 Task: Compose an email with the signature Lorena Ramirez with the subject Request for feedback on an investor presentation and the message I am writing to request a review of the project stakeholder analysis. from softage.3@softage.net to softage.2@softage.net with an attached audio file Audio_press_release.mp3 Undo the message, redo the message and add the line (Thank you) Send the email. Finally, move the email from Sent Items to the label Performance metrics
Action: Mouse moved to (93, 160)
Screenshot: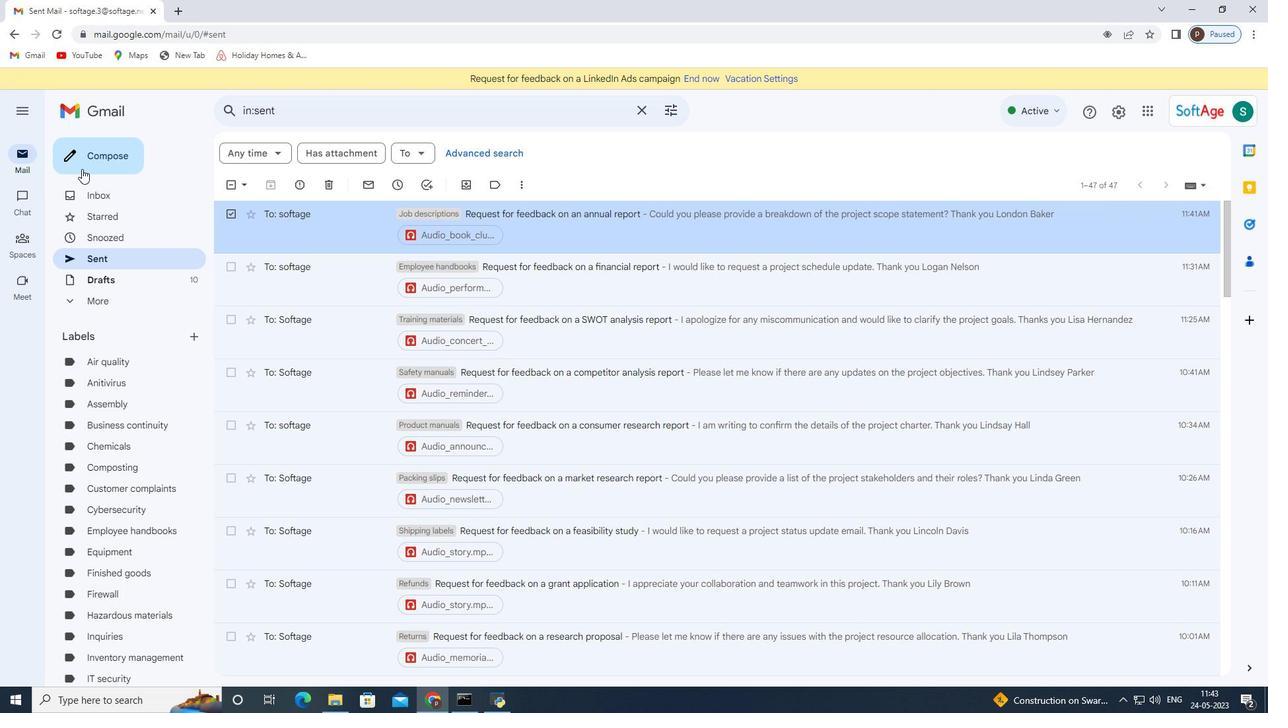
Action: Mouse pressed left at (93, 160)
Screenshot: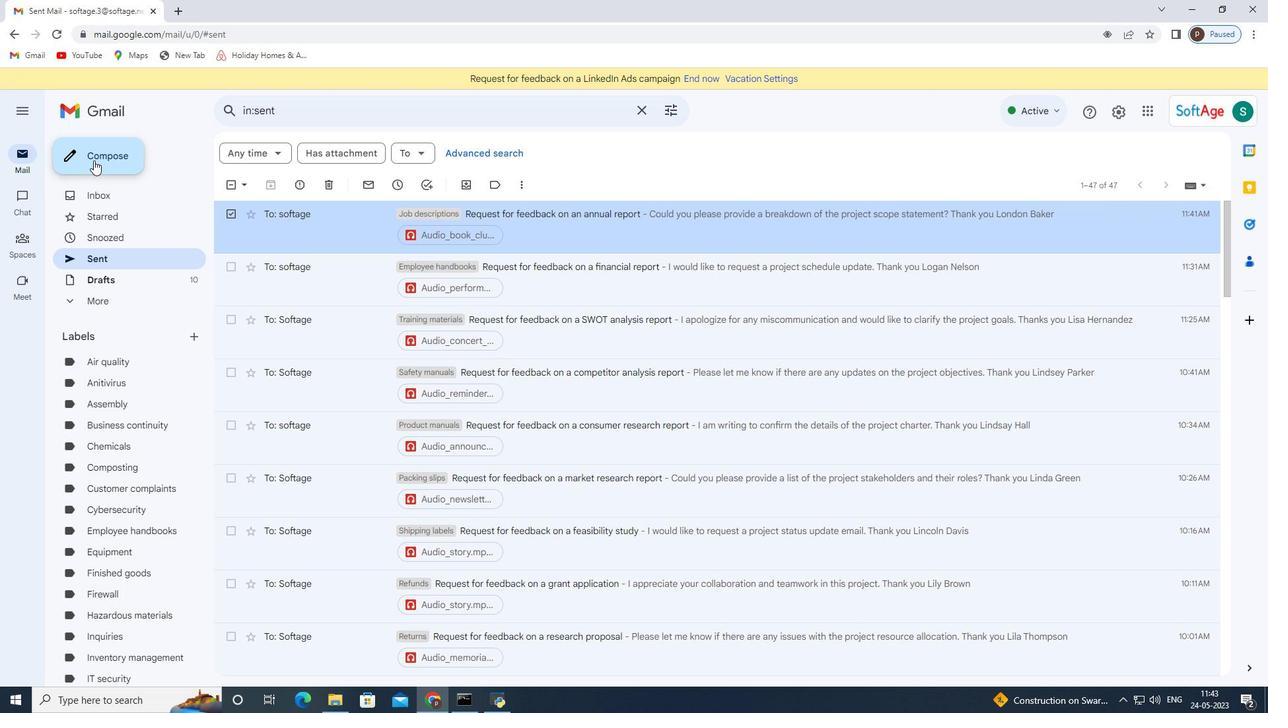 
Action: Mouse moved to (1065, 666)
Screenshot: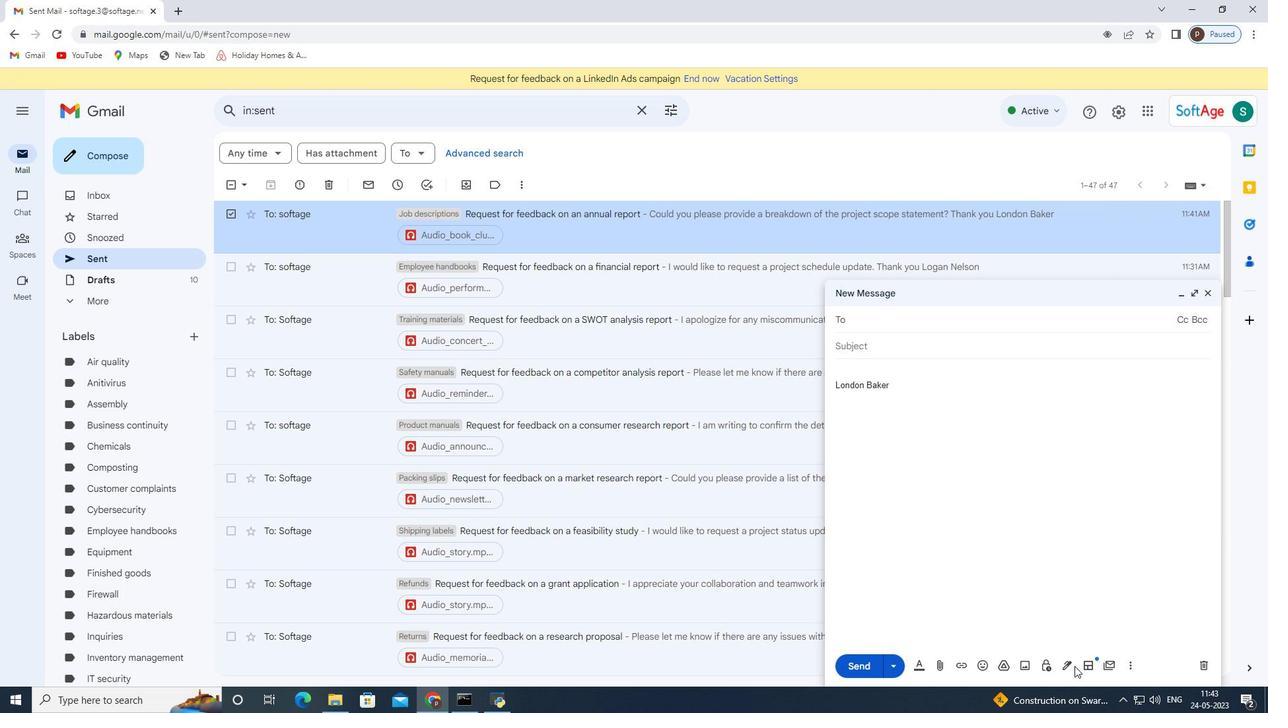 
Action: Mouse pressed left at (1065, 666)
Screenshot: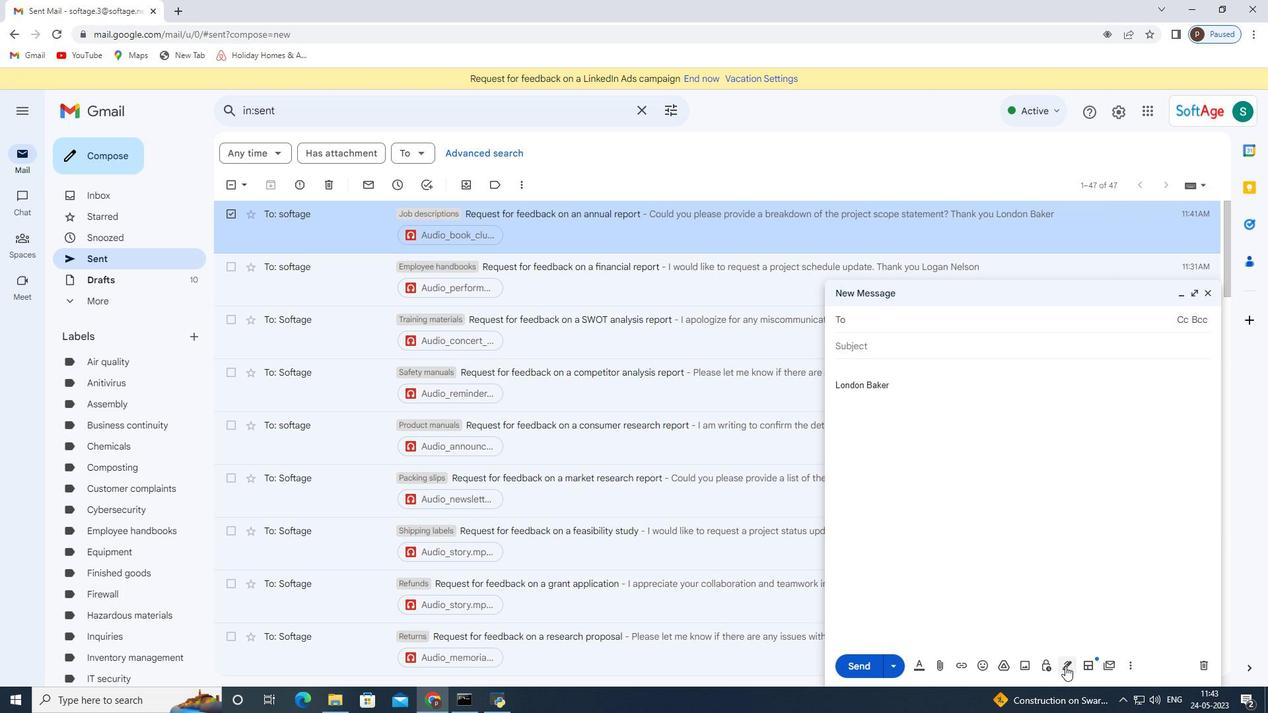 
Action: Mouse moved to (1112, 588)
Screenshot: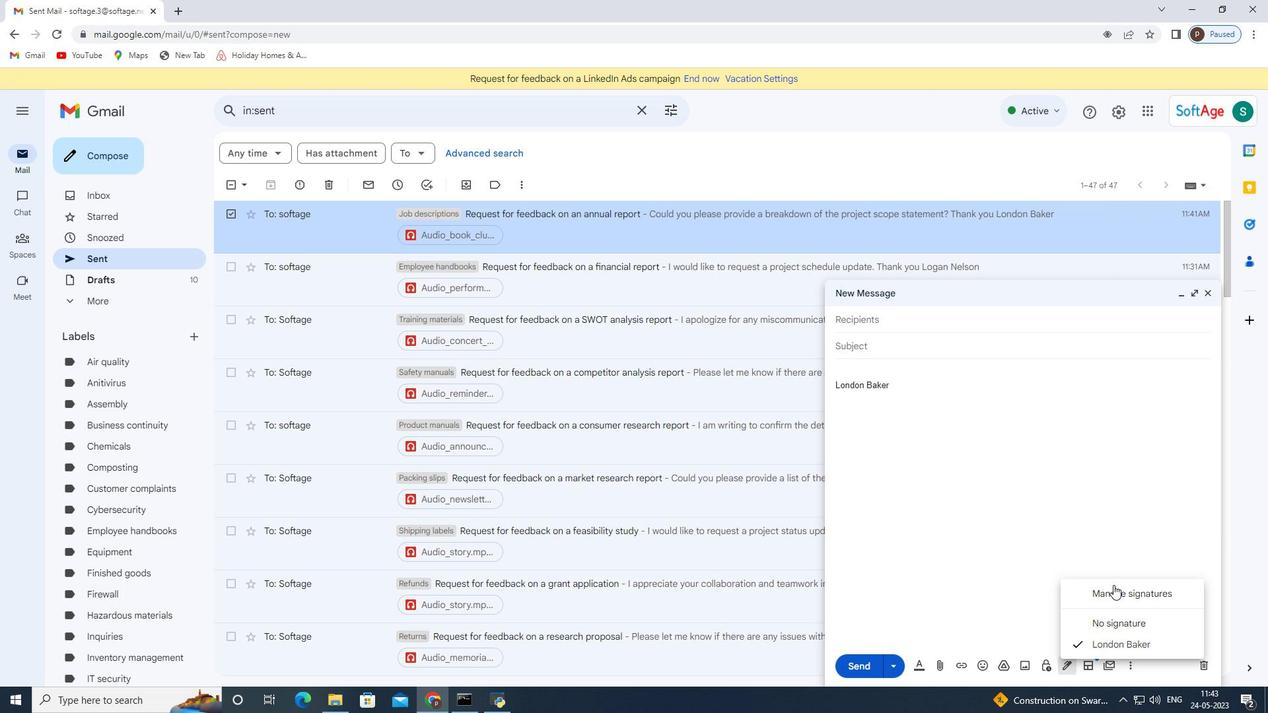 
Action: Mouse pressed left at (1112, 588)
Screenshot: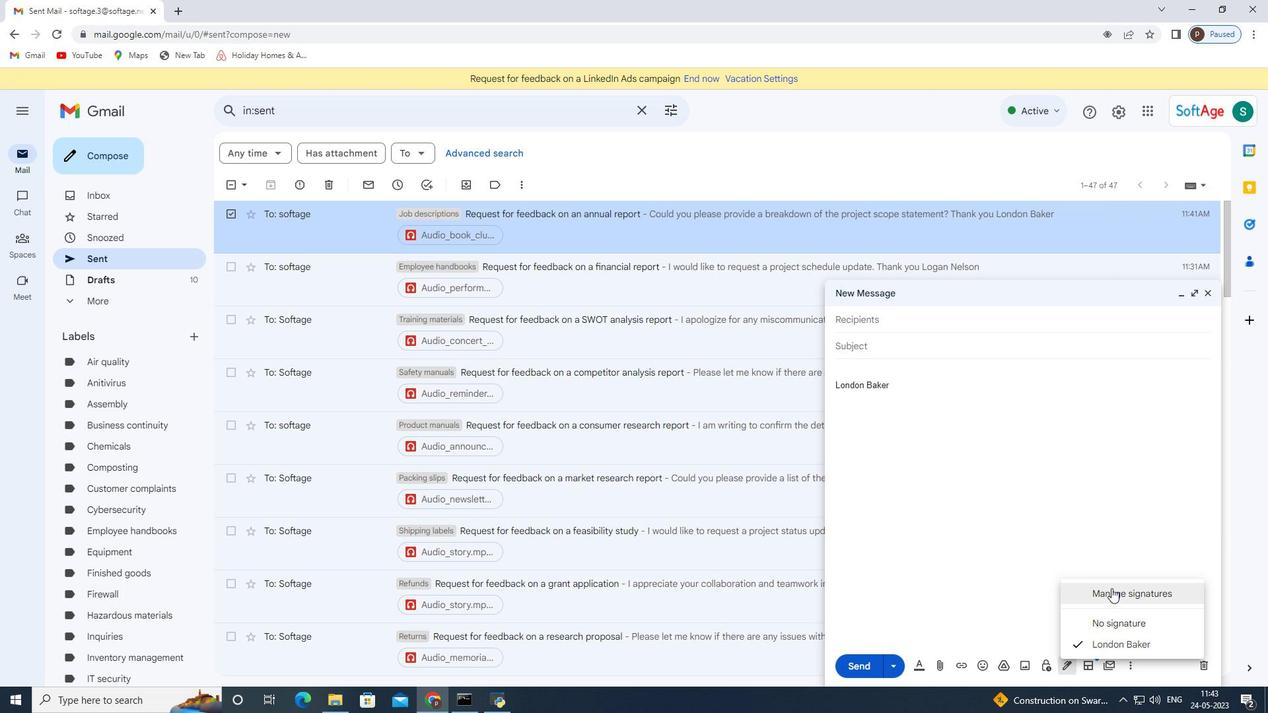 
Action: Mouse moved to (642, 402)
Screenshot: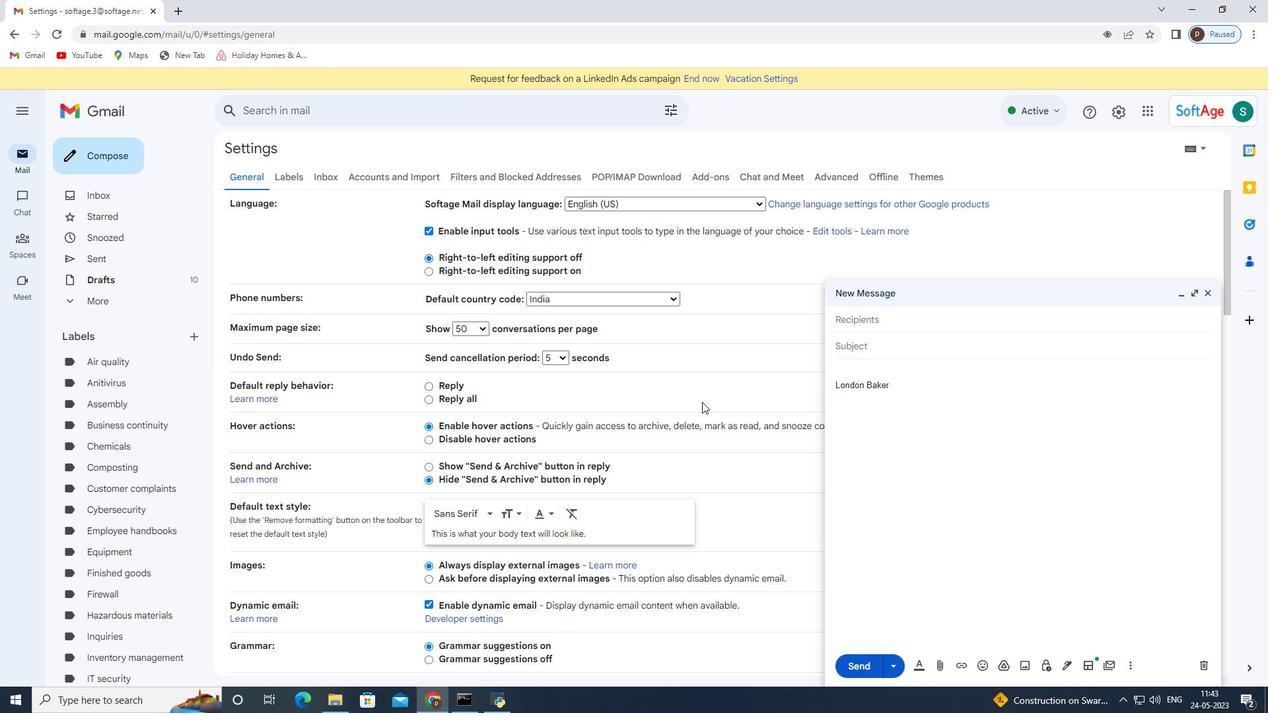 
Action: Mouse scrolled (642, 401) with delta (0, 0)
Screenshot: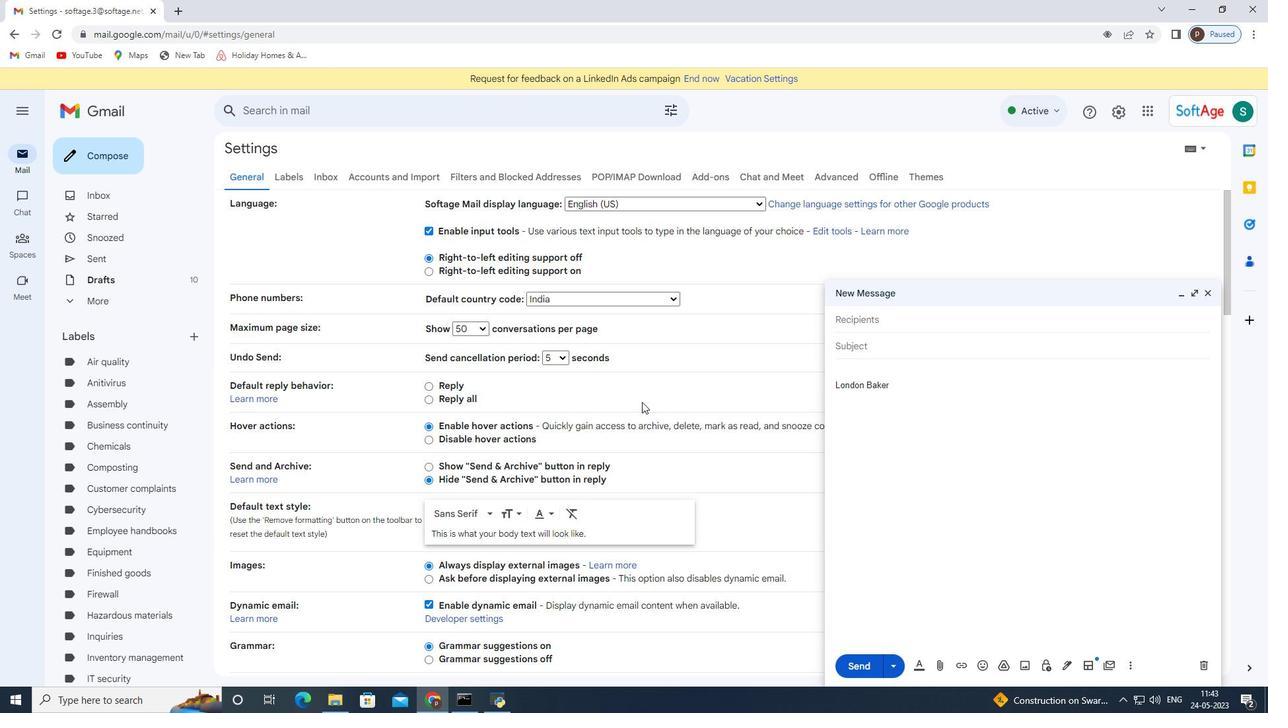 
Action: Mouse scrolled (642, 401) with delta (0, 0)
Screenshot: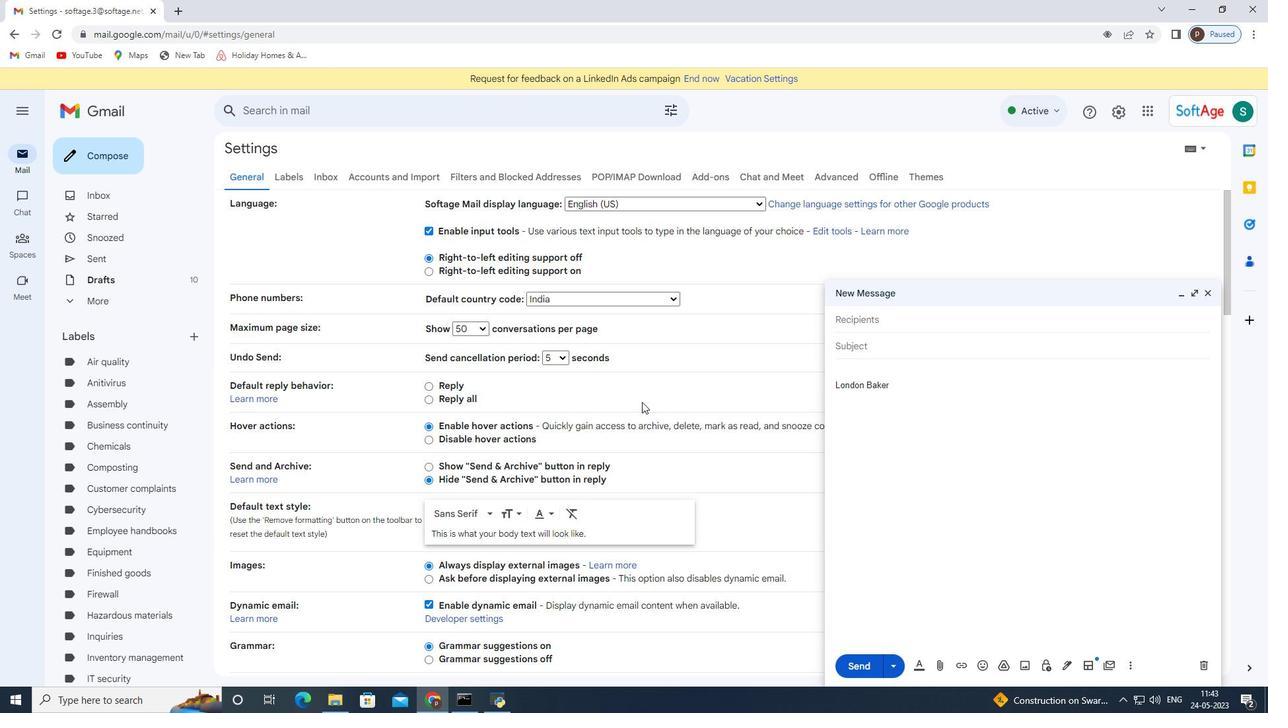 
Action: Mouse scrolled (642, 401) with delta (0, 0)
Screenshot: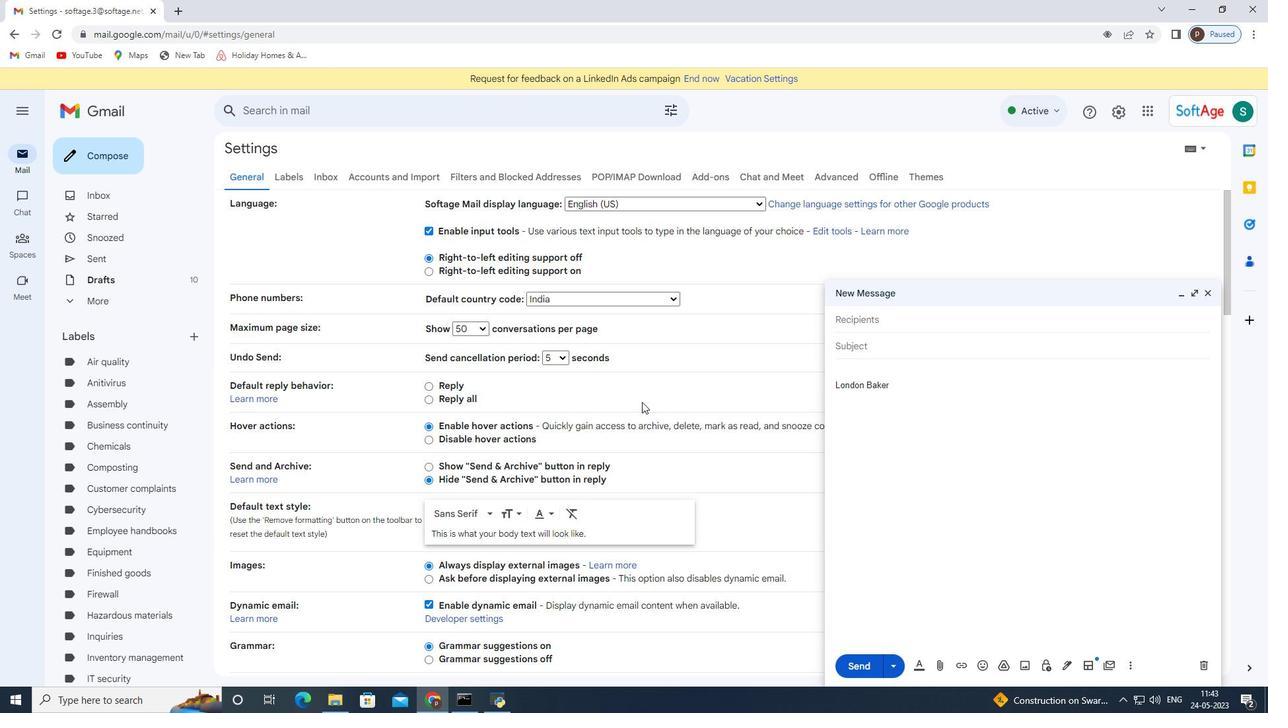 
Action: Mouse scrolled (642, 401) with delta (0, 0)
Screenshot: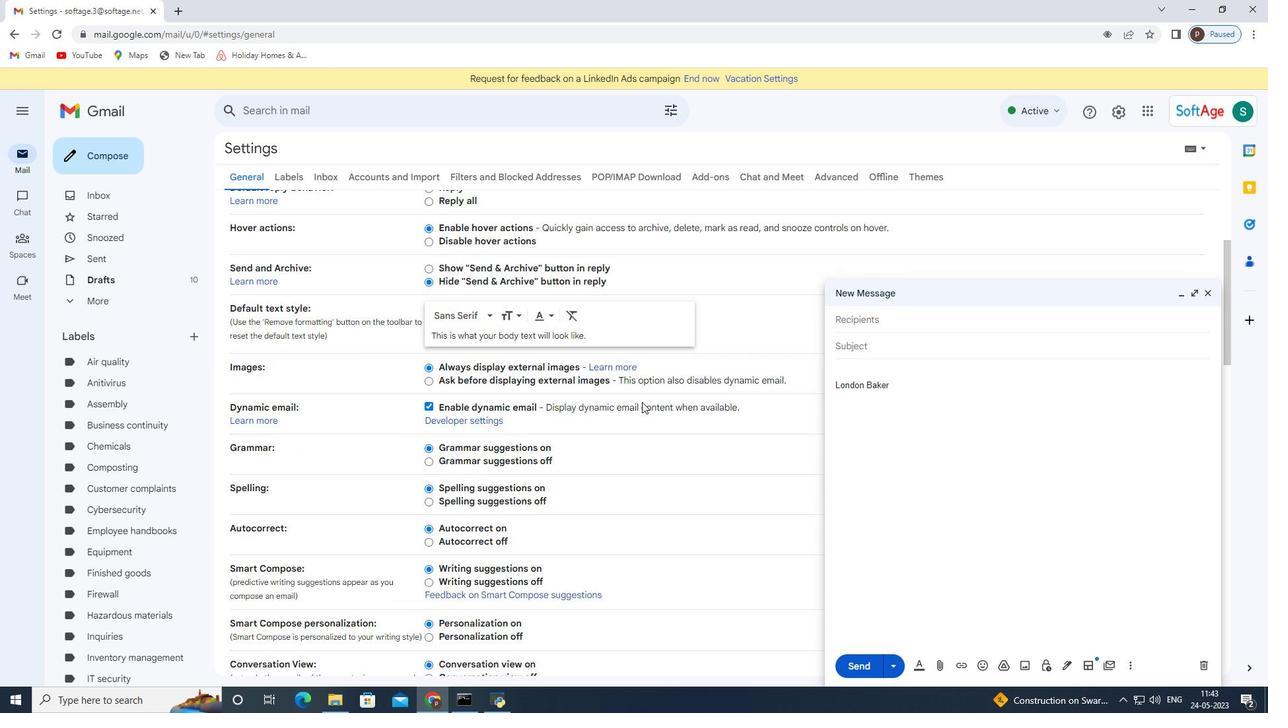 
Action: Mouse scrolled (642, 401) with delta (0, 0)
Screenshot: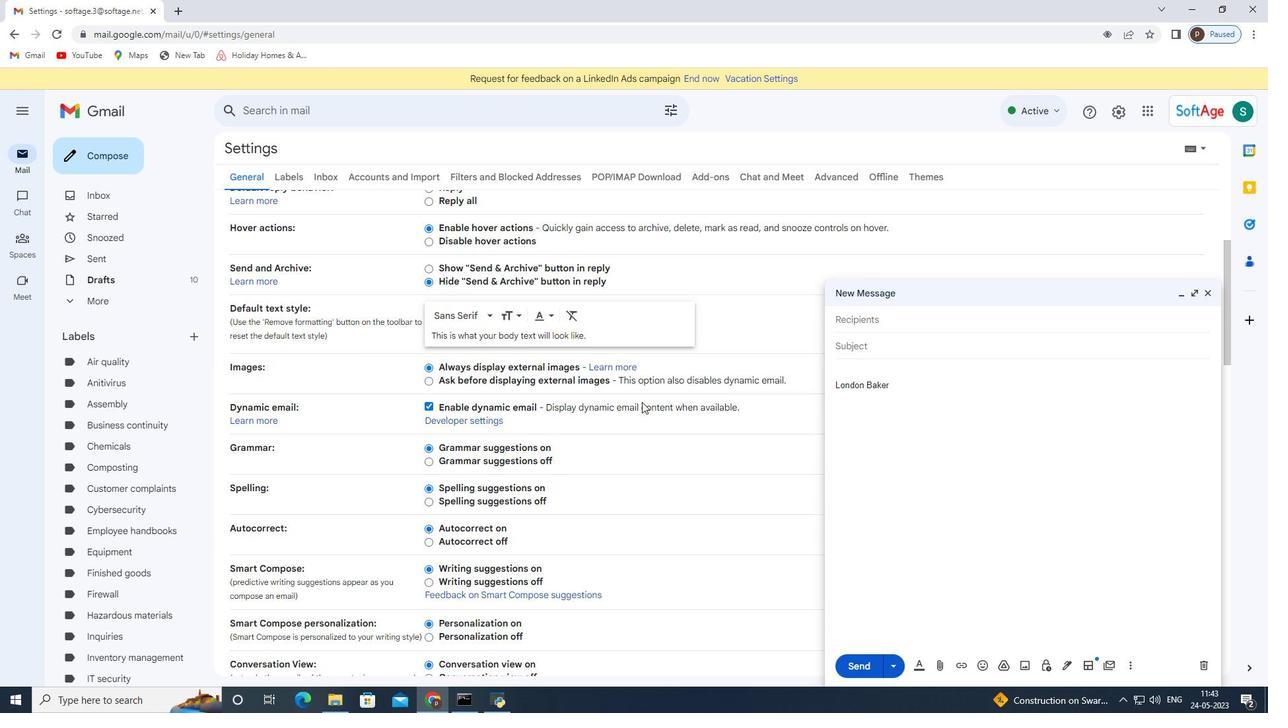 
Action: Mouse scrolled (642, 401) with delta (0, 0)
Screenshot: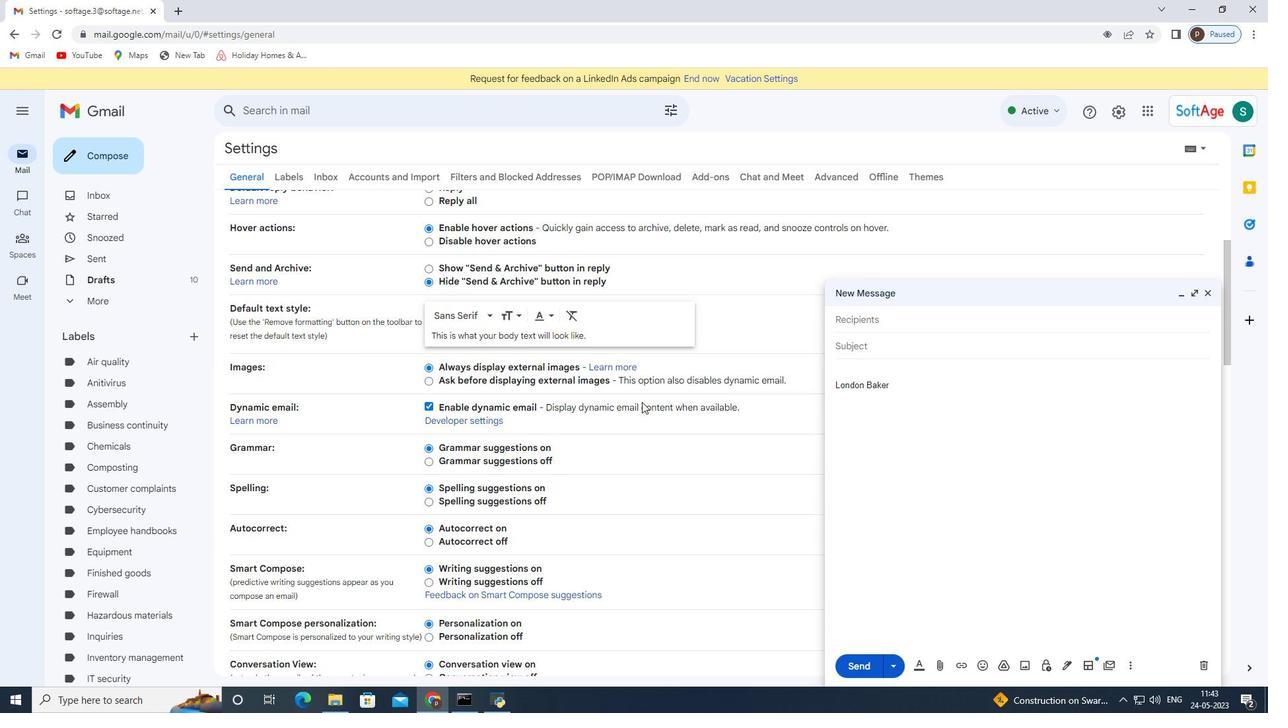 
Action: Mouse moved to (1209, 296)
Screenshot: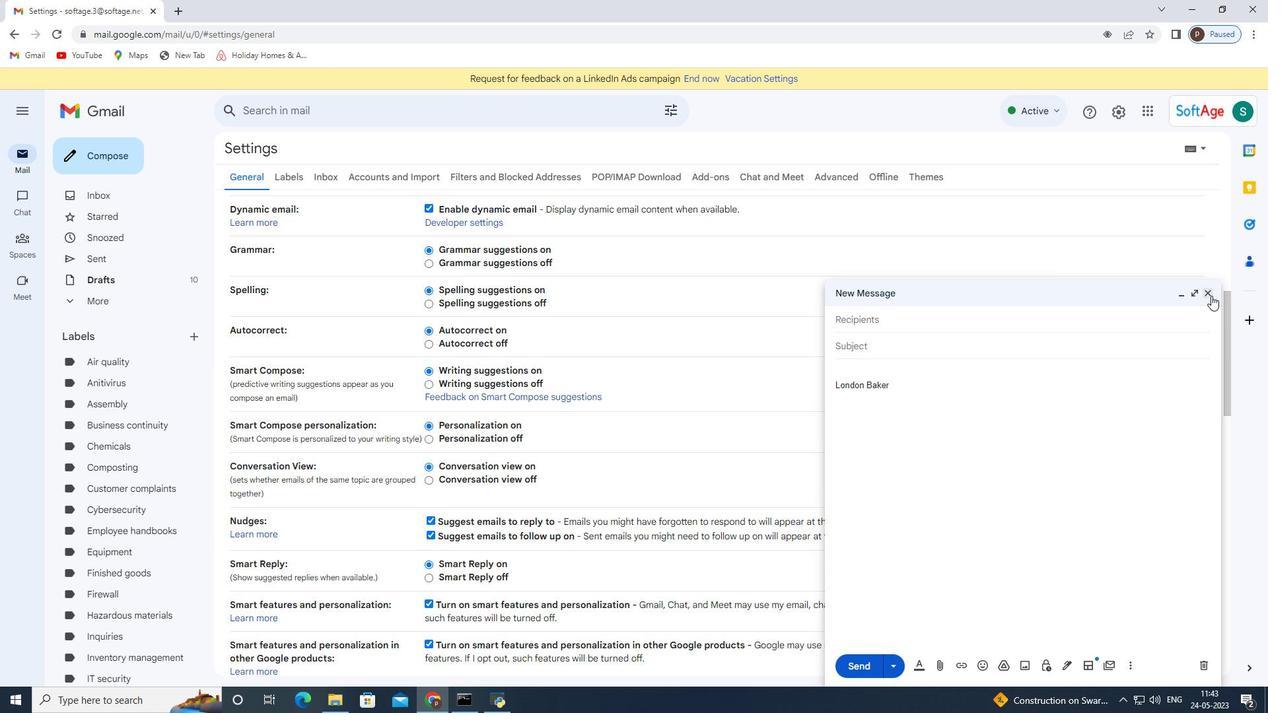 
Action: Mouse pressed left at (1209, 296)
Screenshot: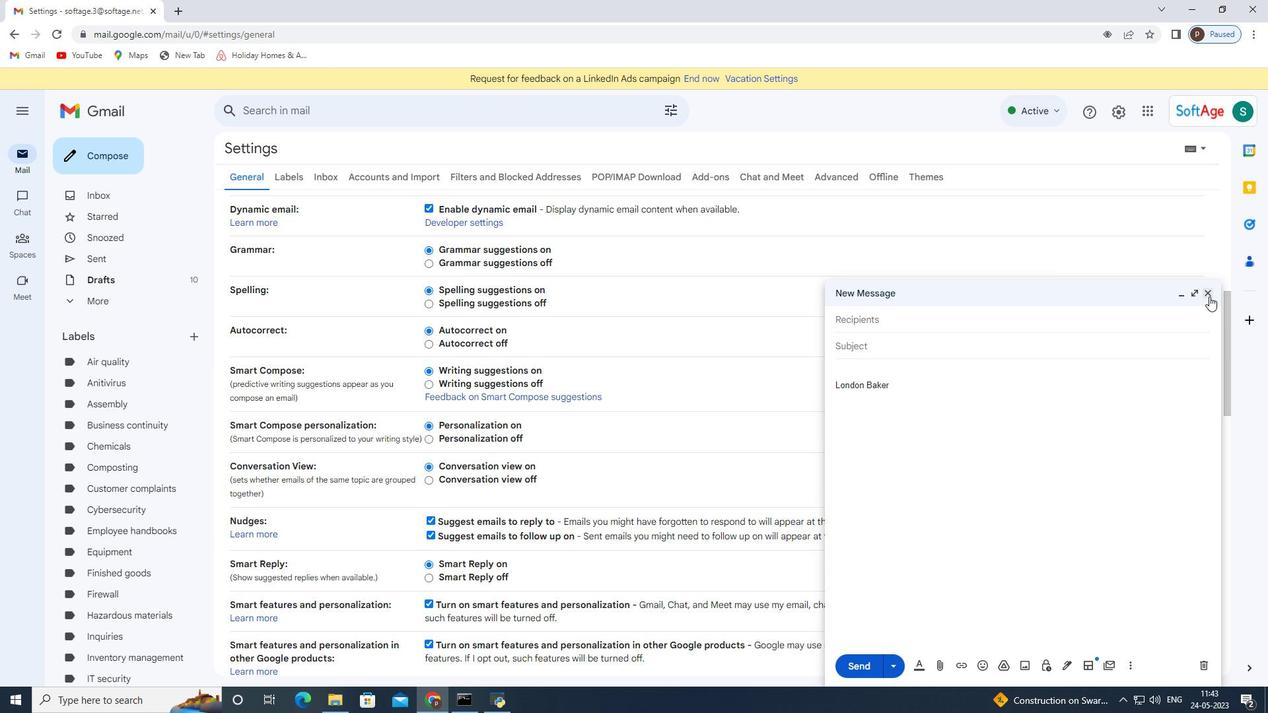 
Action: Mouse moved to (619, 479)
Screenshot: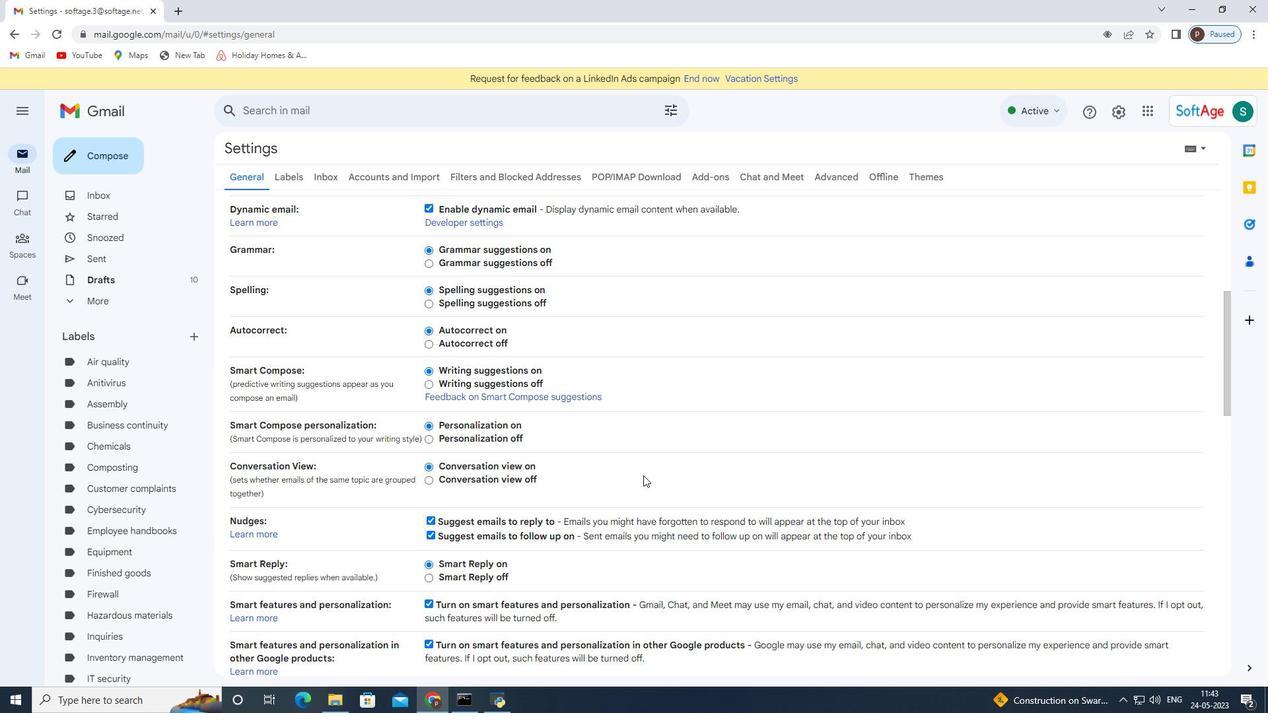 
Action: Mouse scrolled (619, 479) with delta (0, 0)
Screenshot: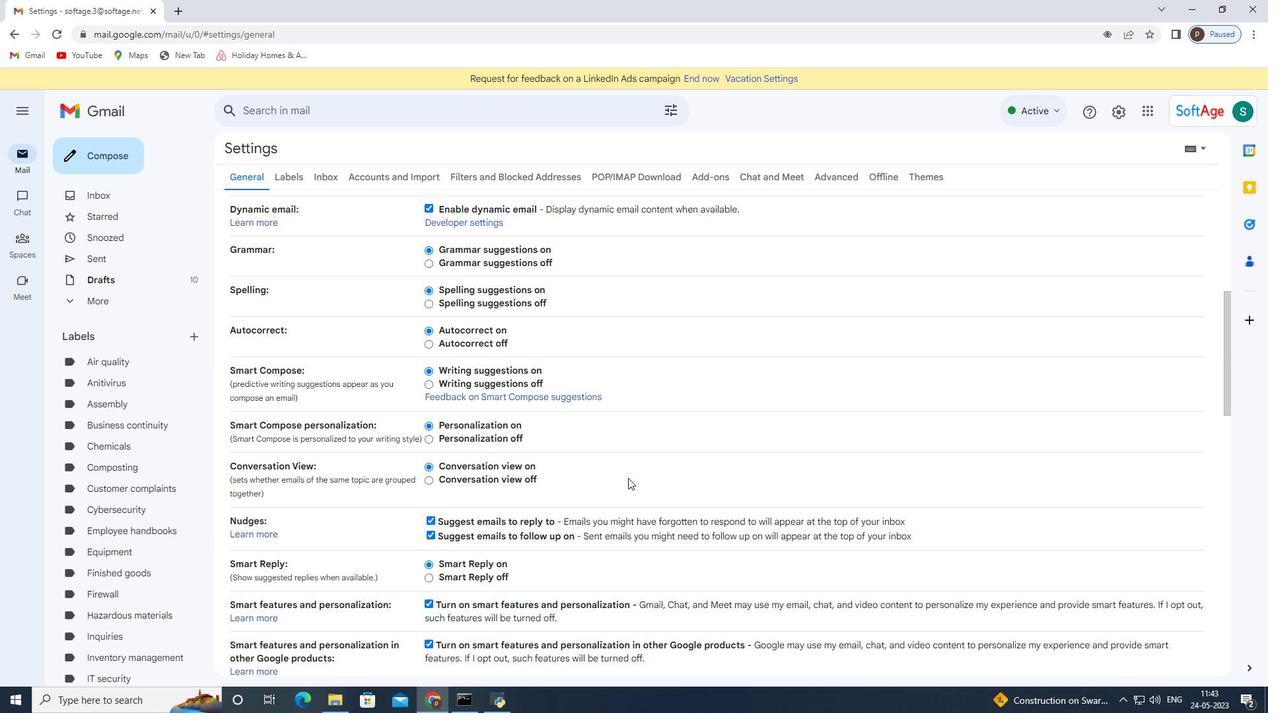 
Action: Mouse scrolled (619, 479) with delta (0, 0)
Screenshot: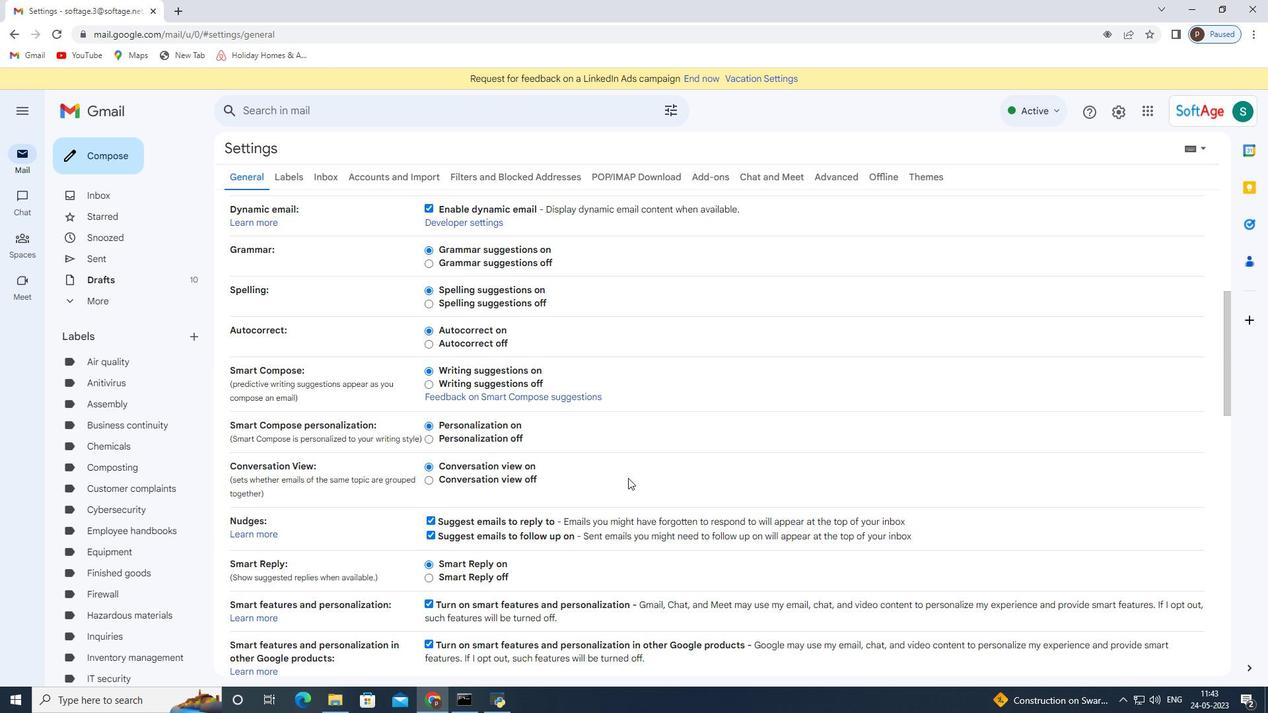 
Action: Mouse scrolled (619, 479) with delta (0, 0)
Screenshot: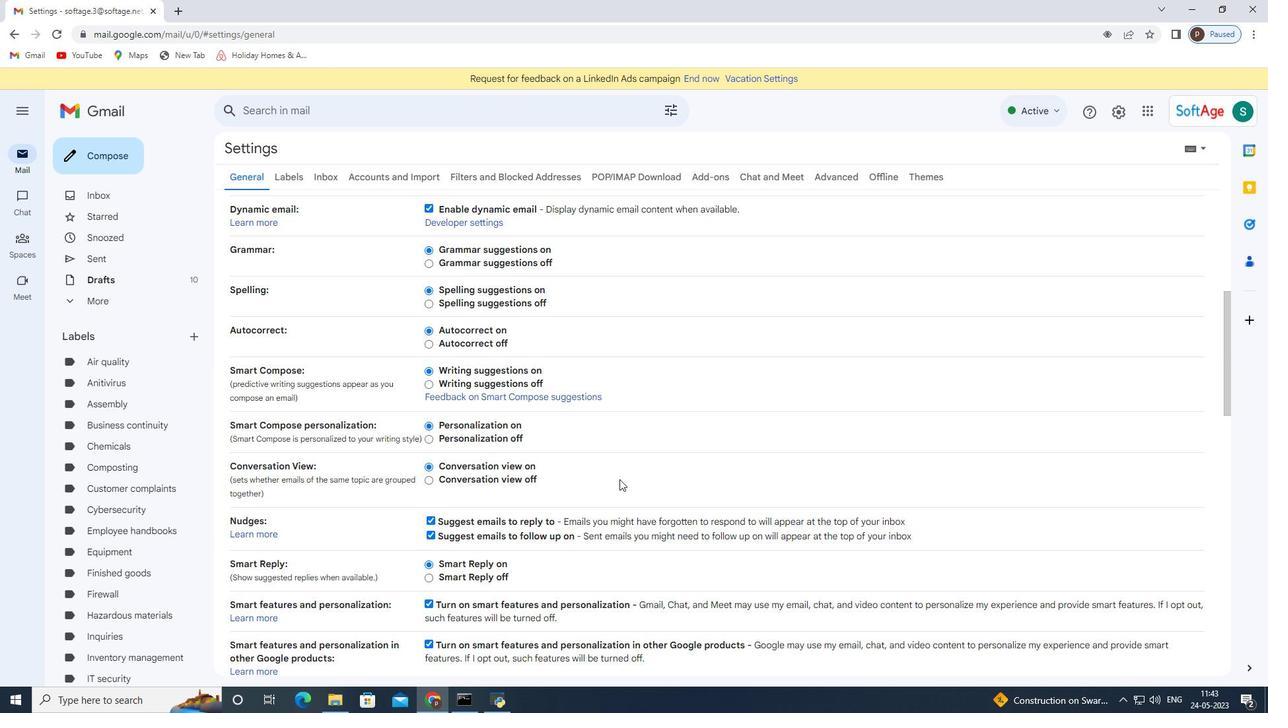 
Action: Mouse scrolled (619, 479) with delta (0, 0)
Screenshot: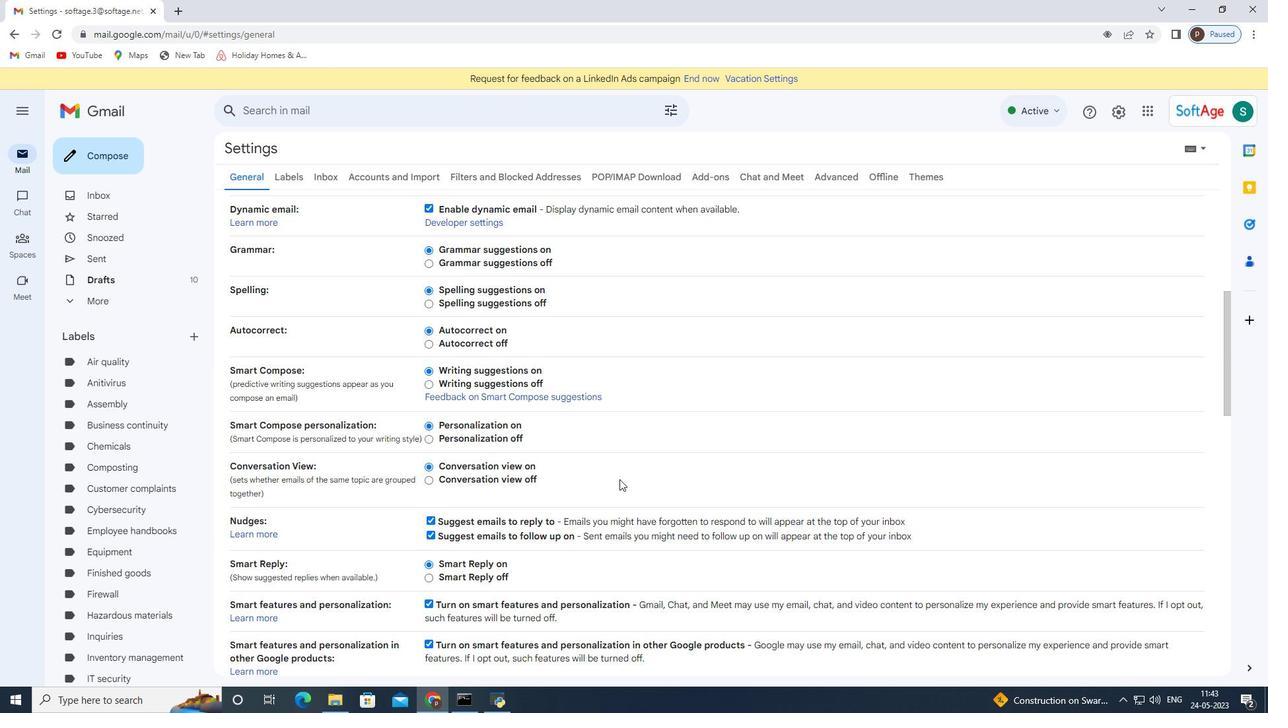 
Action: Mouse moved to (618, 479)
Screenshot: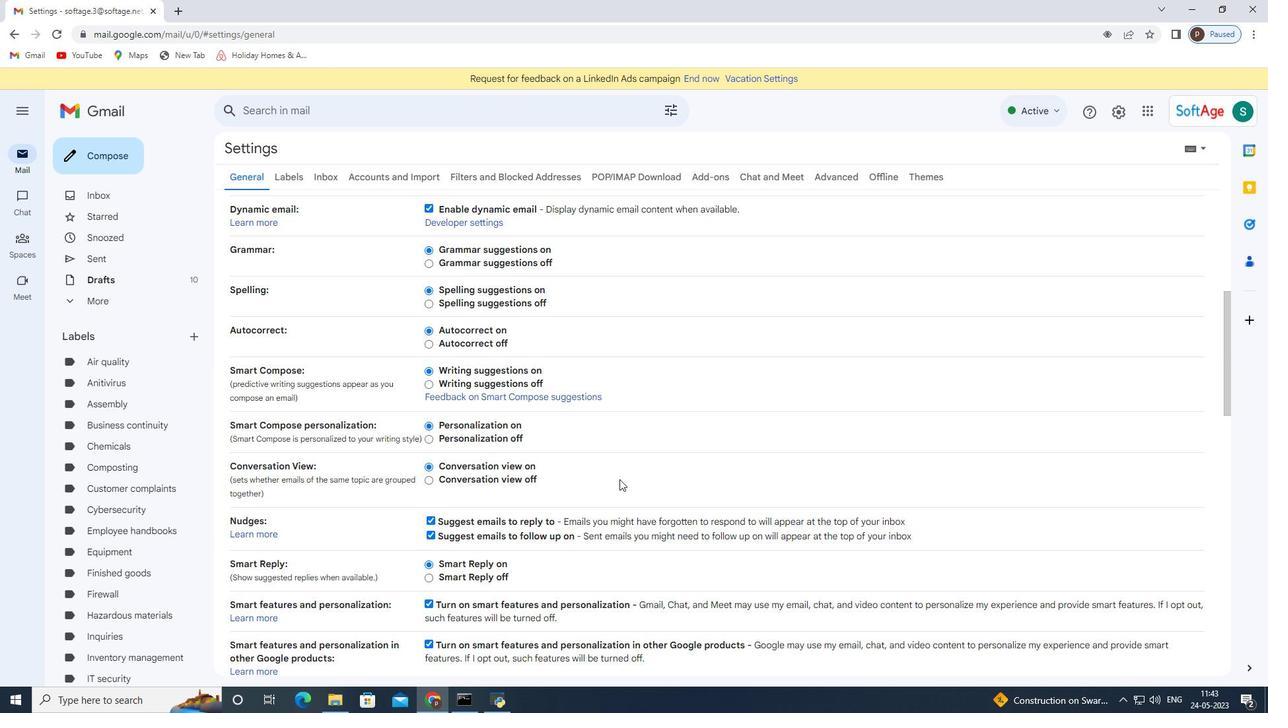 
Action: Mouse scrolled (618, 479) with delta (0, 0)
Screenshot: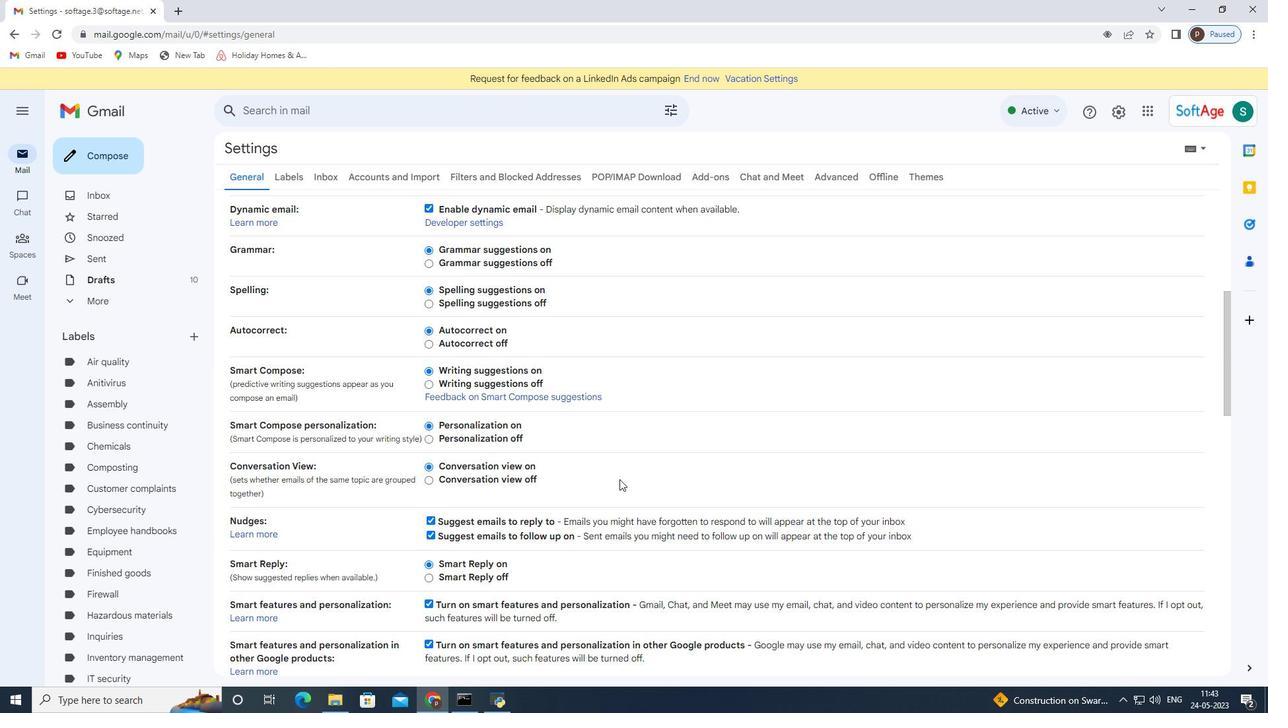 
Action: Mouse moved to (568, 481)
Screenshot: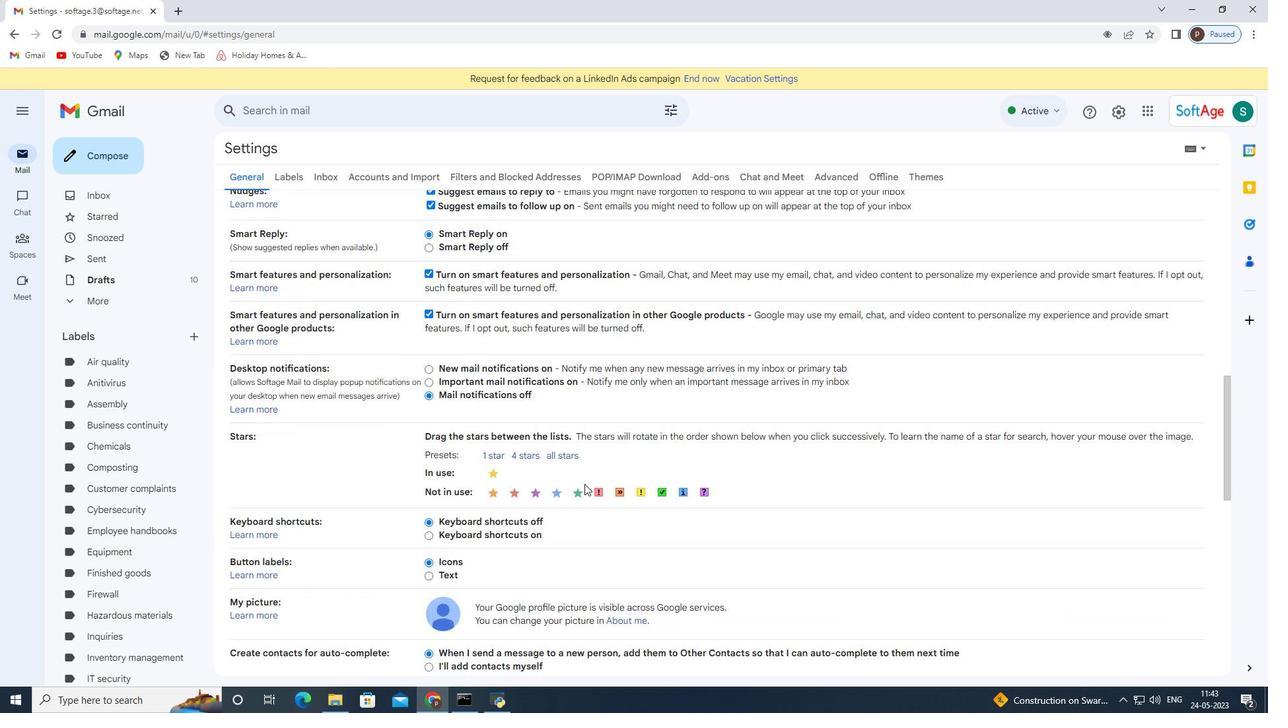 
Action: Mouse scrolled (568, 481) with delta (0, 0)
Screenshot: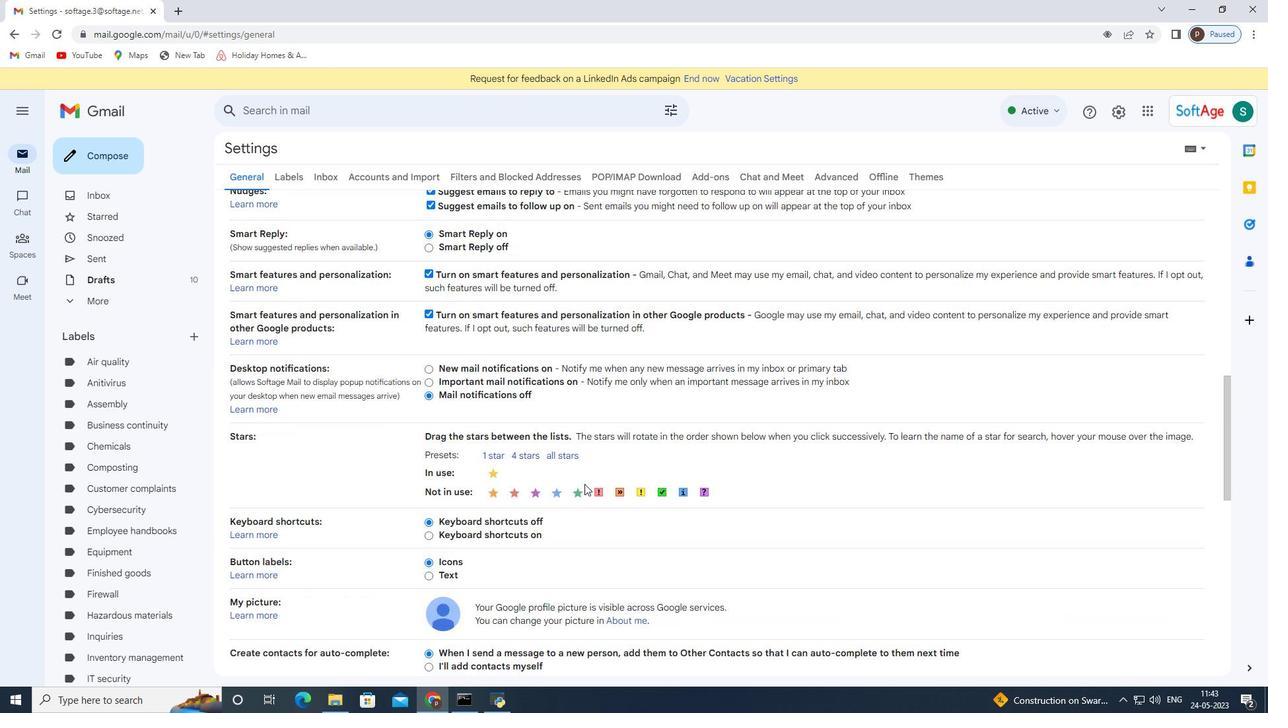 
Action: Mouse scrolled (568, 481) with delta (0, 0)
Screenshot: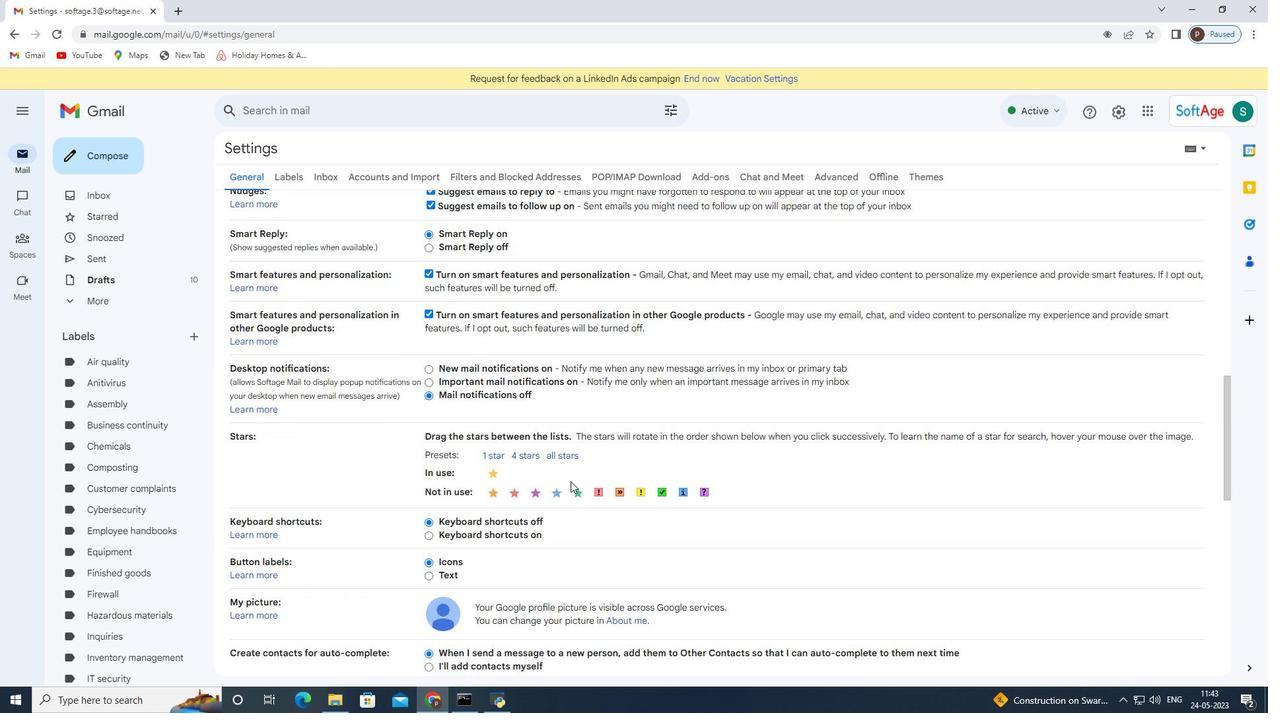 
Action: Mouse moved to (570, 574)
Screenshot: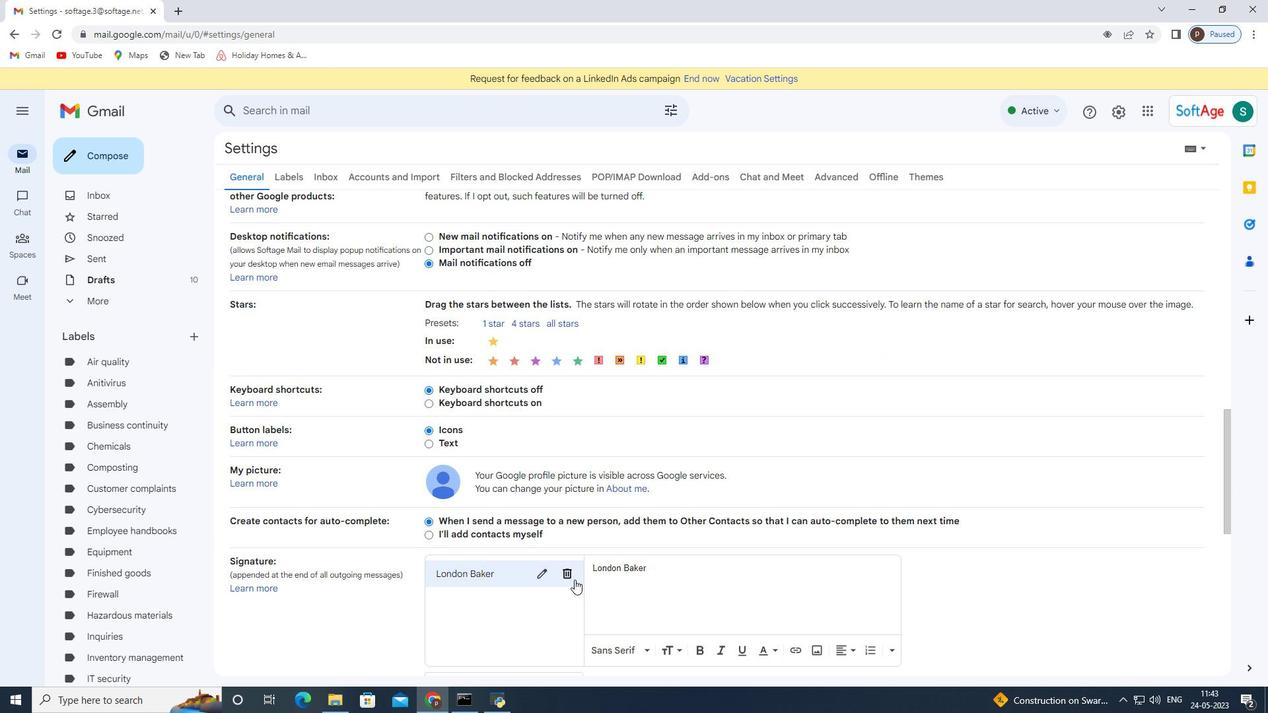 
Action: Mouse pressed left at (570, 574)
Screenshot: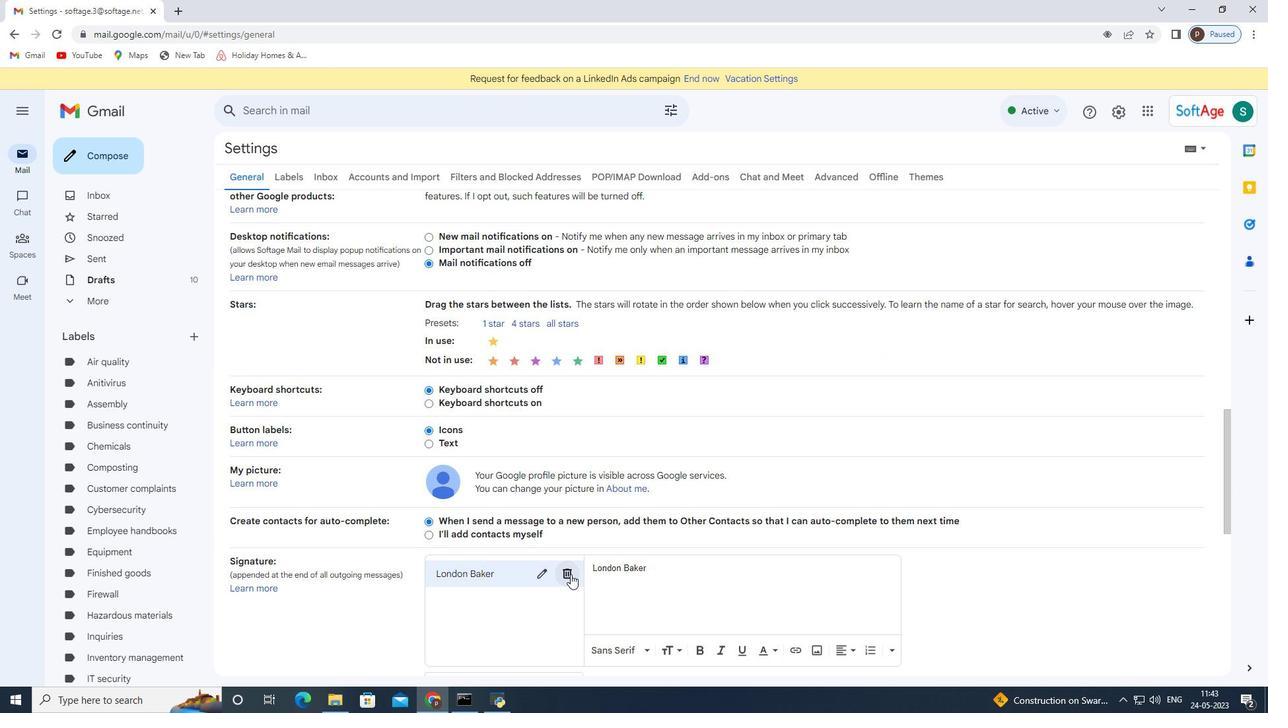 
Action: Mouse moved to (742, 409)
Screenshot: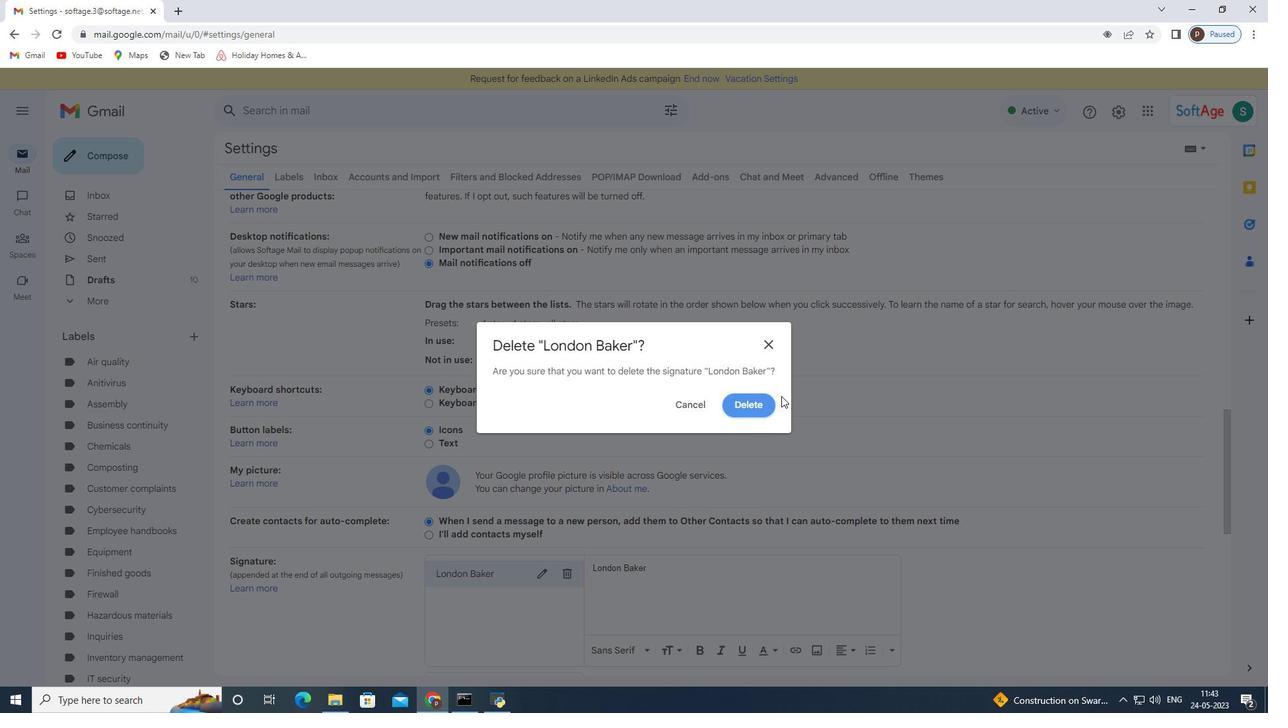 
Action: Mouse pressed left at (742, 409)
Screenshot: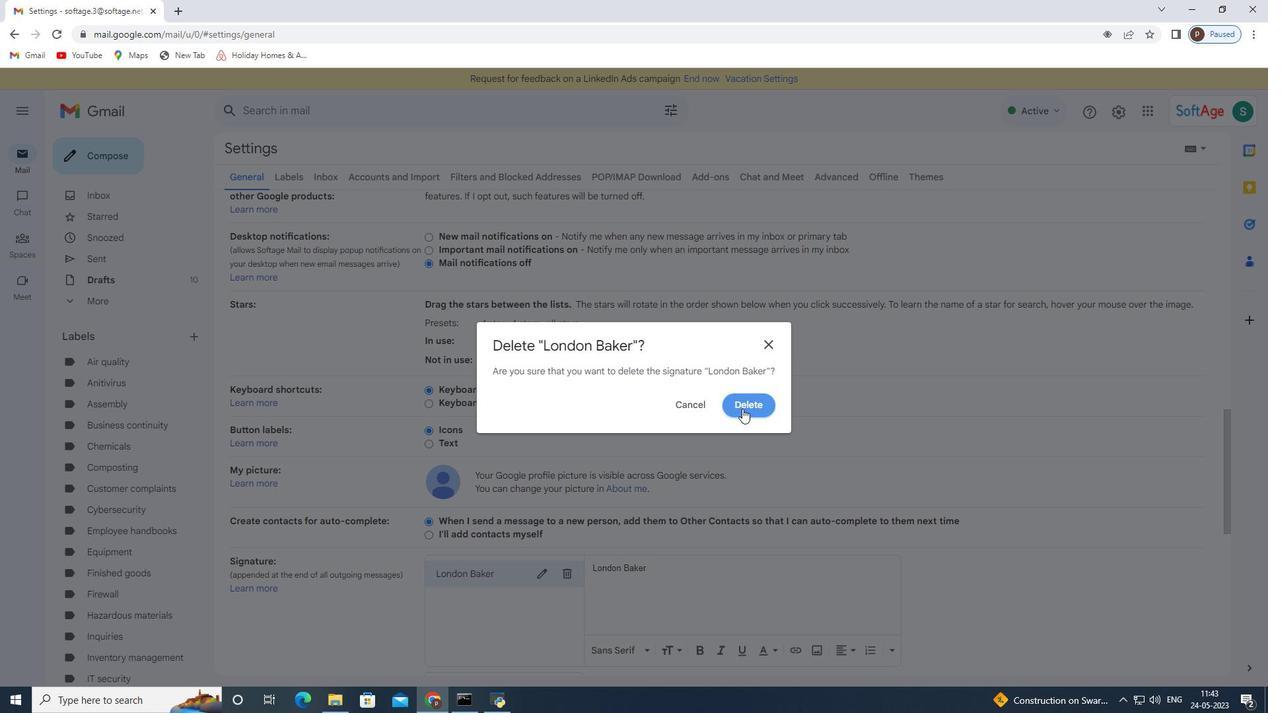 
Action: Mouse moved to (494, 479)
Screenshot: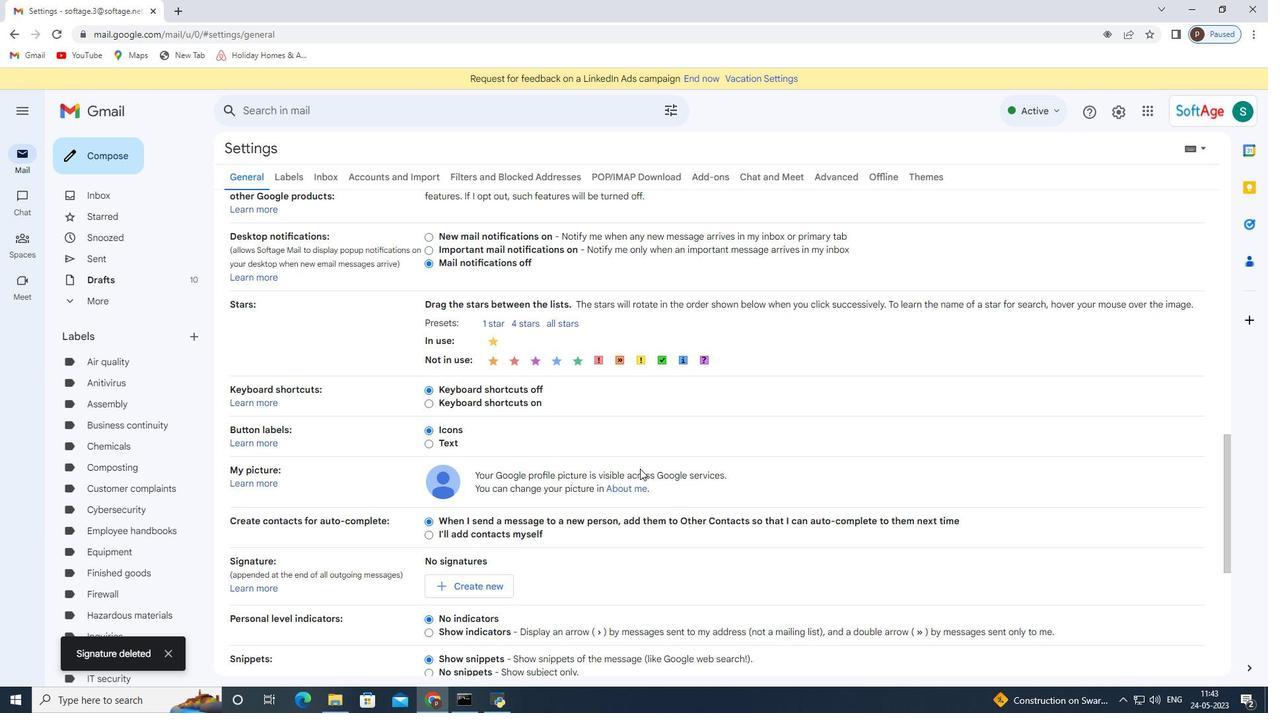 
Action: Mouse scrolled (494, 479) with delta (0, 0)
Screenshot: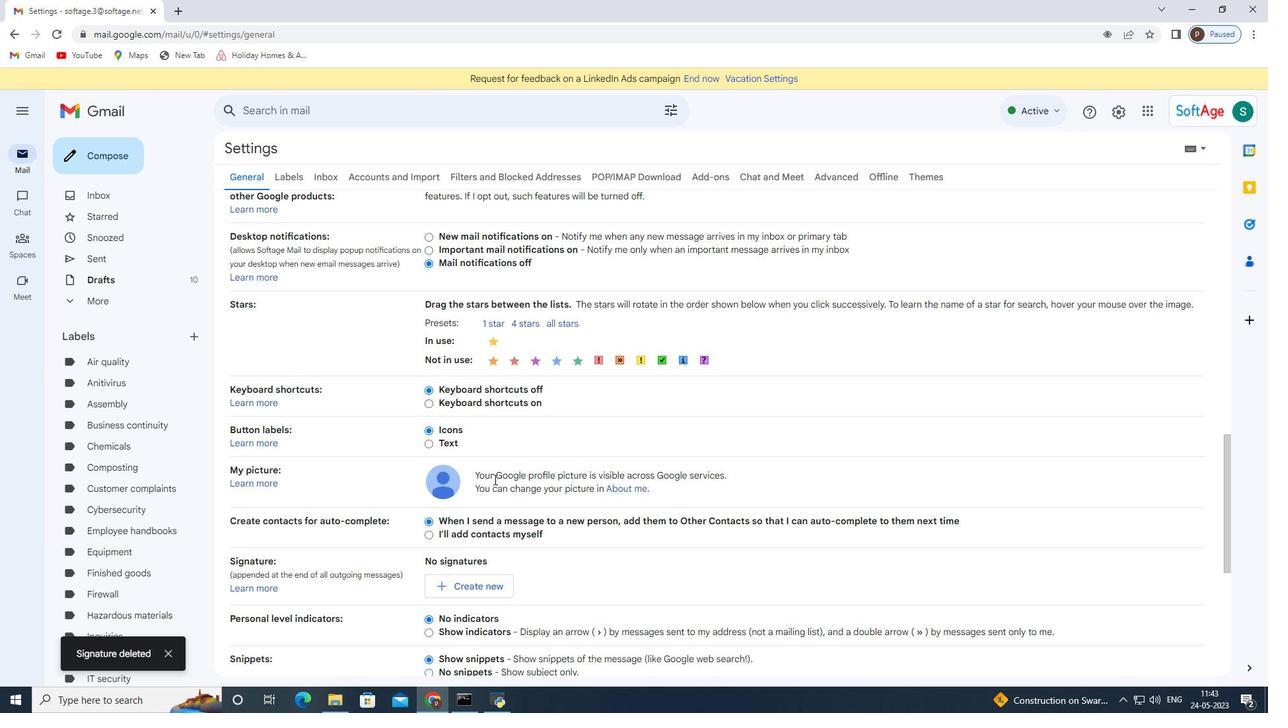 
Action: Mouse scrolled (494, 479) with delta (0, 0)
Screenshot: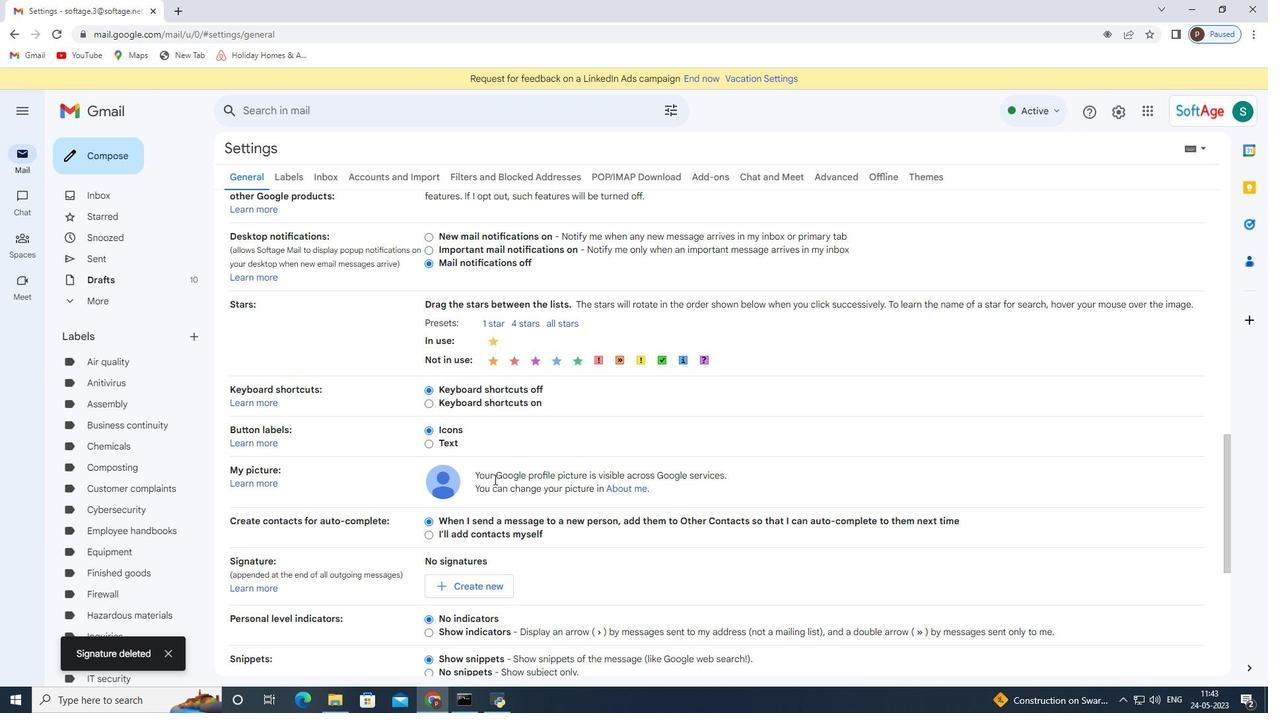 
Action: Mouse moved to (496, 458)
Screenshot: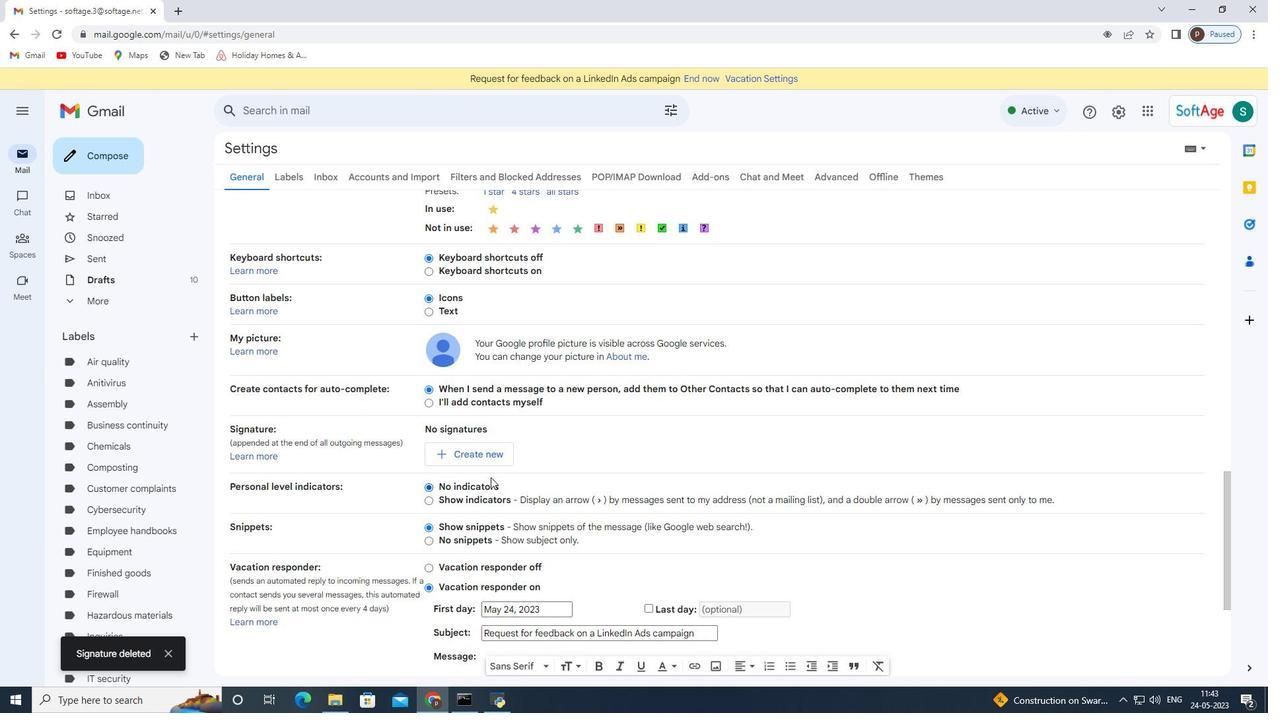 
Action: Mouse pressed left at (496, 458)
Screenshot: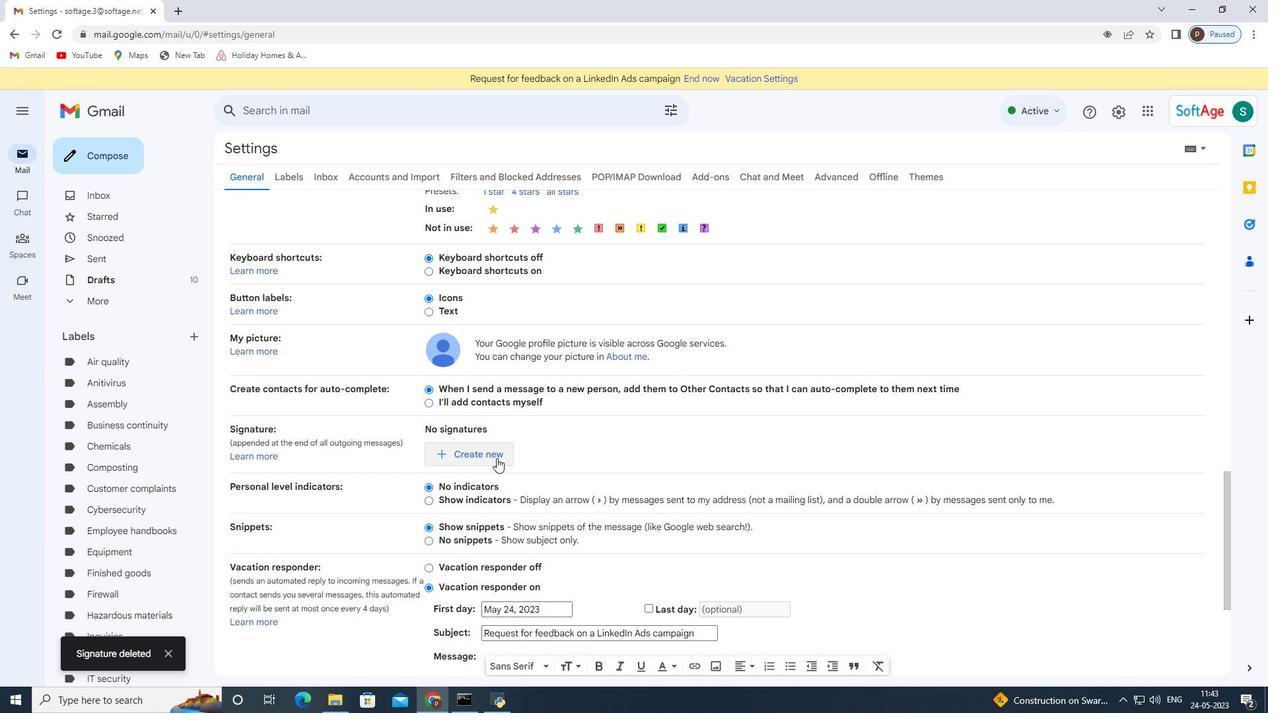 
Action: Mouse moved to (547, 370)
Screenshot: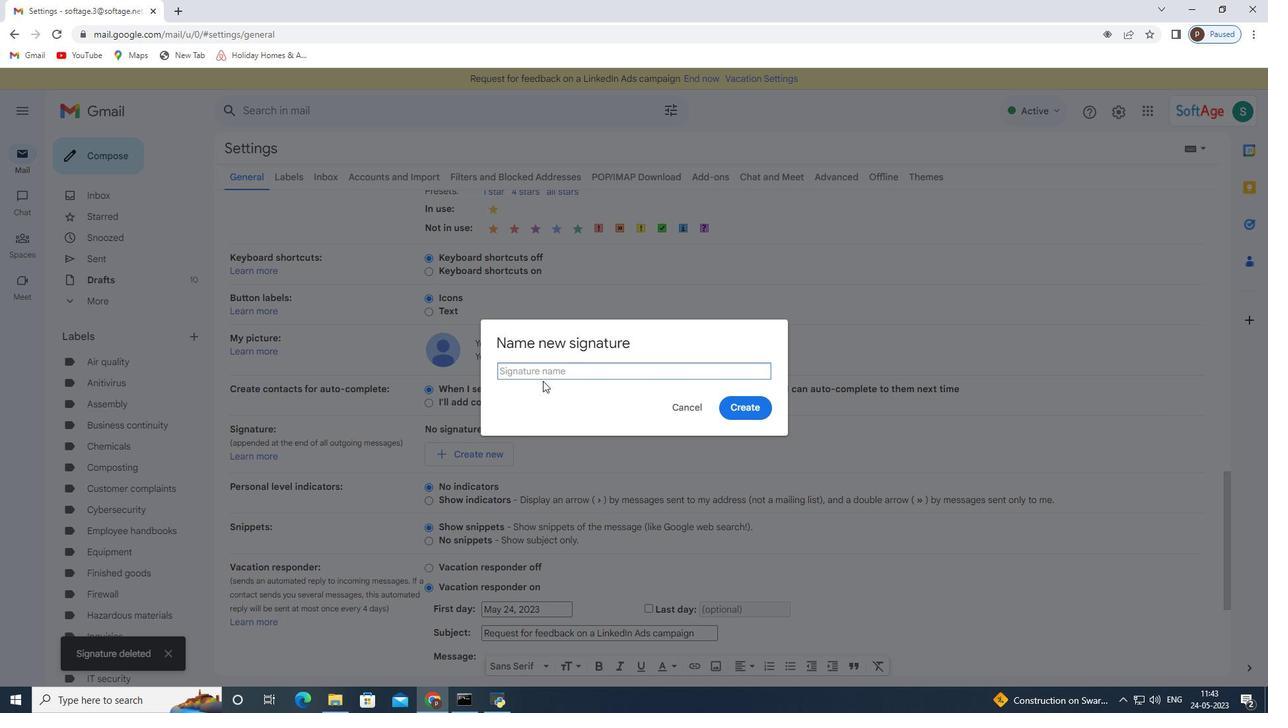 
Action: Mouse pressed left at (547, 370)
Screenshot: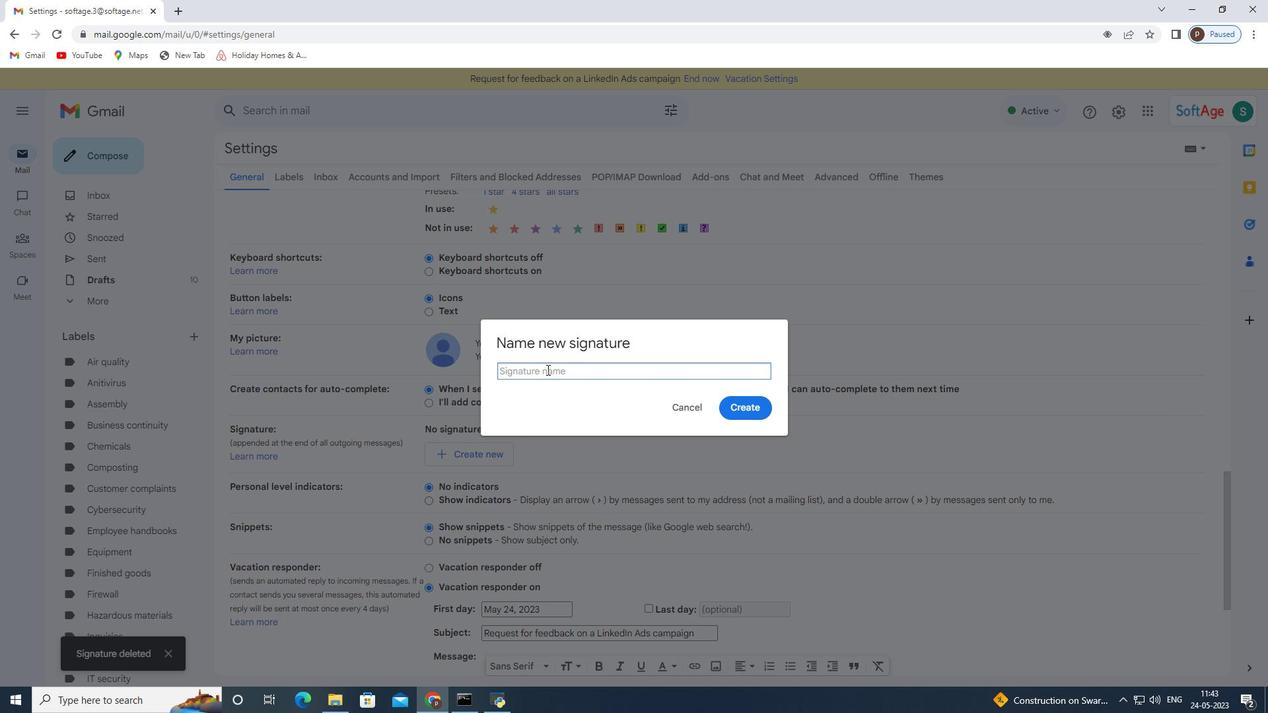 
Action: Key pressed <Key.shift>Lorena<Key.space><Key.shift>Ramirez
Screenshot: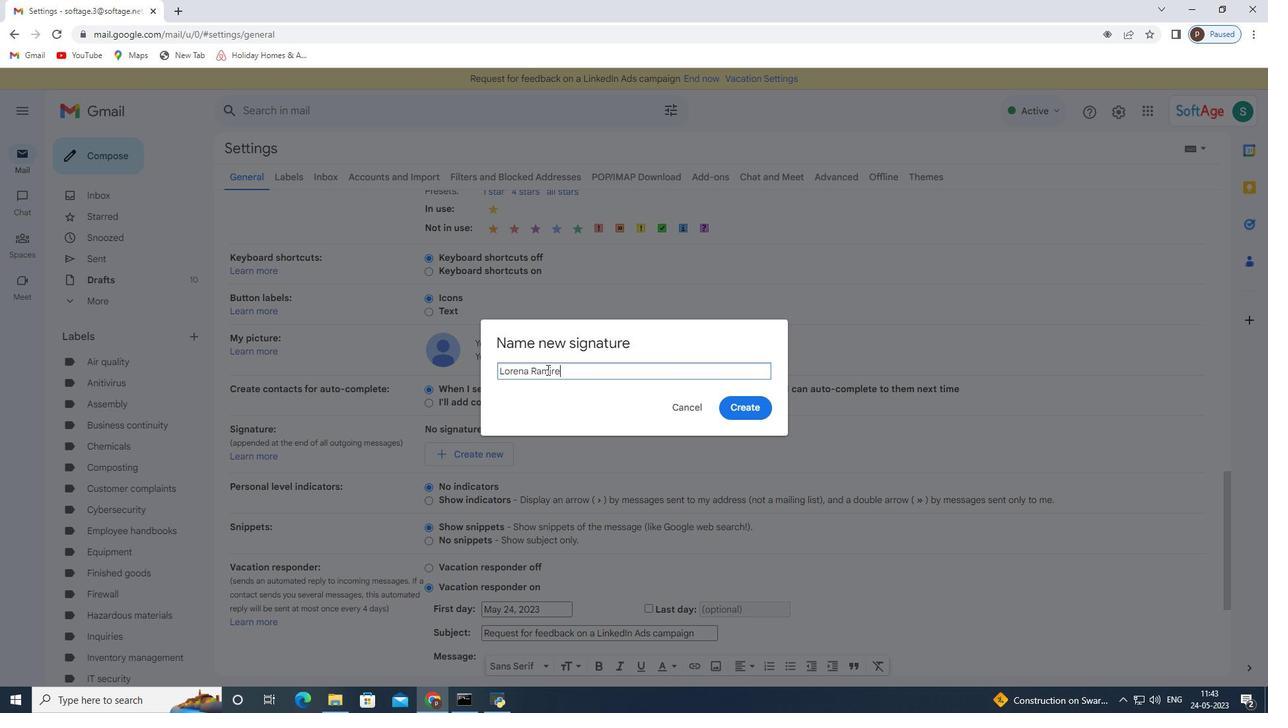
Action: Mouse moved to (742, 411)
Screenshot: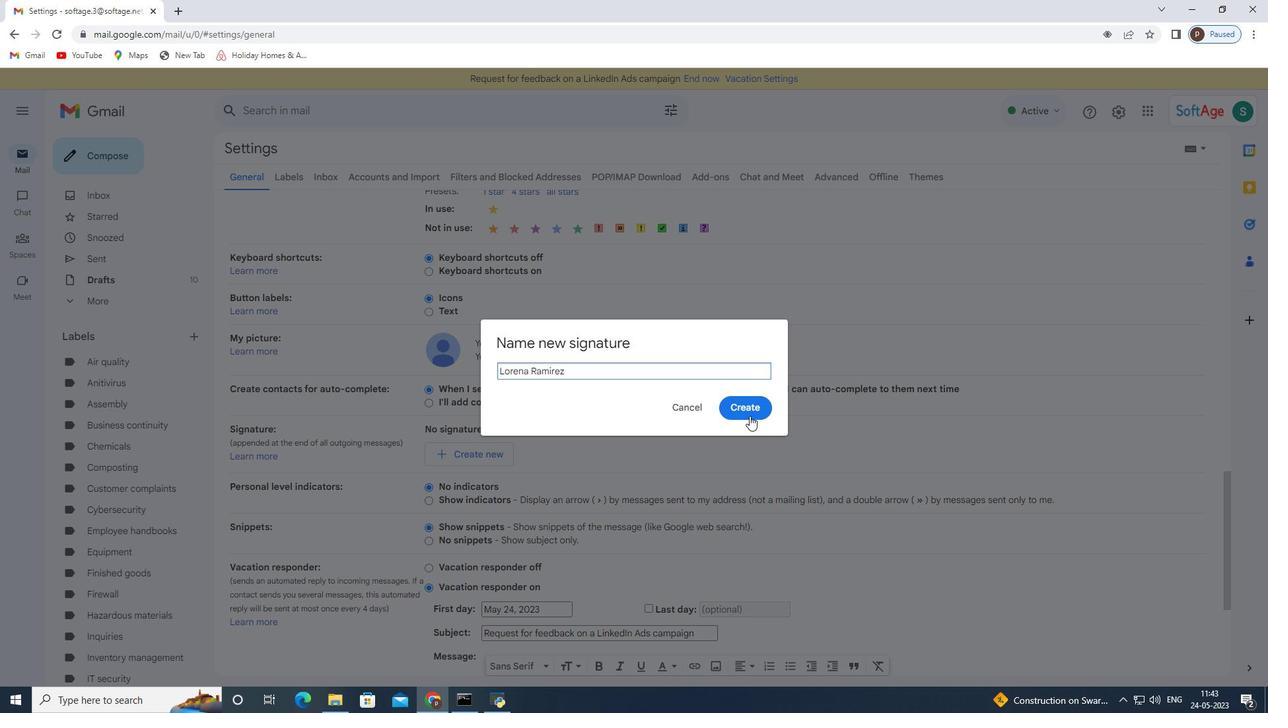
Action: Mouse pressed left at (742, 411)
Screenshot: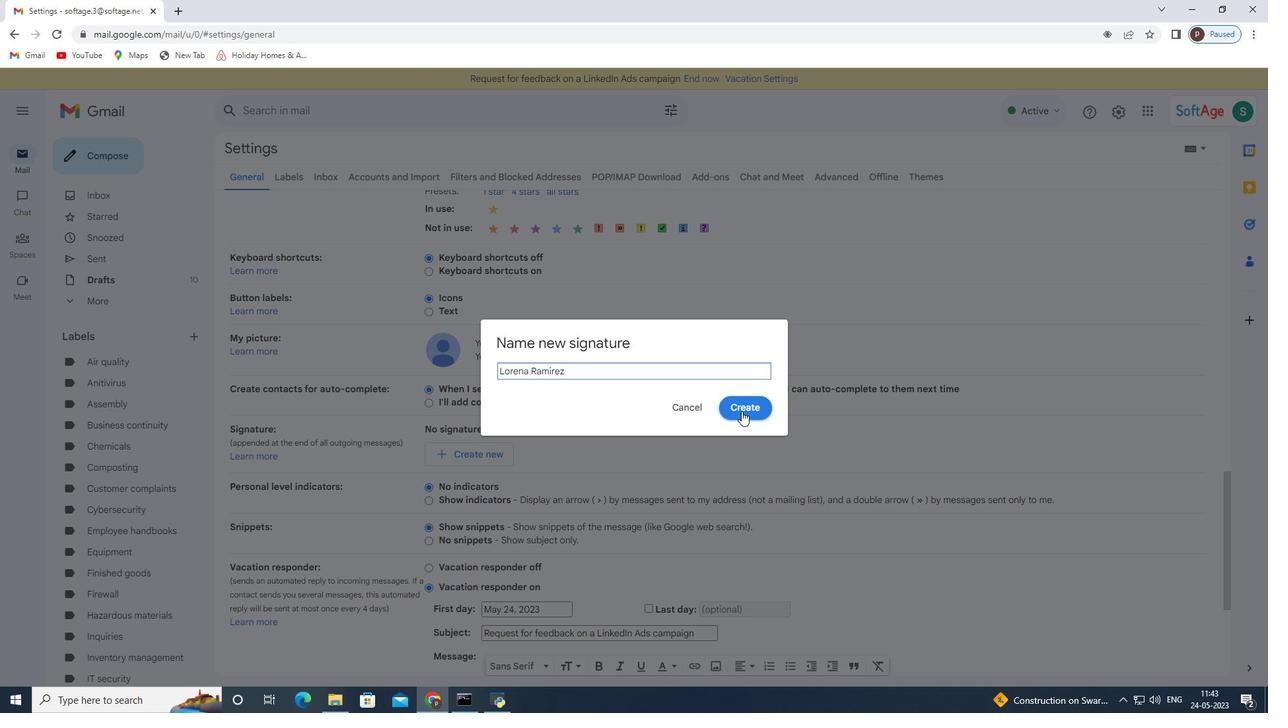 
Action: Mouse moved to (634, 447)
Screenshot: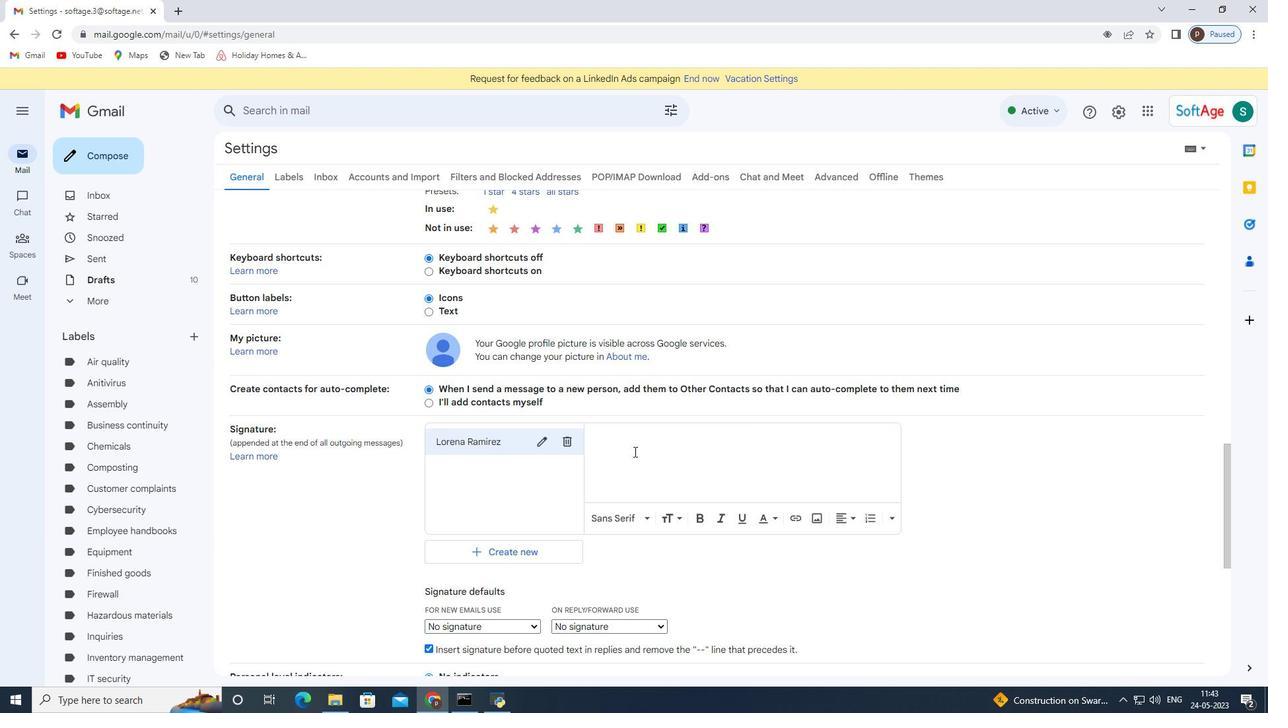
Action: Mouse pressed left at (634, 447)
Screenshot: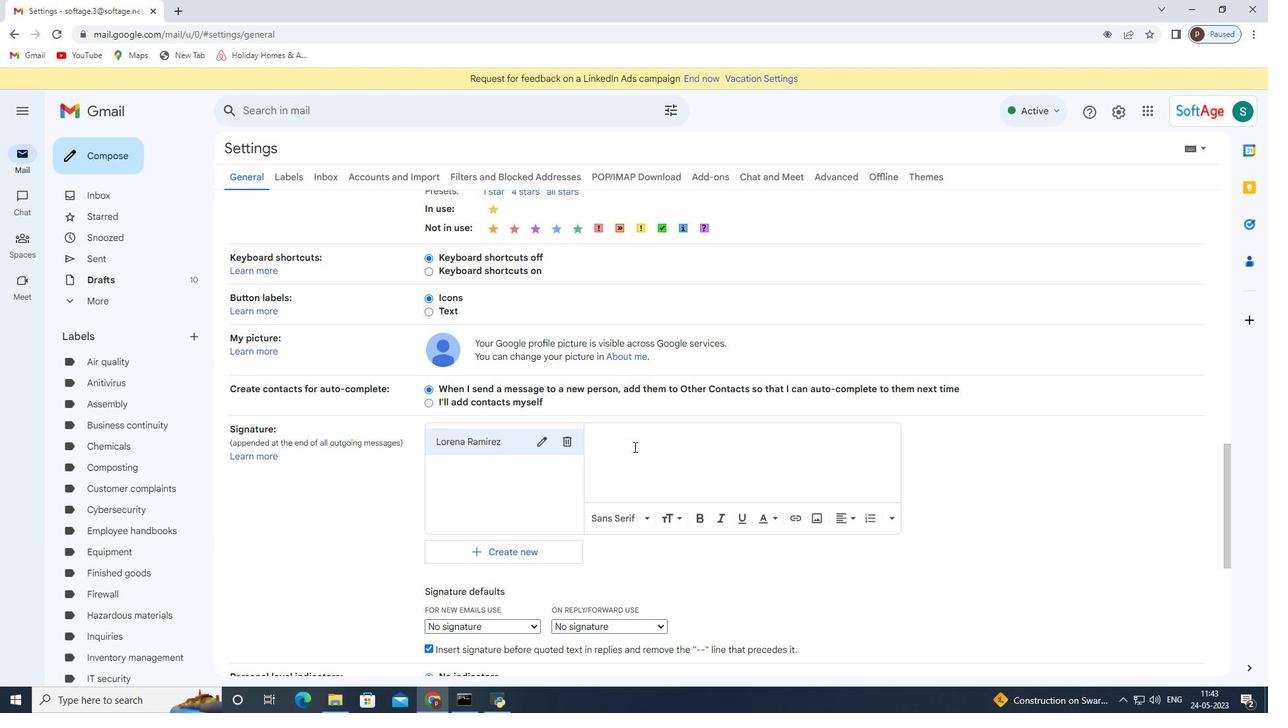 
Action: Key pressed <Key.shift><Key.shift><Key.shift><Key.shift><Key.shift><Key.shift><Key.shift>Lorena<Key.space><Key.shift>Ramirez
Screenshot: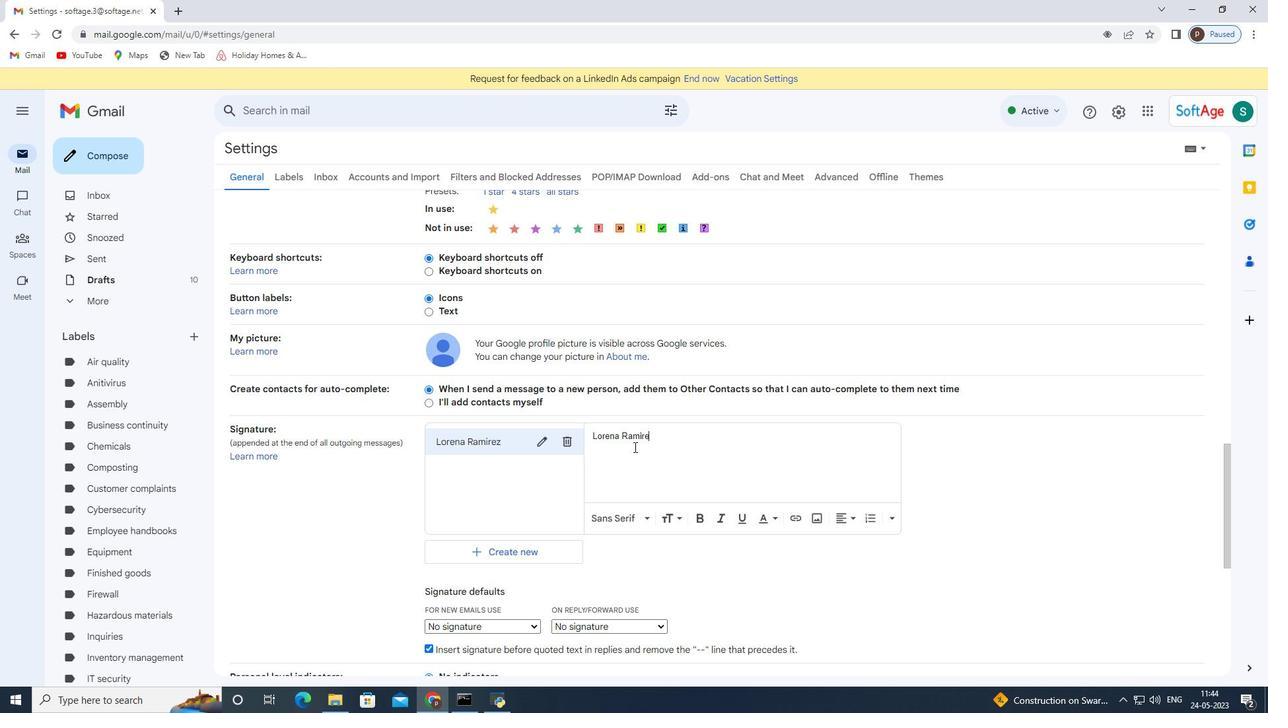 
Action: Mouse scrolled (634, 446) with delta (0, 0)
Screenshot: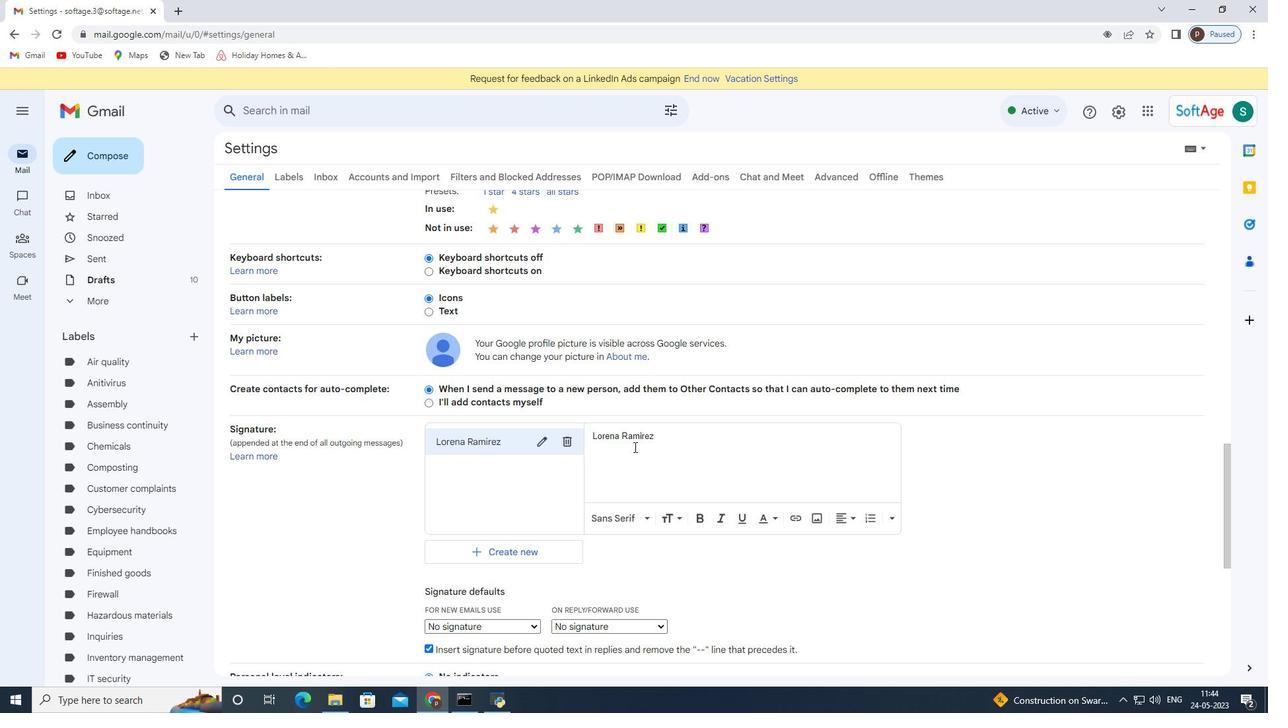 
Action: Mouse scrolled (634, 446) with delta (0, 0)
Screenshot: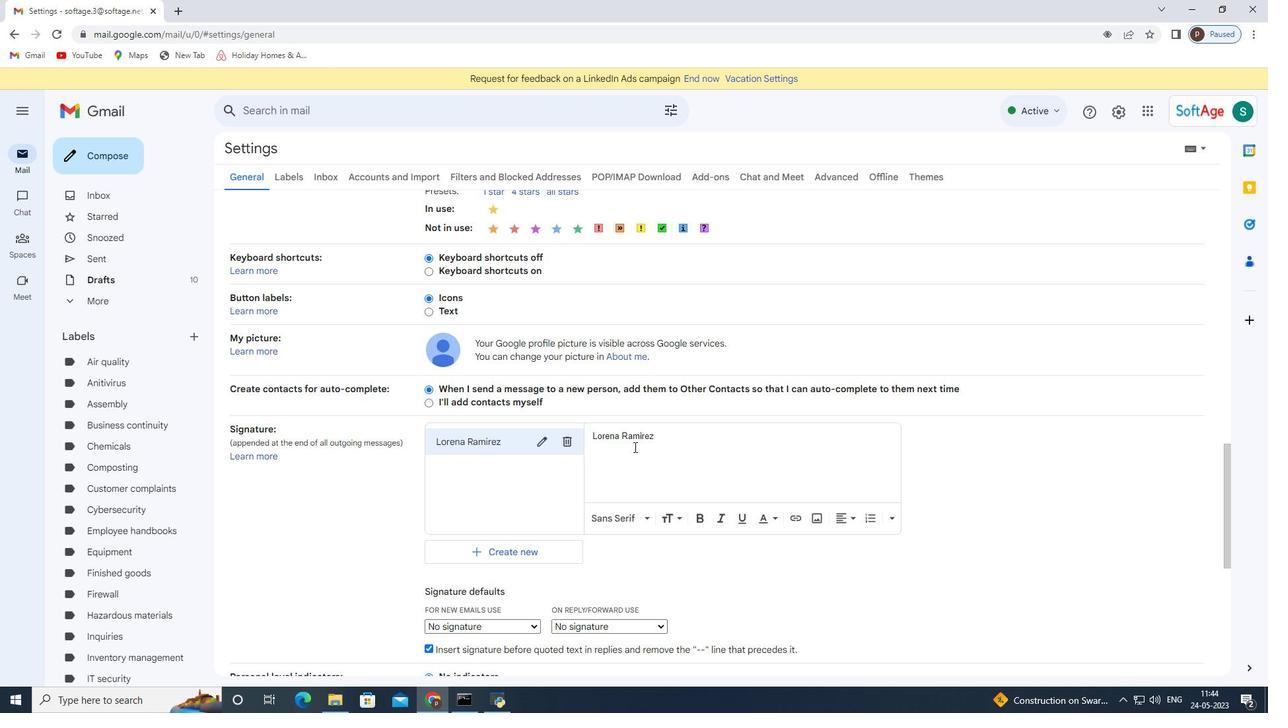 
Action: Mouse moved to (506, 495)
Screenshot: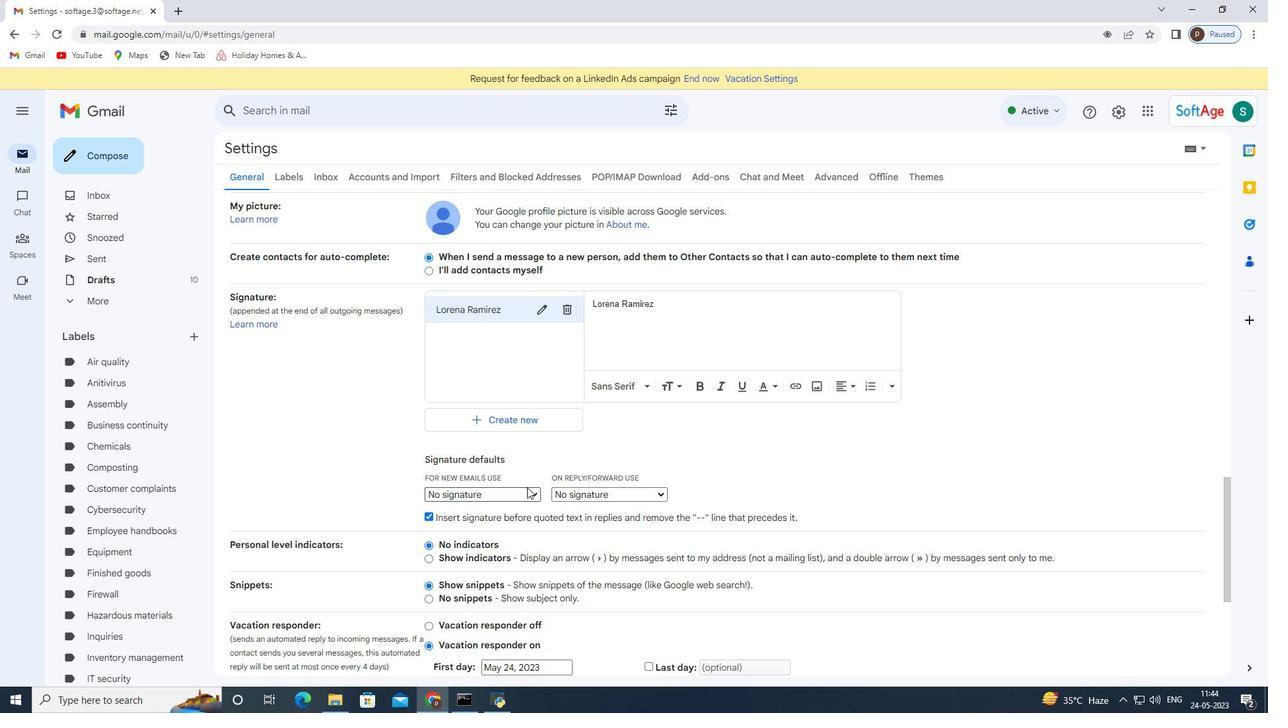 
Action: Mouse pressed left at (506, 495)
Screenshot: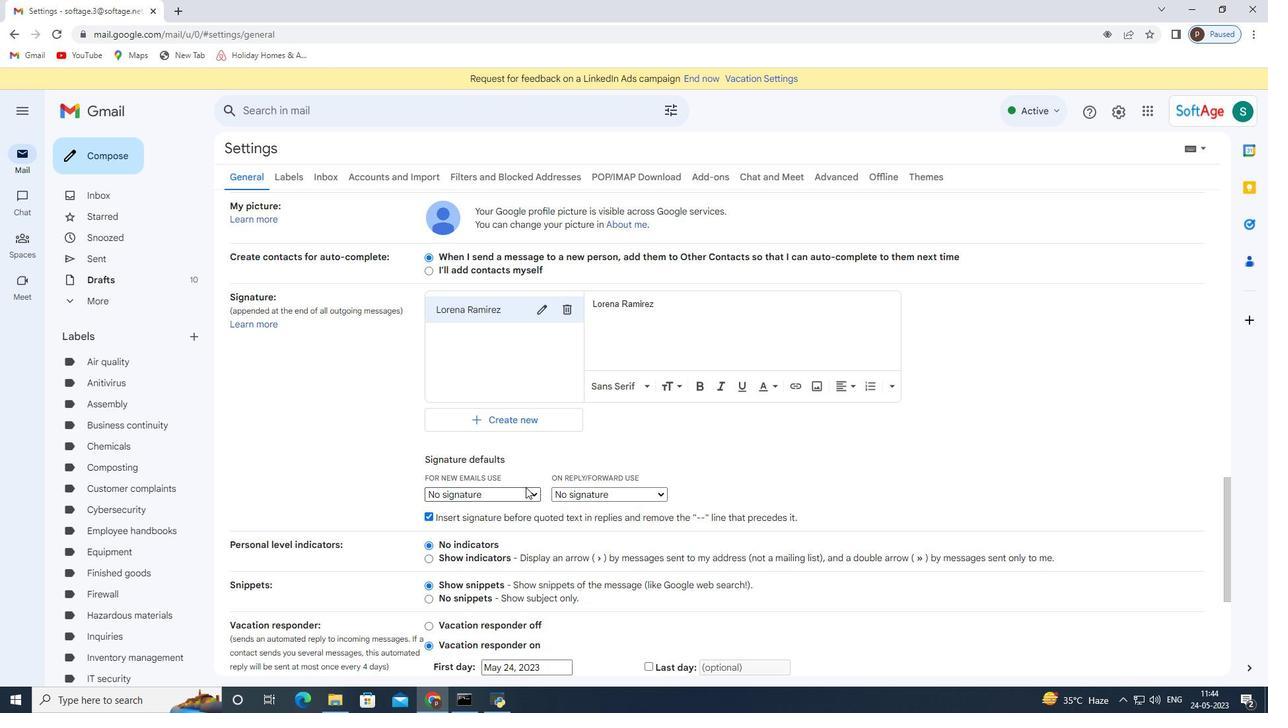 
Action: Mouse moved to (492, 523)
Screenshot: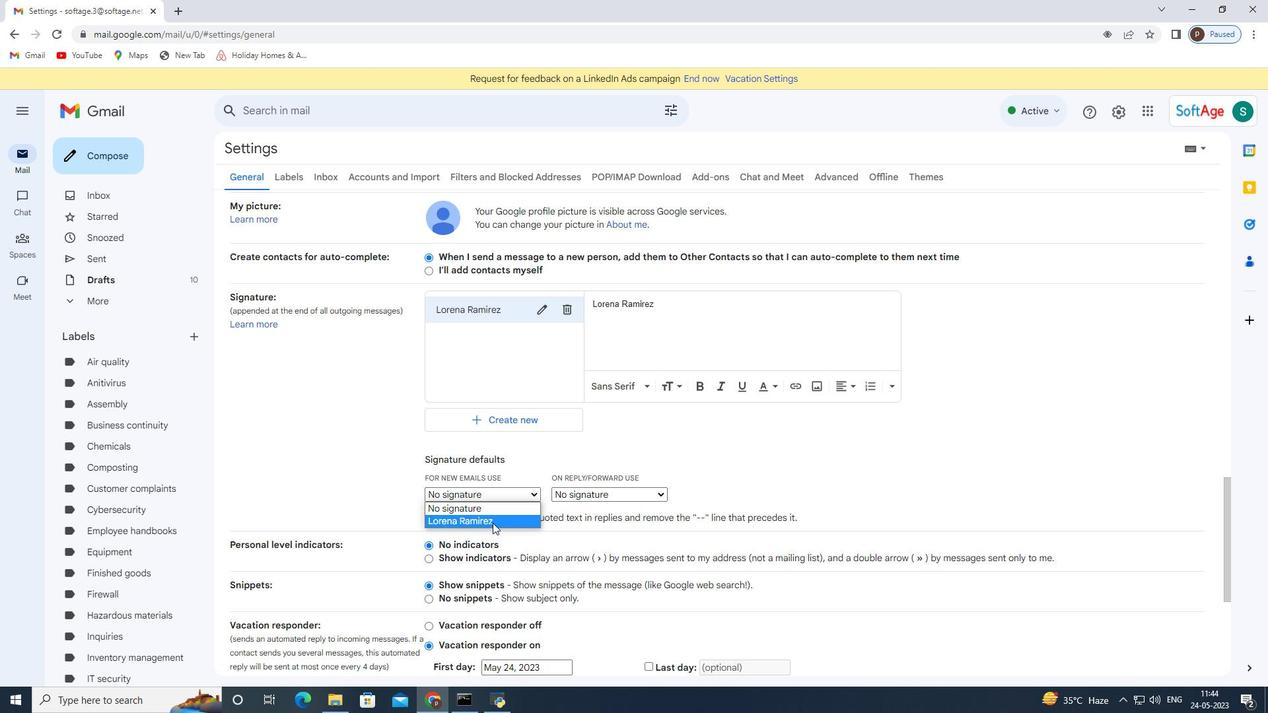 
Action: Mouse pressed left at (492, 523)
Screenshot: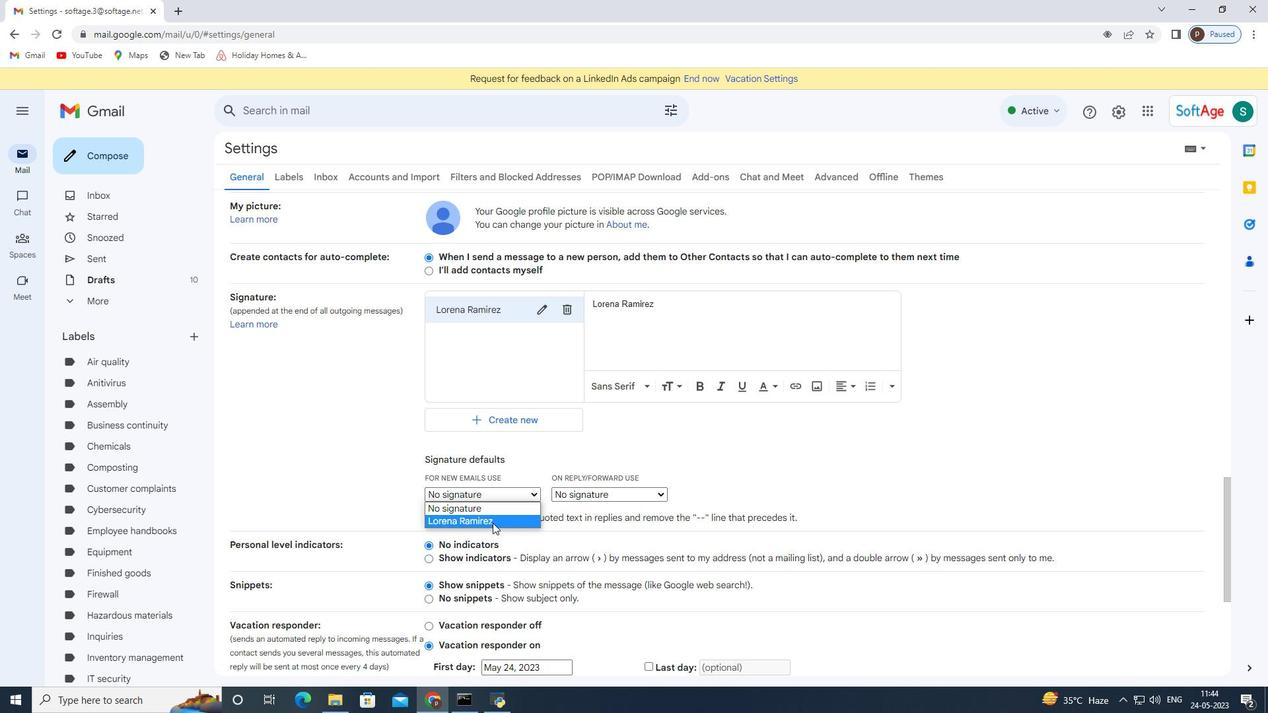 
Action: Mouse scrolled (492, 522) with delta (0, 0)
Screenshot: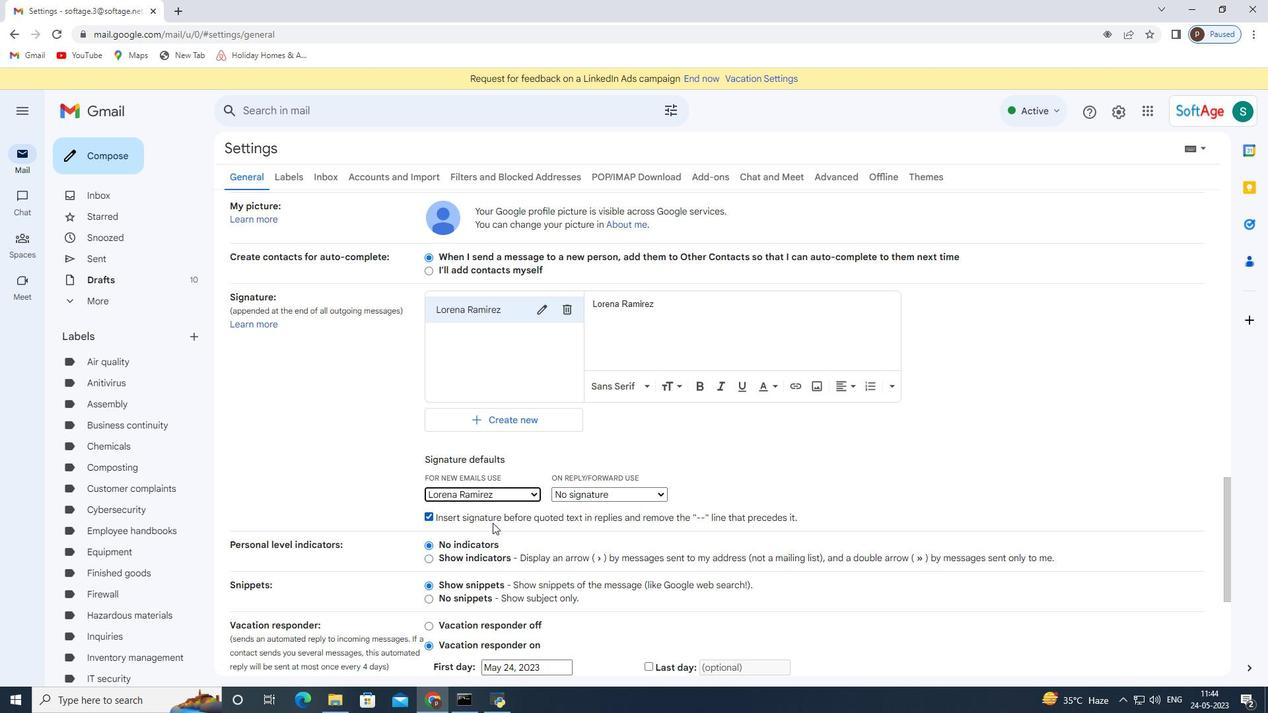 
Action: Mouse scrolled (492, 522) with delta (0, 0)
Screenshot: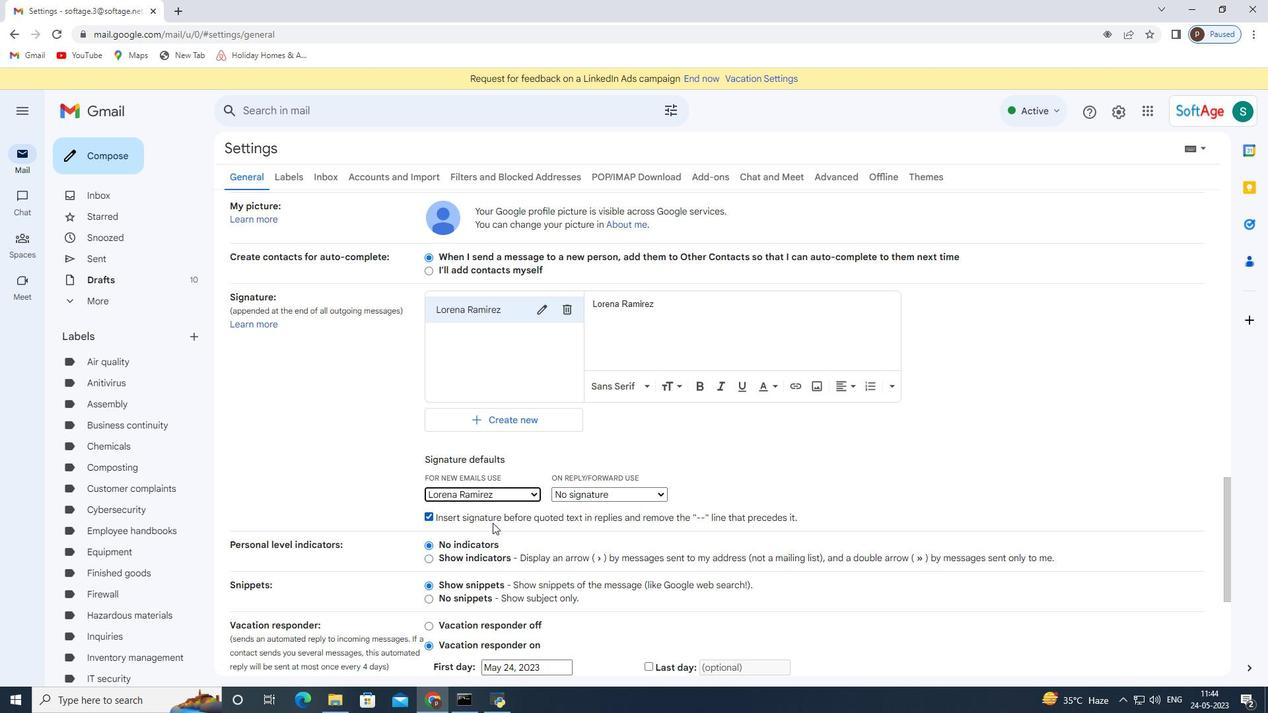 
Action: Mouse scrolled (492, 522) with delta (0, 0)
Screenshot: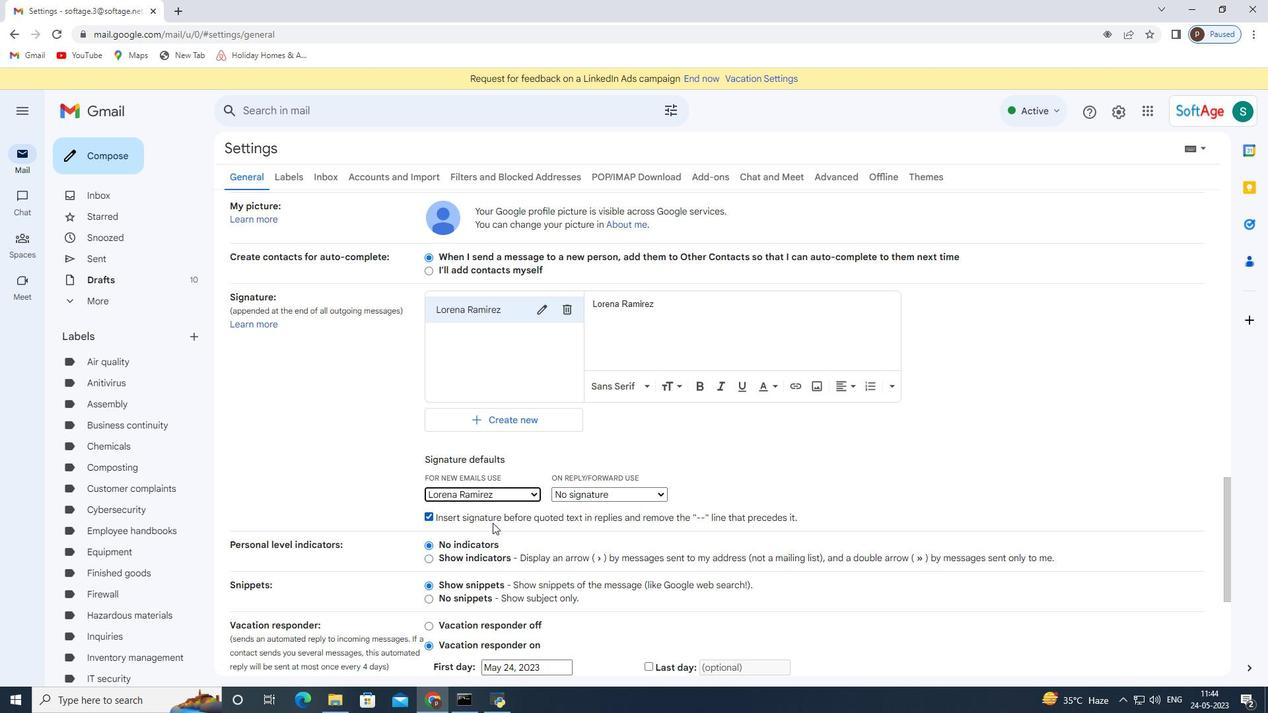 
Action: Mouse scrolled (492, 522) with delta (0, 0)
Screenshot: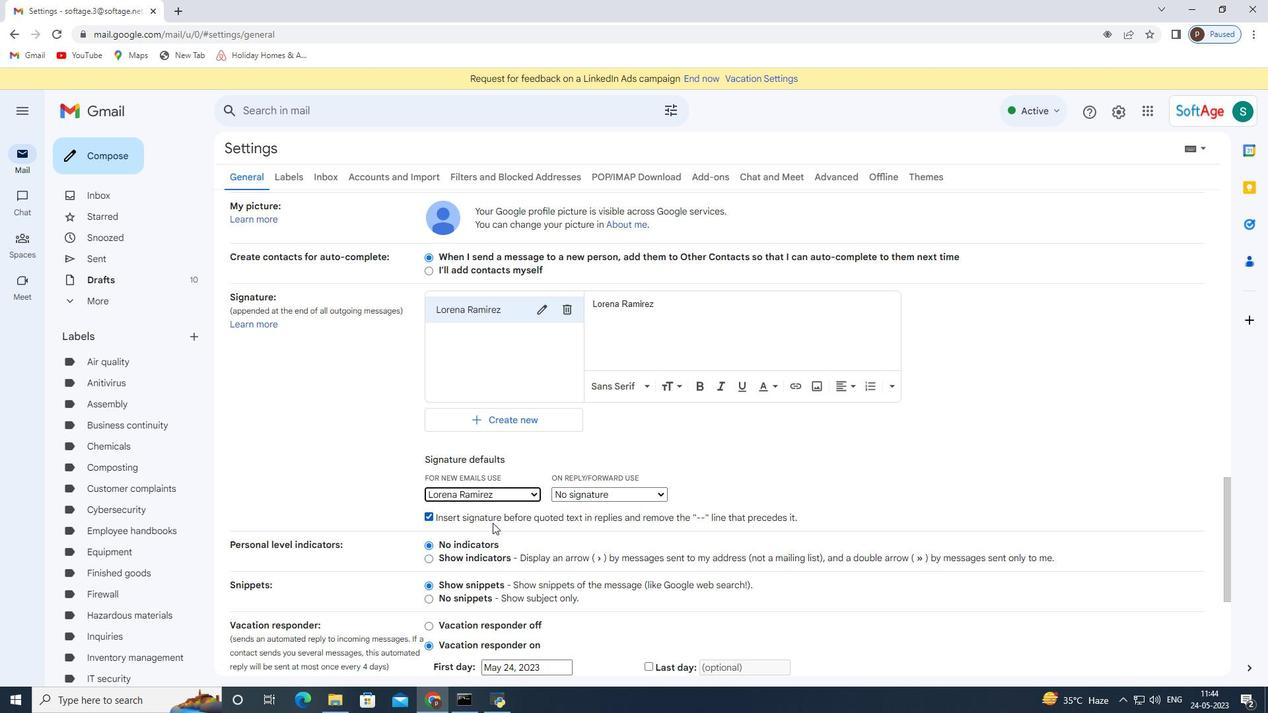 
Action: Mouse scrolled (492, 522) with delta (0, 0)
Screenshot: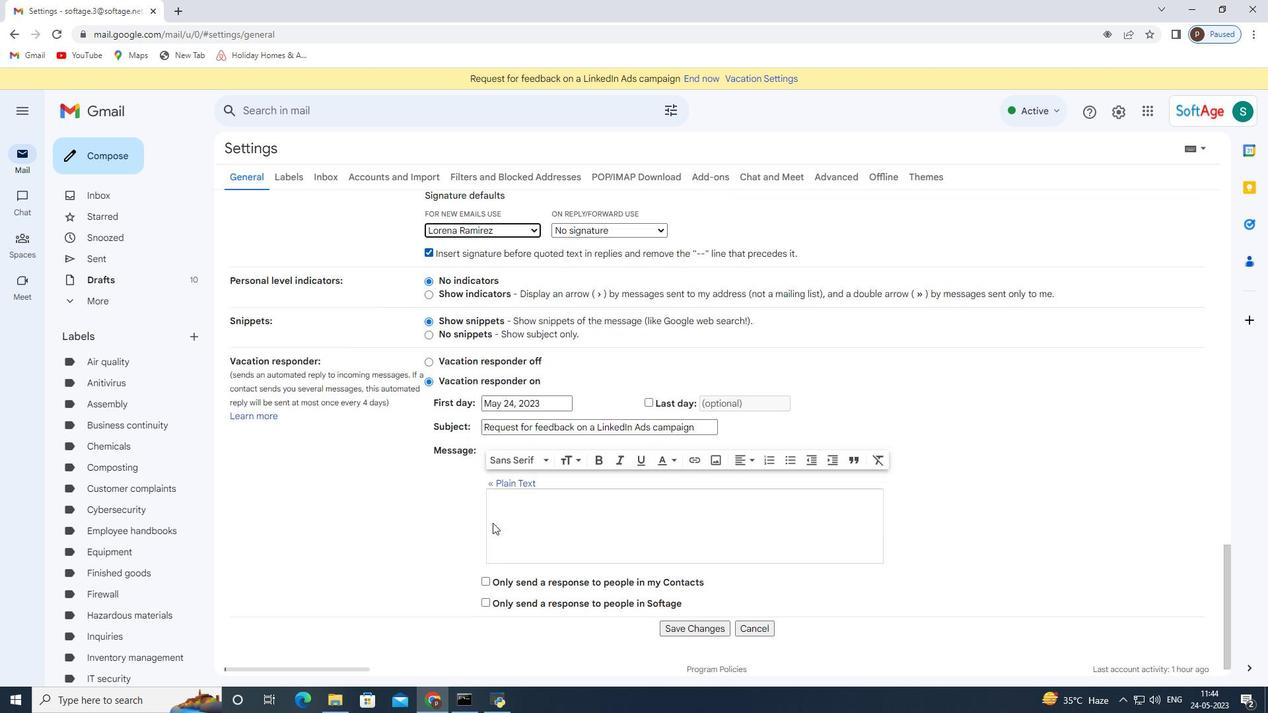 
Action: Mouse scrolled (492, 522) with delta (0, 0)
Screenshot: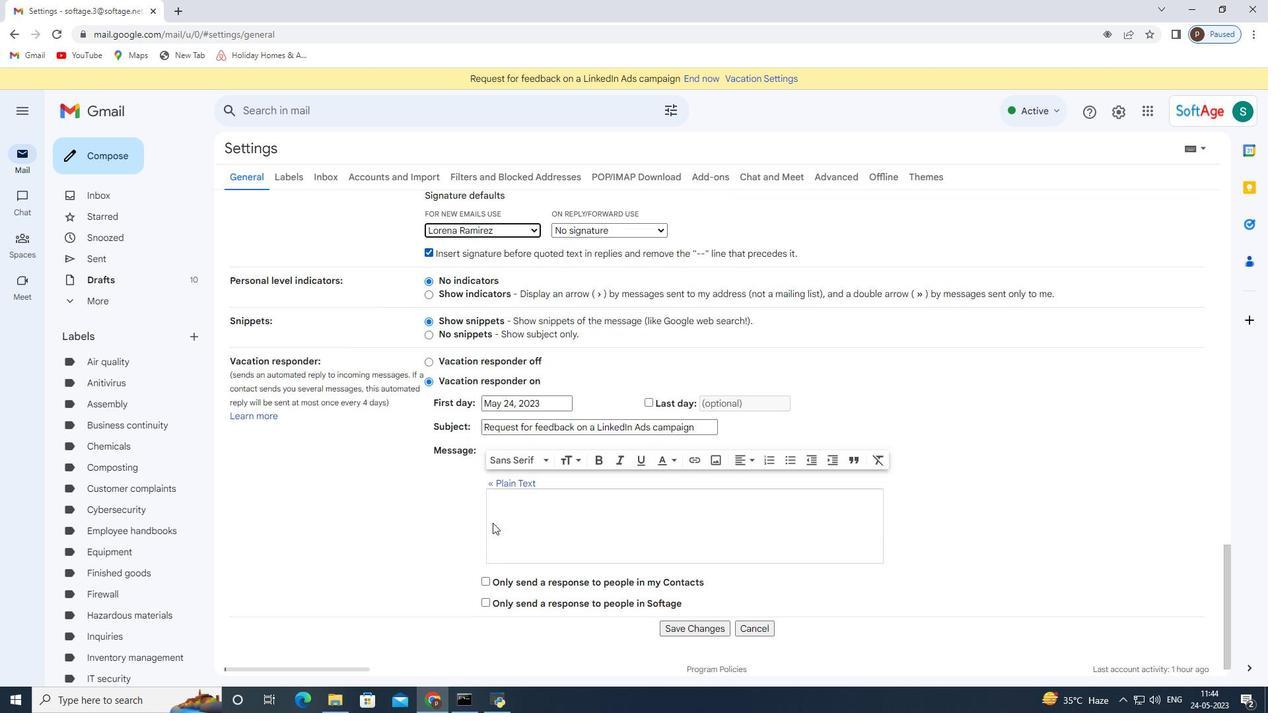 
Action: Mouse scrolled (492, 522) with delta (0, 0)
Screenshot: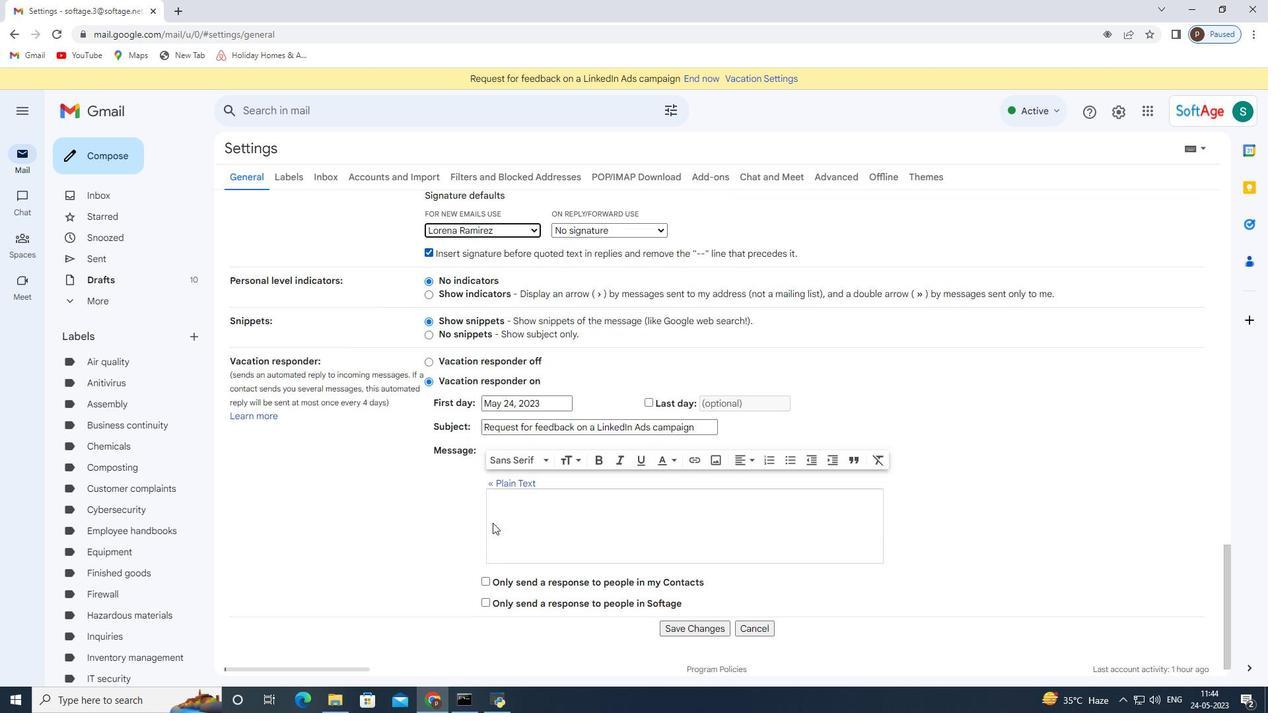 
Action: Mouse scrolled (492, 522) with delta (0, 0)
Screenshot: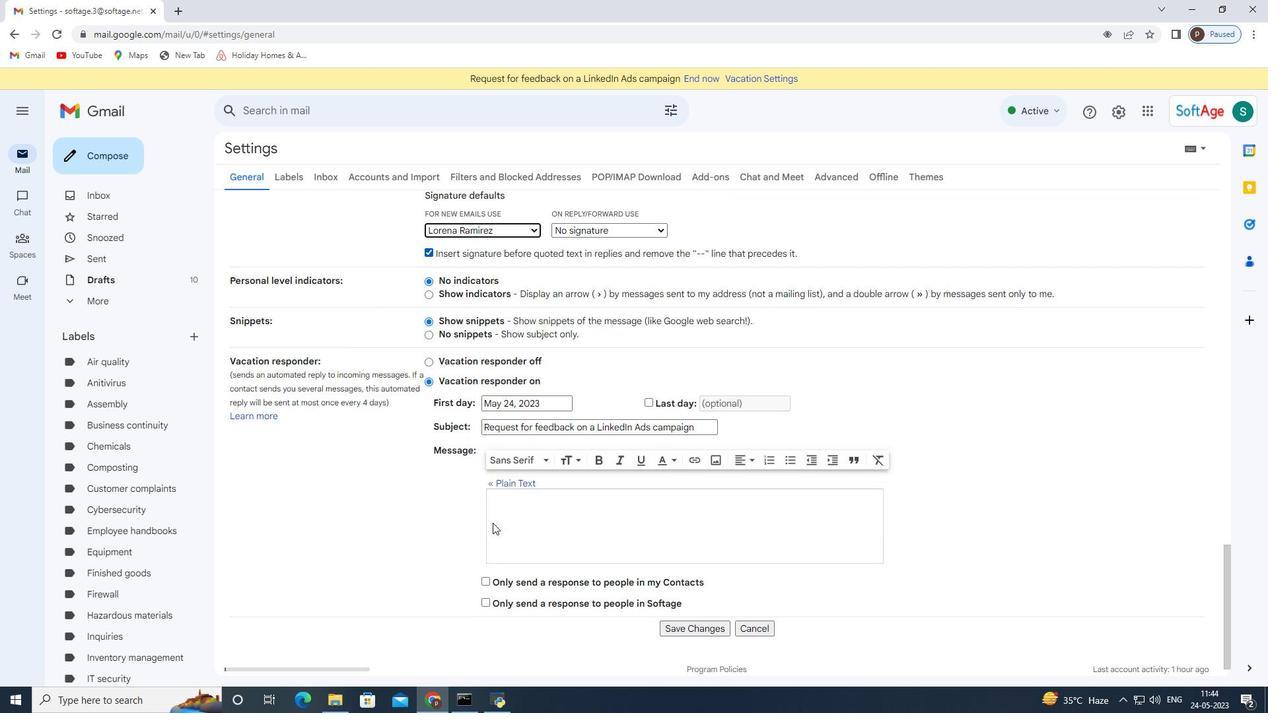 
Action: Mouse moved to (673, 607)
Screenshot: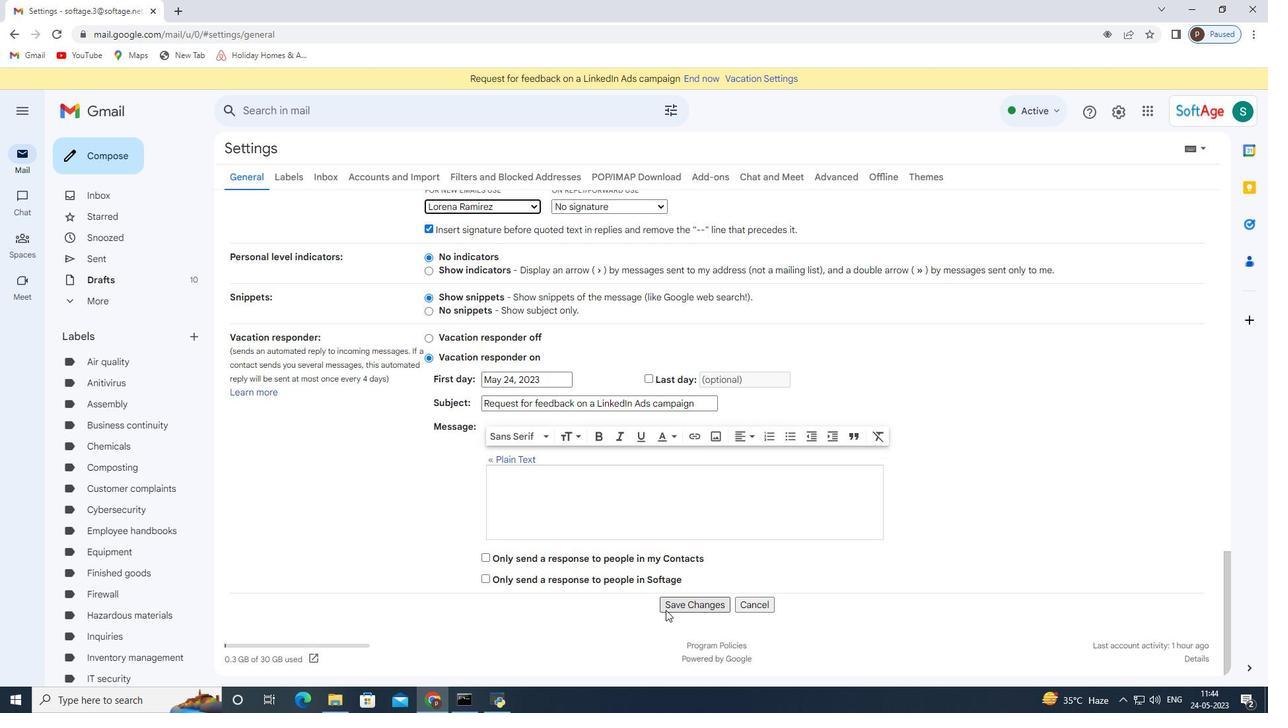 
Action: Mouse pressed left at (673, 607)
Screenshot: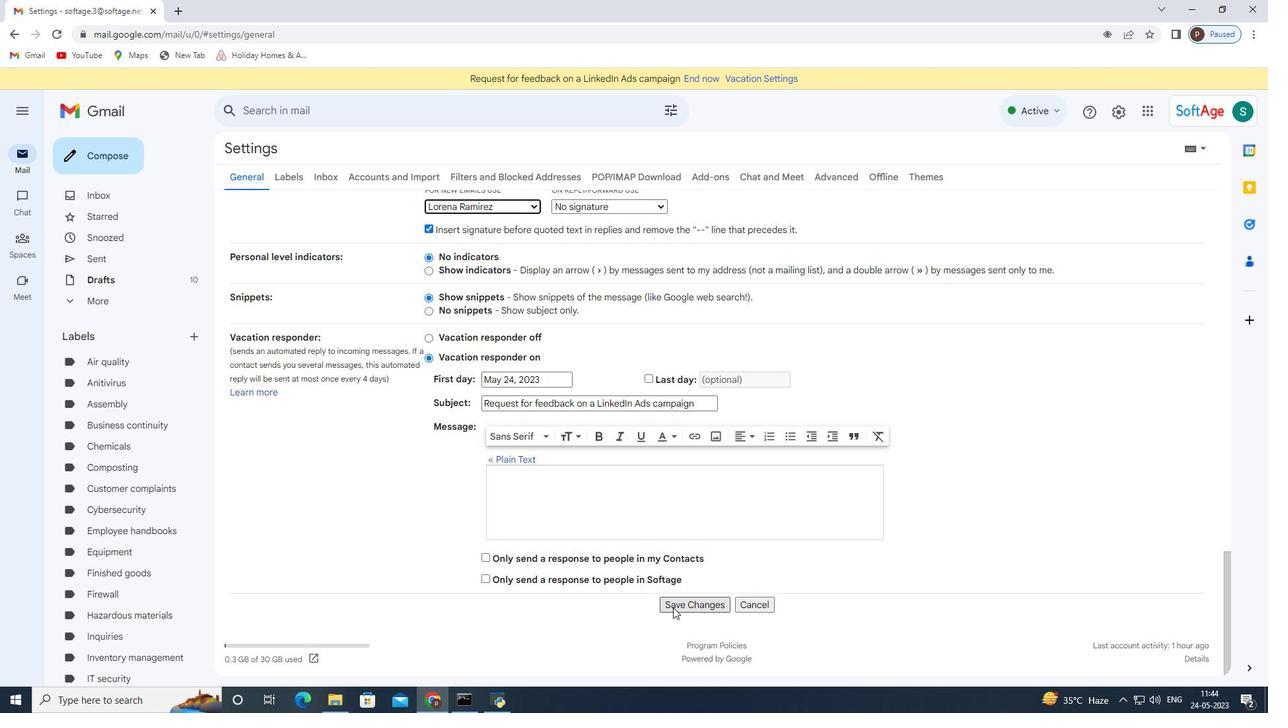 
Action: Mouse moved to (584, 419)
Screenshot: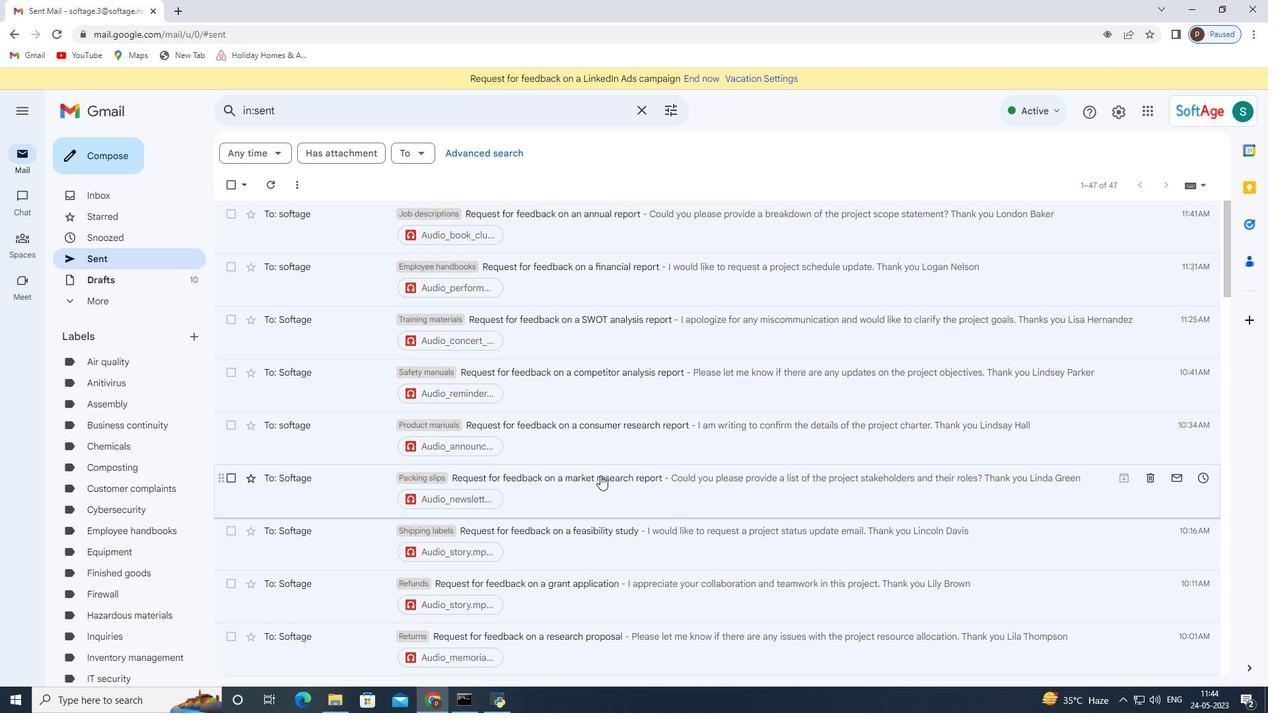 
Action: Mouse scrolled (584, 420) with delta (0, 0)
Screenshot: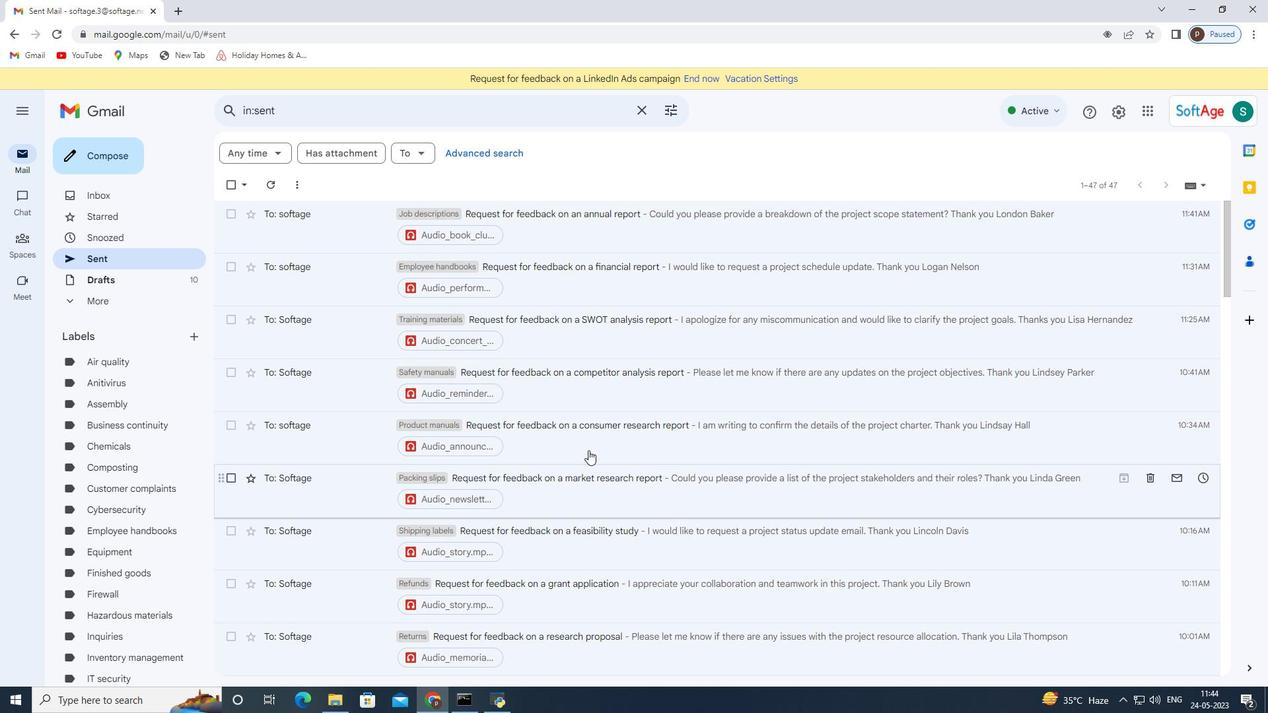 
Action: Mouse scrolled (584, 420) with delta (0, 0)
Screenshot: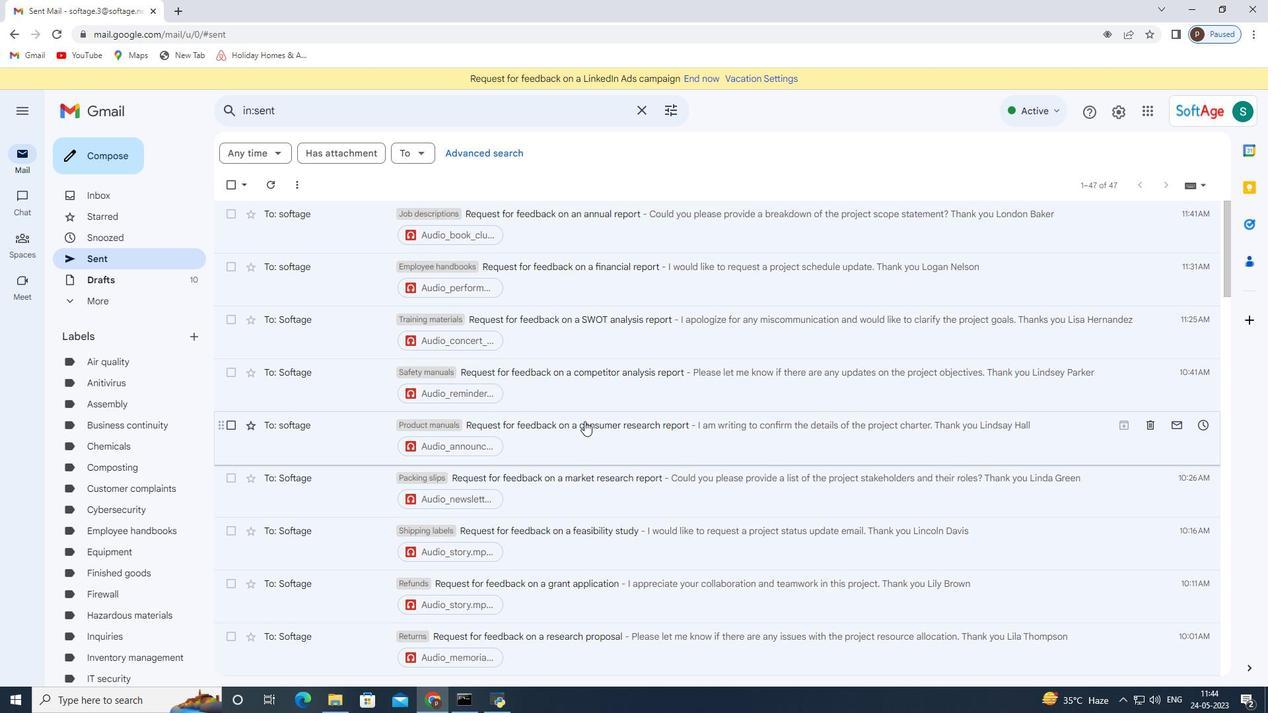
Action: Mouse scrolled (584, 420) with delta (0, 0)
Screenshot: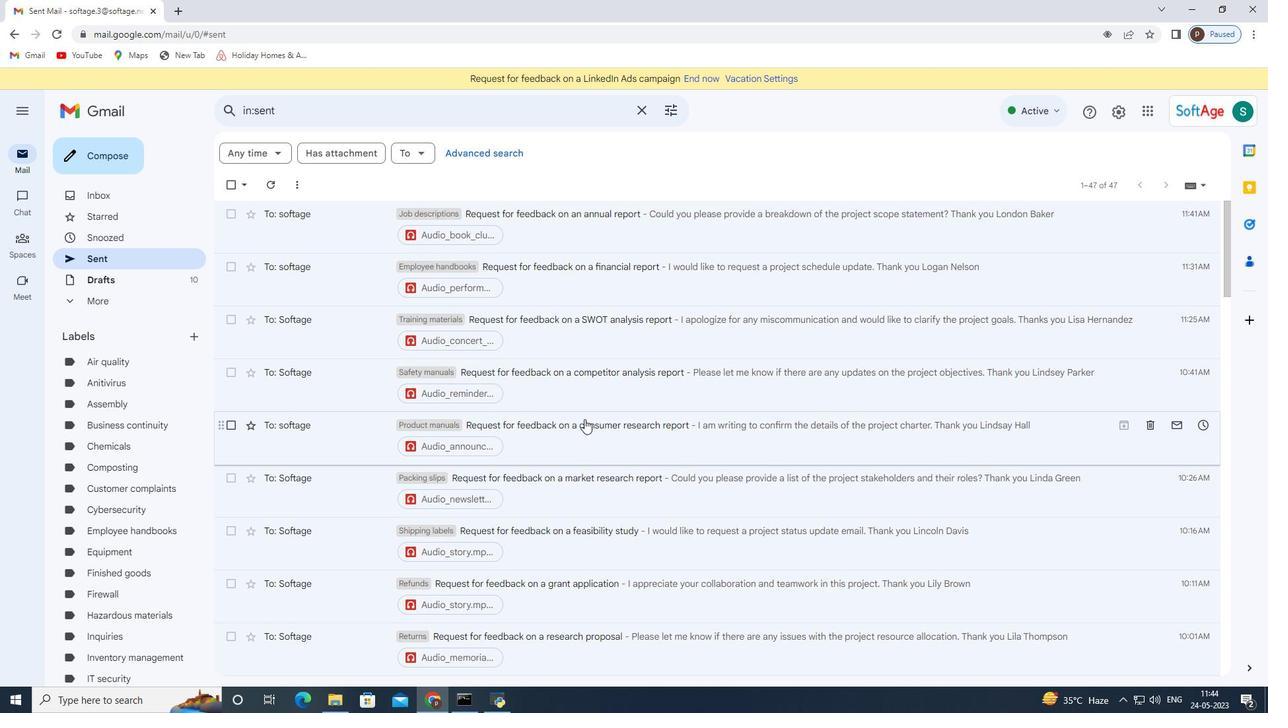 
Action: Mouse scrolled (584, 420) with delta (0, 0)
Screenshot: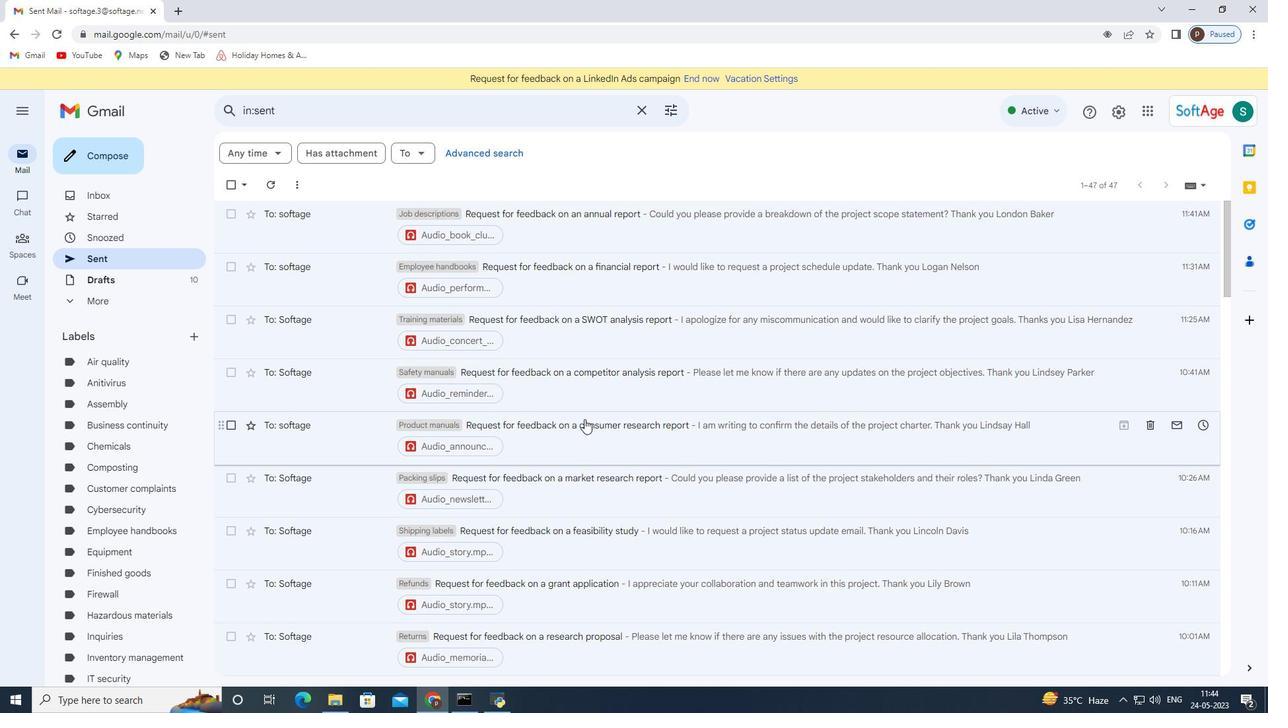 
Action: Mouse moved to (118, 157)
Screenshot: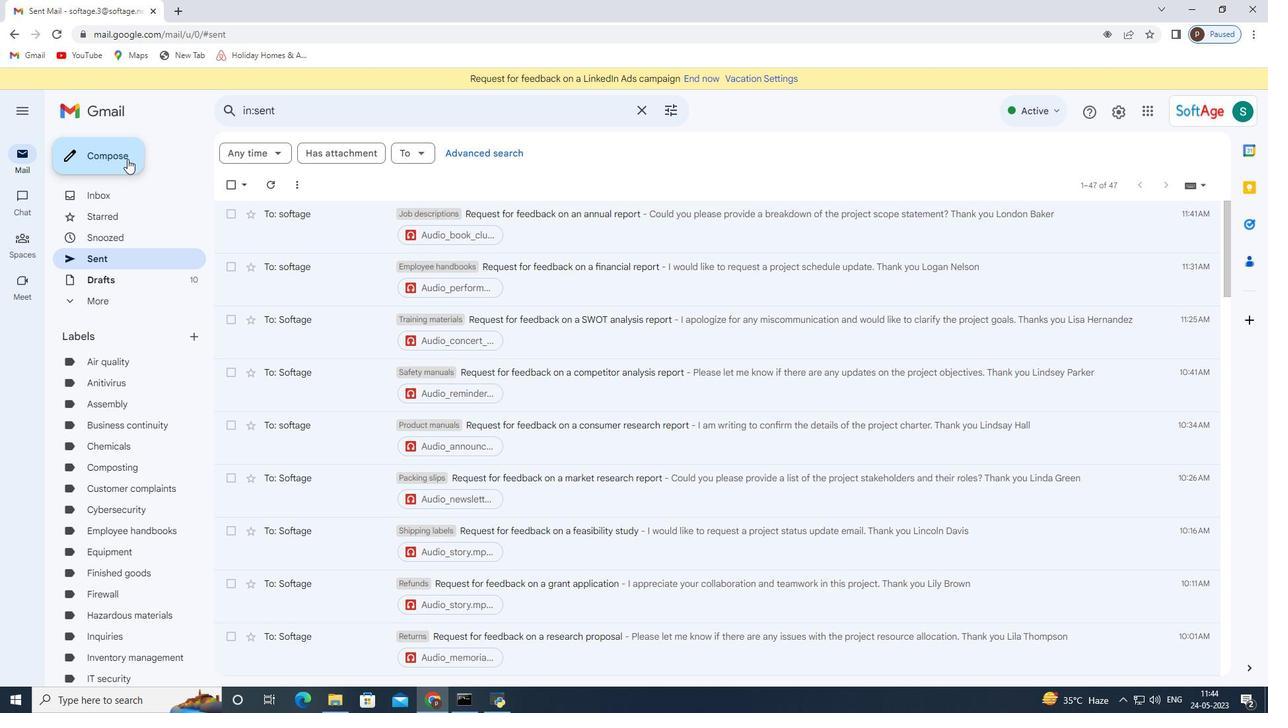 
Action: Mouse pressed left at (118, 157)
Screenshot: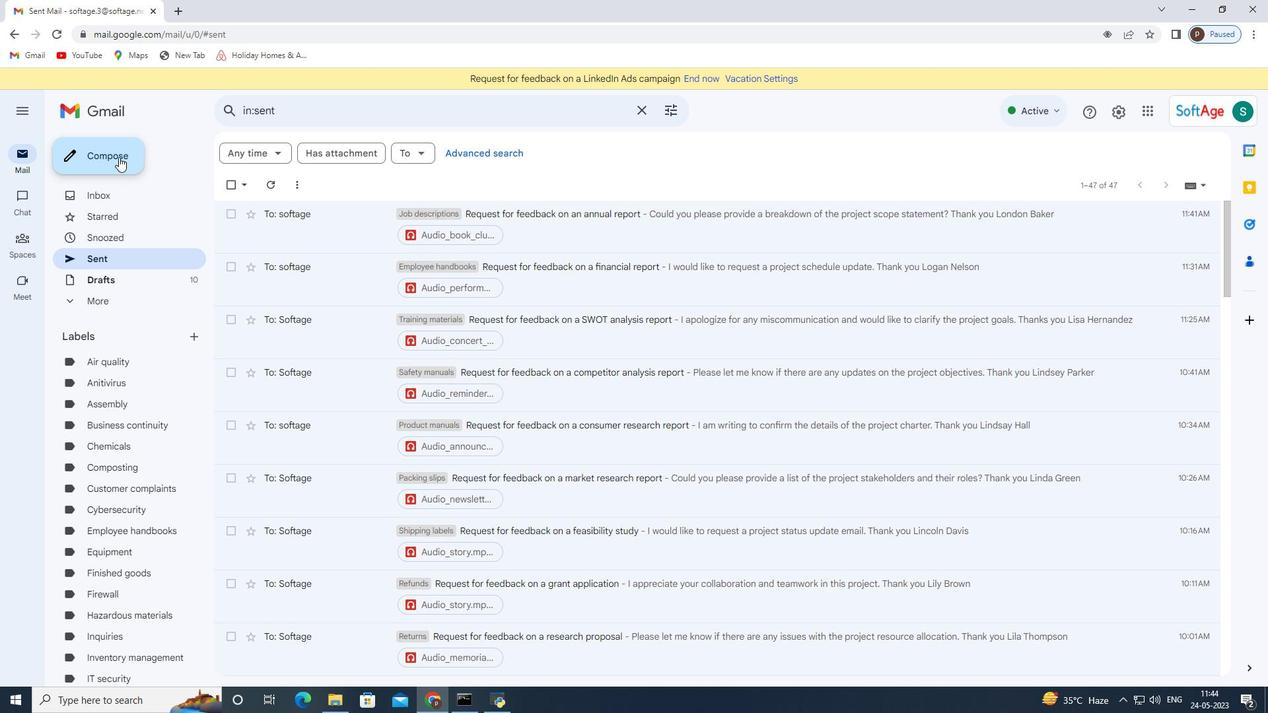 
Action: Mouse moved to (907, 352)
Screenshot: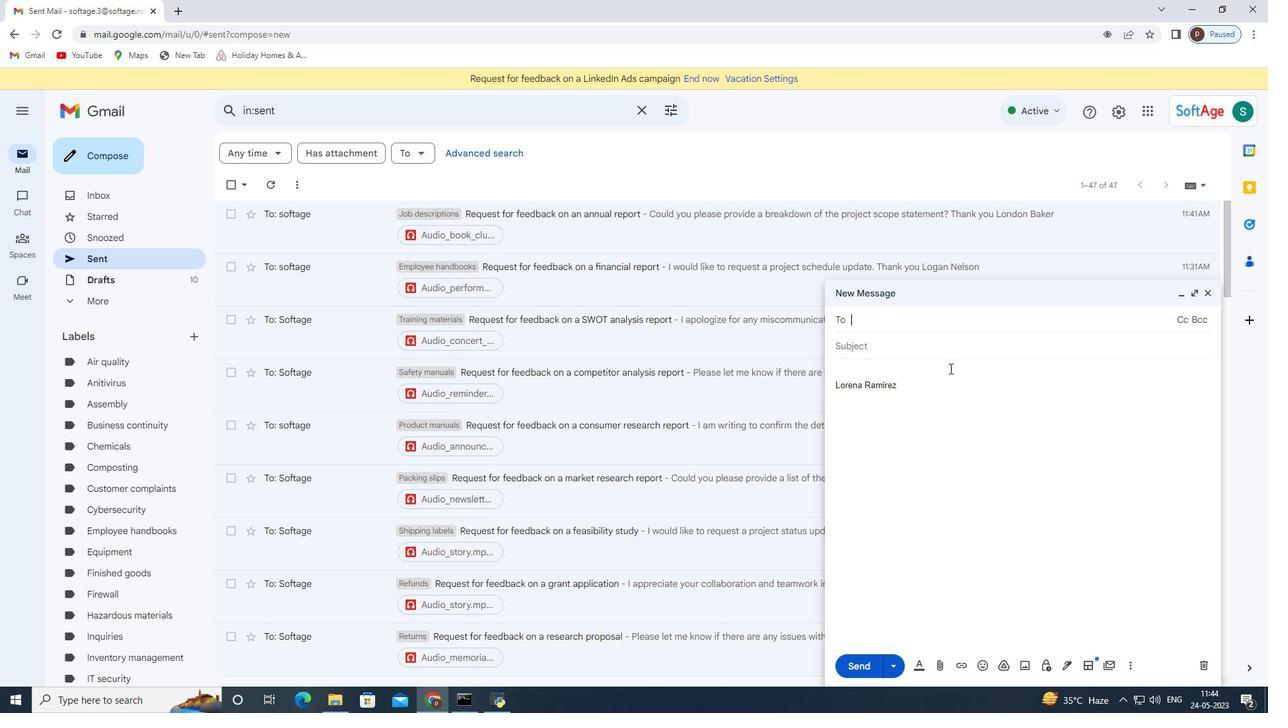 
Action: Mouse pressed left at (907, 352)
Screenshot: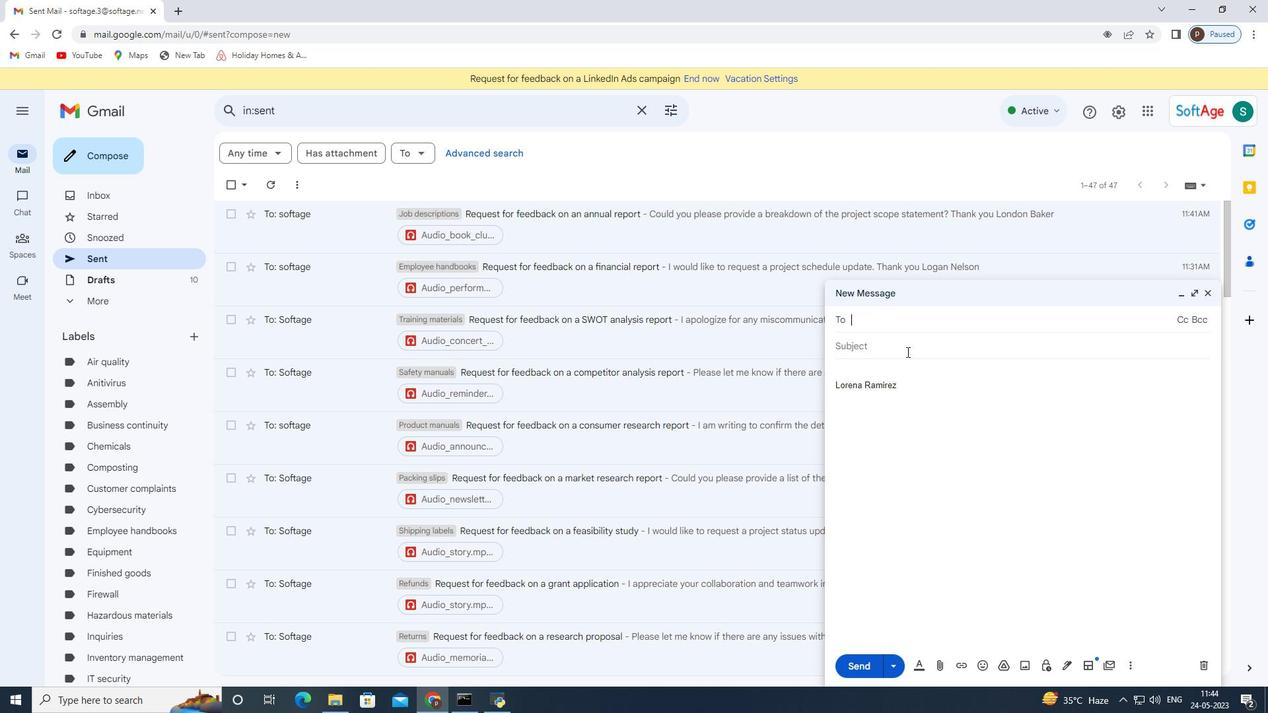 
Action: Key pressed <Key.shift>Request<Key.space>for<Key.space>feedback<Key.space>on<Key.space>an<Key.space>investor<Key.space>presentation<Key.tab><Key.shift>I<Key.space>am<Key.space>writing<Key.space>to<Key.space>request<Key.space>a<Key.space>review<Key.space>of<Key.space>the<Key.space>project<Key.space>stakeholder<Key.space>analysis.
Screenshot: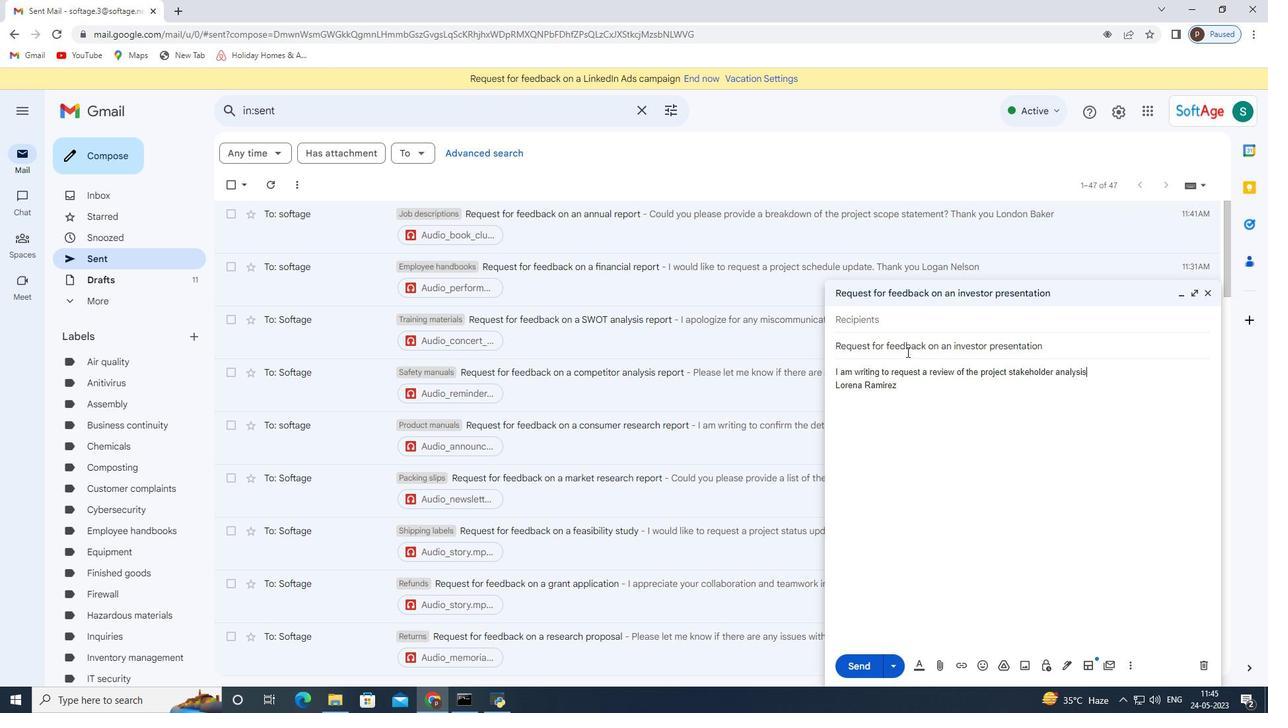 
Action: Mouse moved to (872, 316)
Screenshot: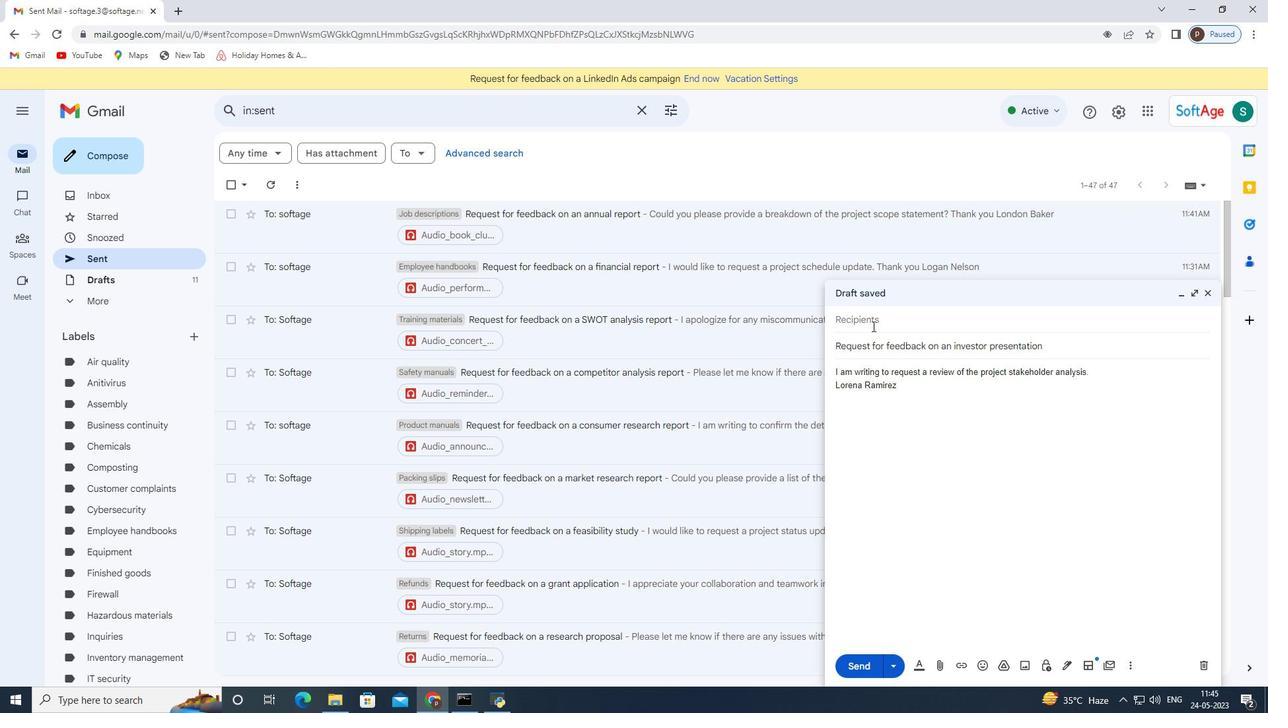 
Action: Mouse pressed left at (872, 316)
Screenshot: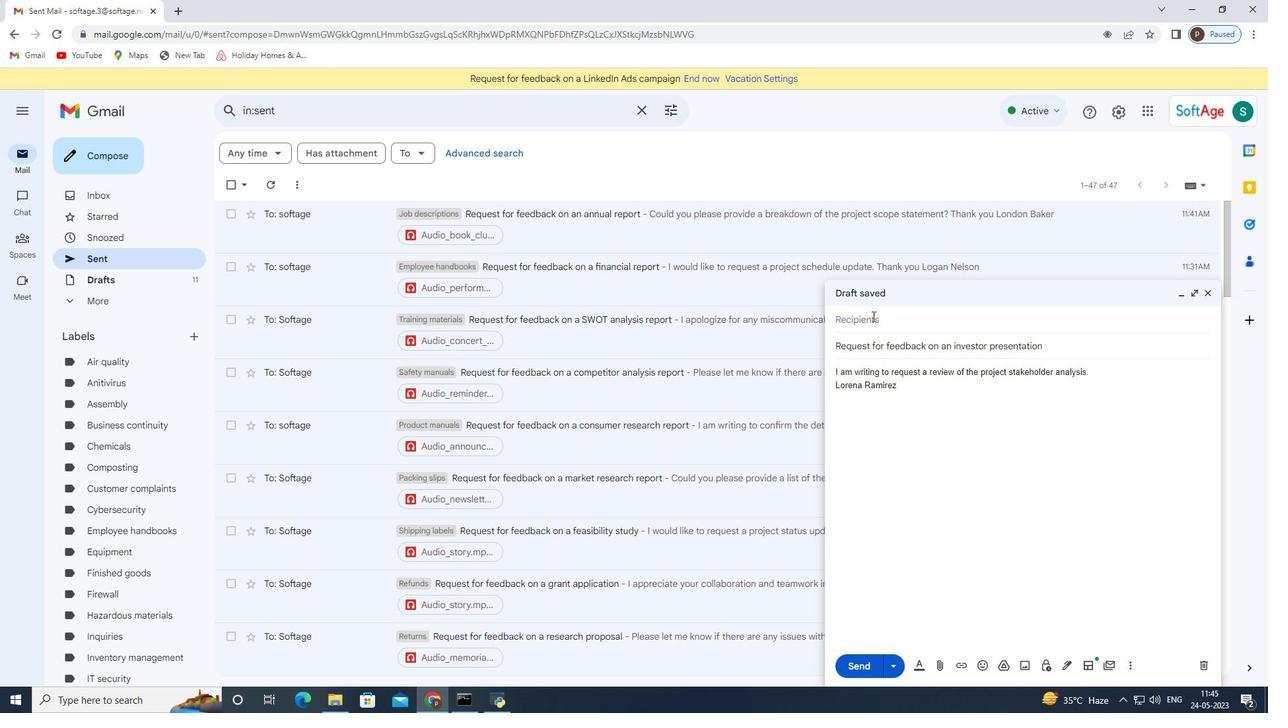 
Action: Mouse pressed left at (872, 316)
Screenshot: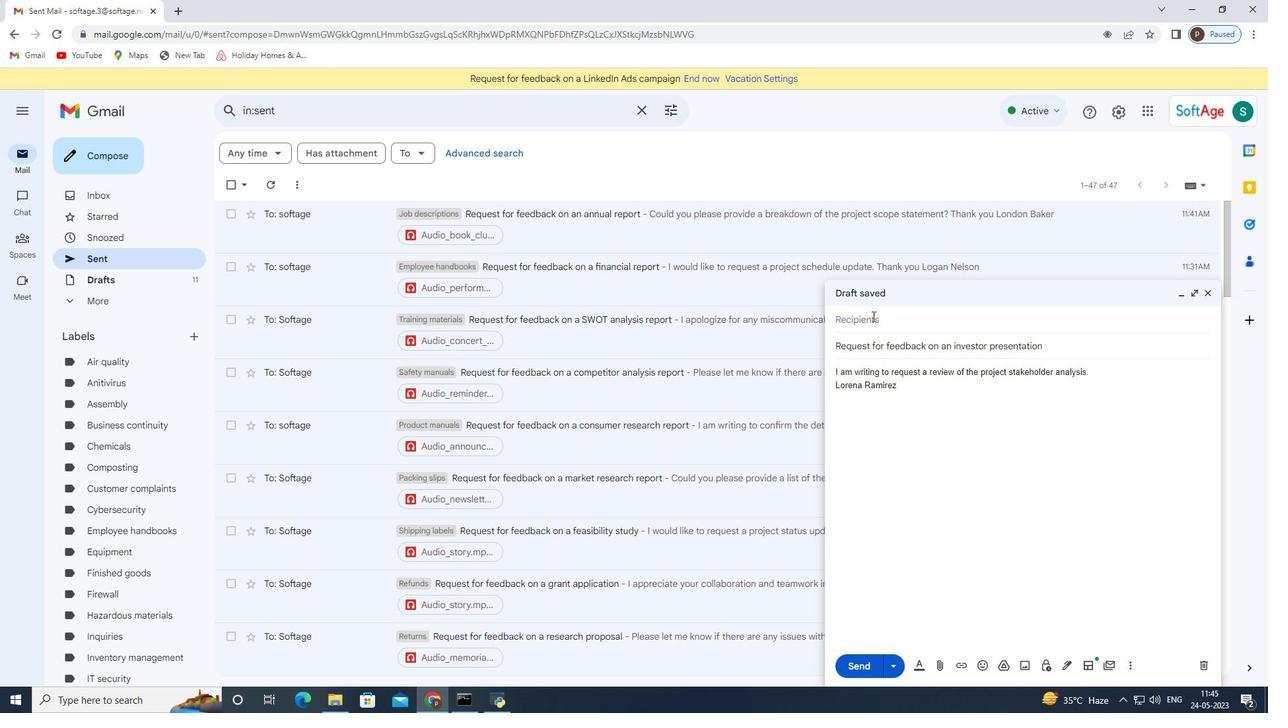 
Action: Key pressed softage.2<Key.shift>@softage.net<Key.enter>
Screenshot: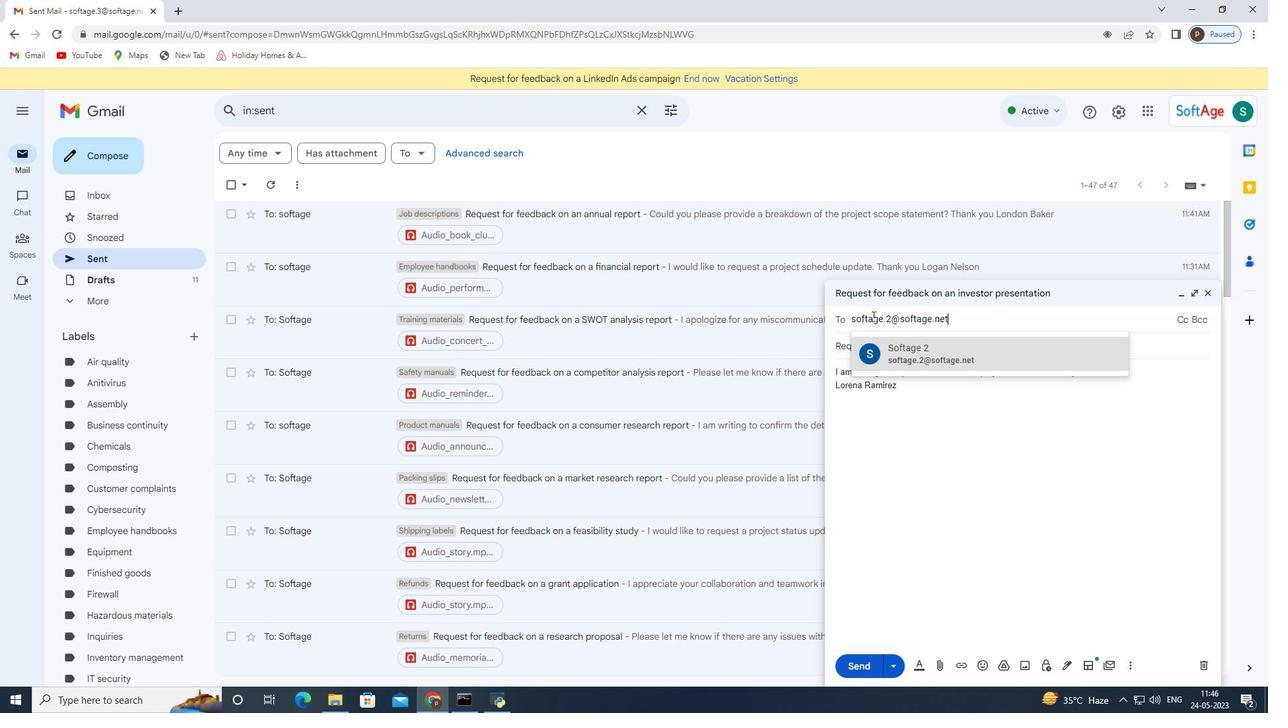 
Action: Mouse moved to (943, 664)
Screenshot: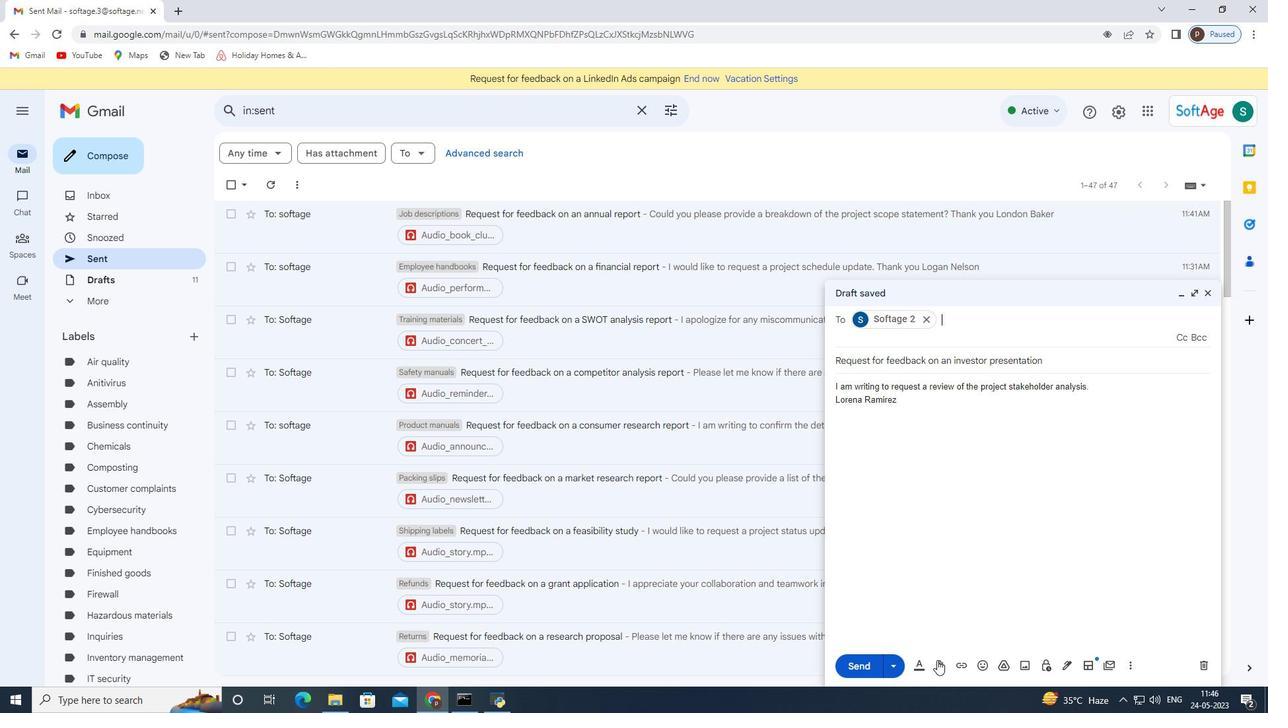 
Action: Mouse pressed left at (943, 664)
Screenshot: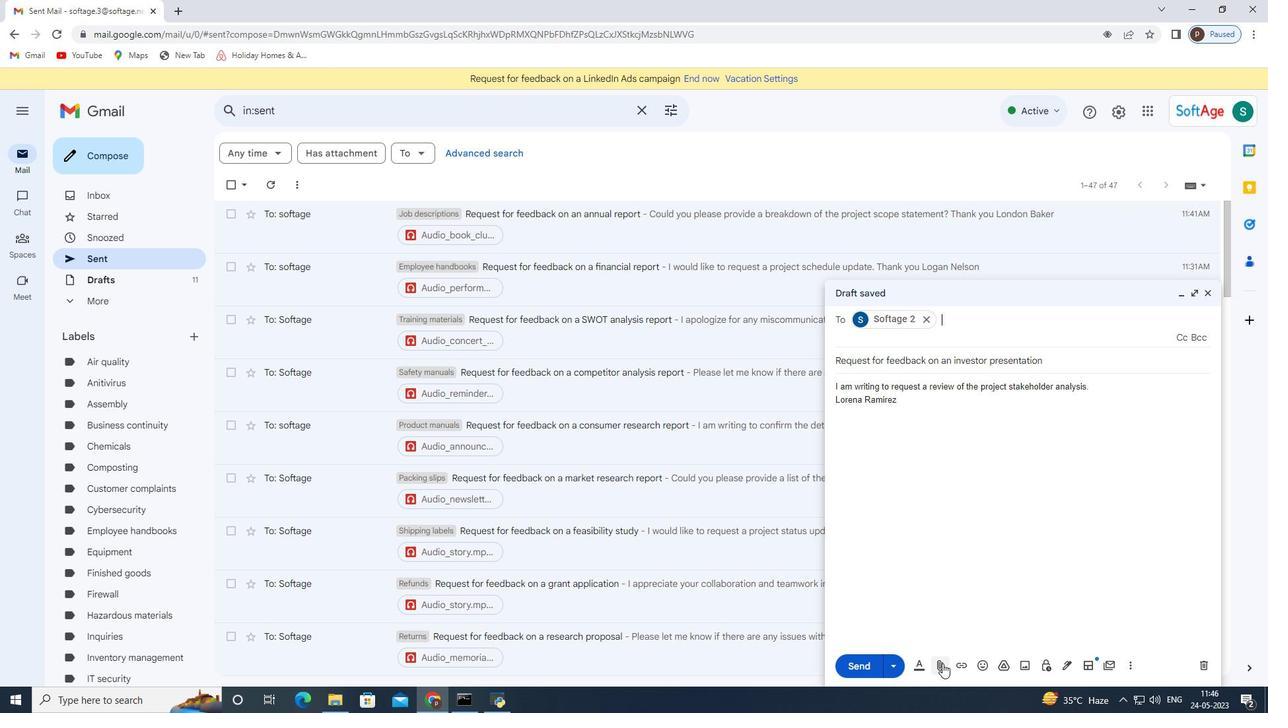 
Action: Mouse moved to (202, 114)
Screenshot: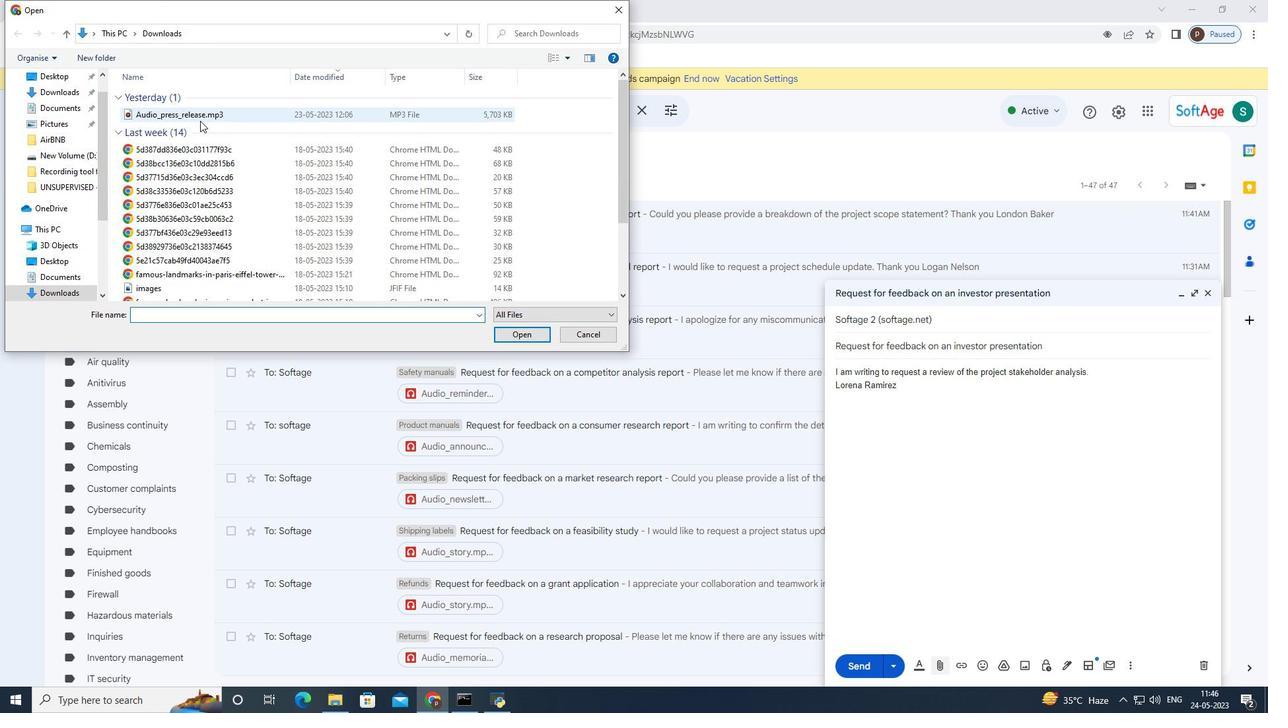 
Action: Mouse pressed left at (202, 114)
Screenshot: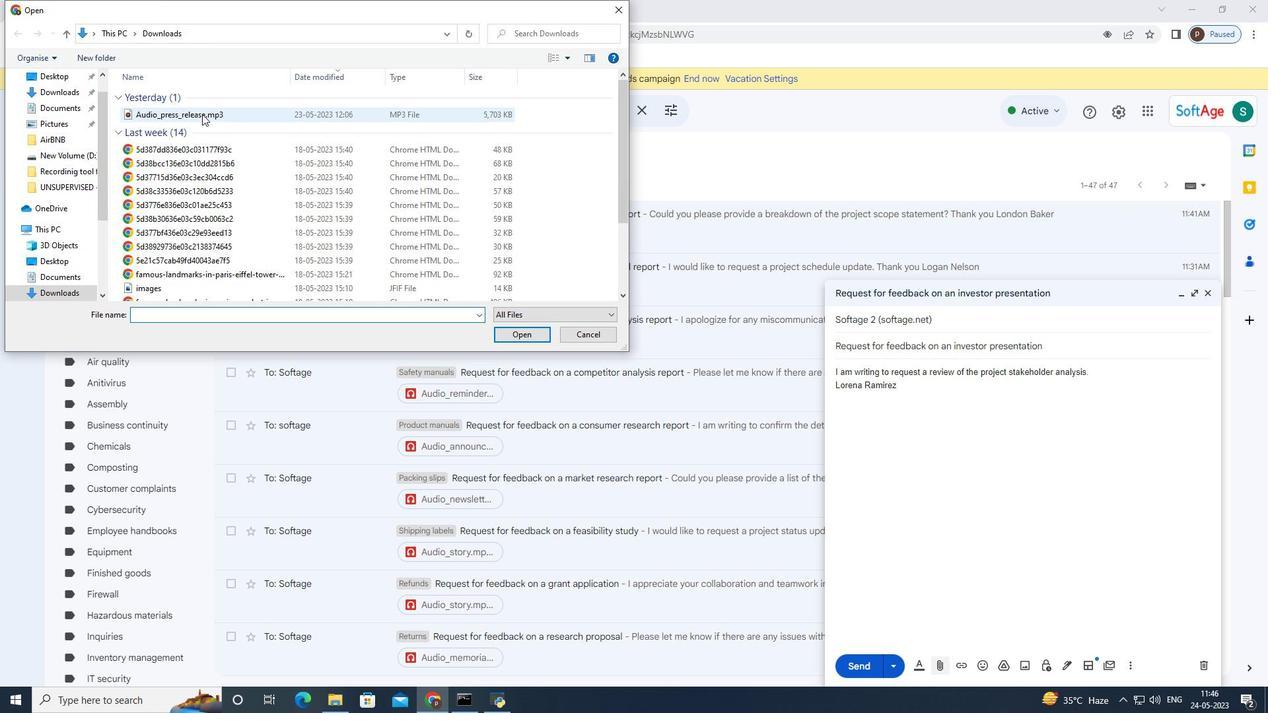 
Action: Mouse moved to (533, 336)
Screenshot: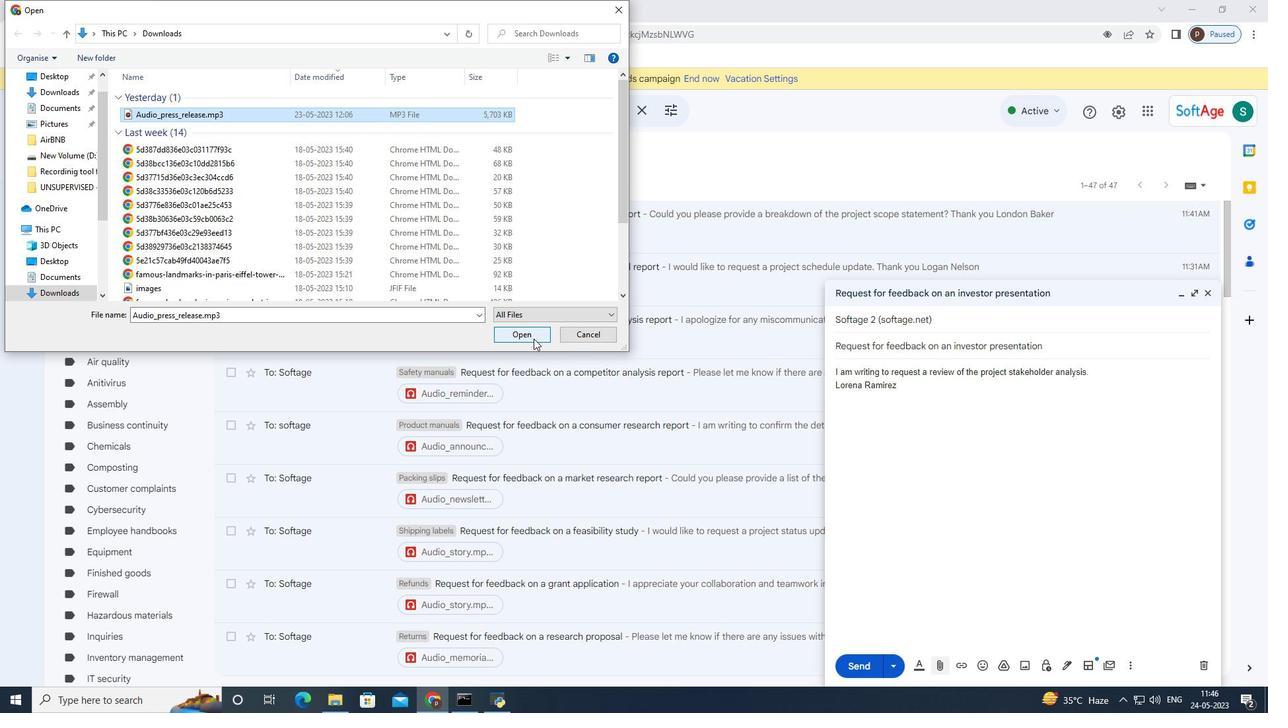 
Action: Mouse pressed left at (533, 336)
Screenshot: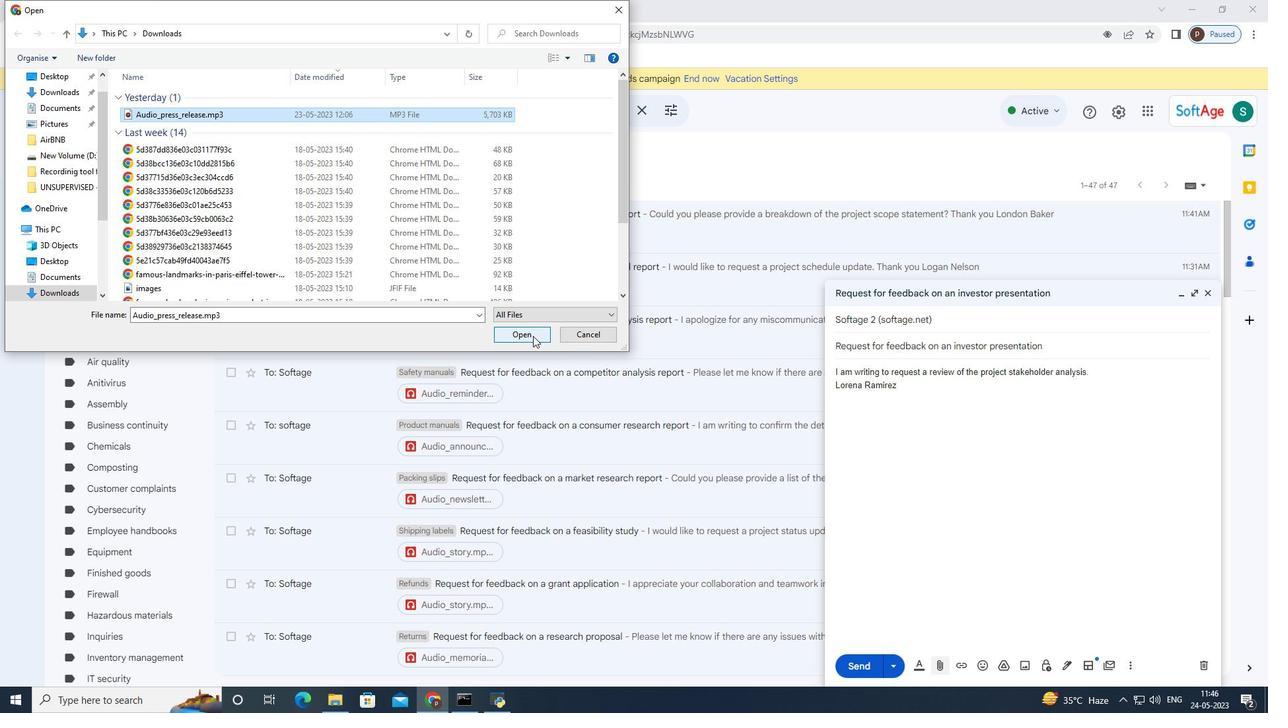 
Action: Mouse moved to (1103, 372)
Screenshot: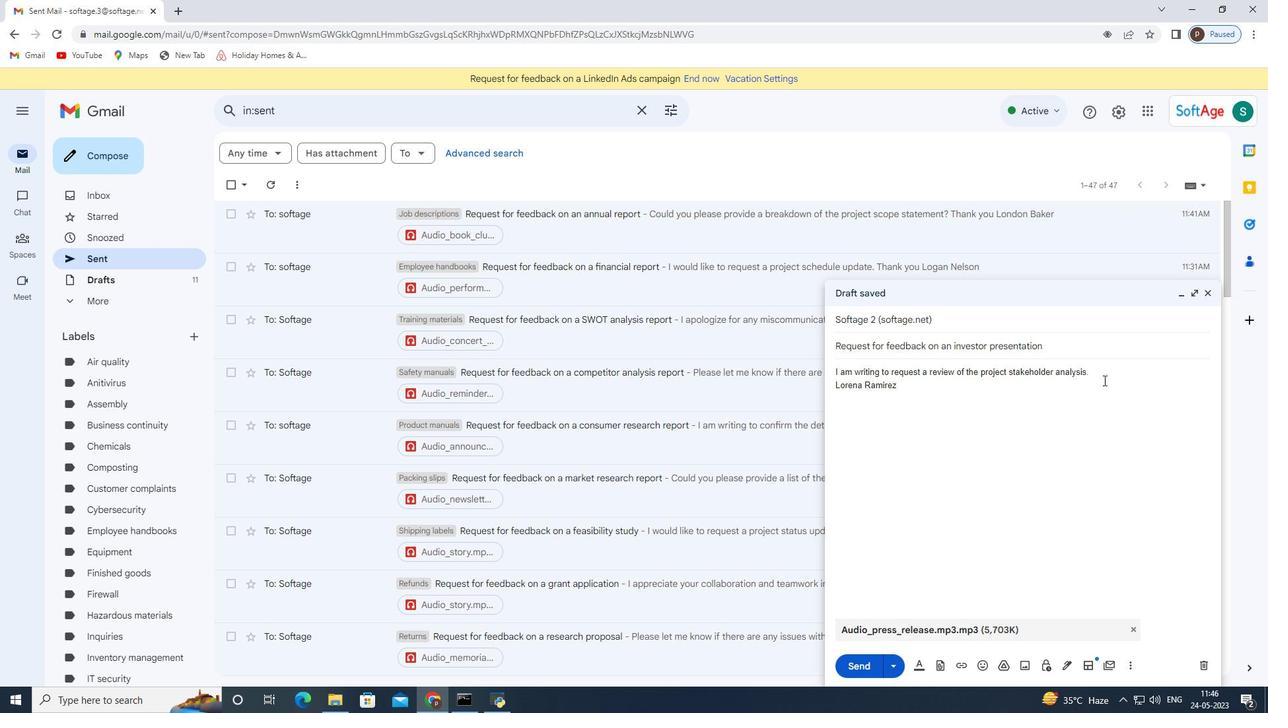 
Action: Mouse pressed left at (1103, 372)
Screenshot: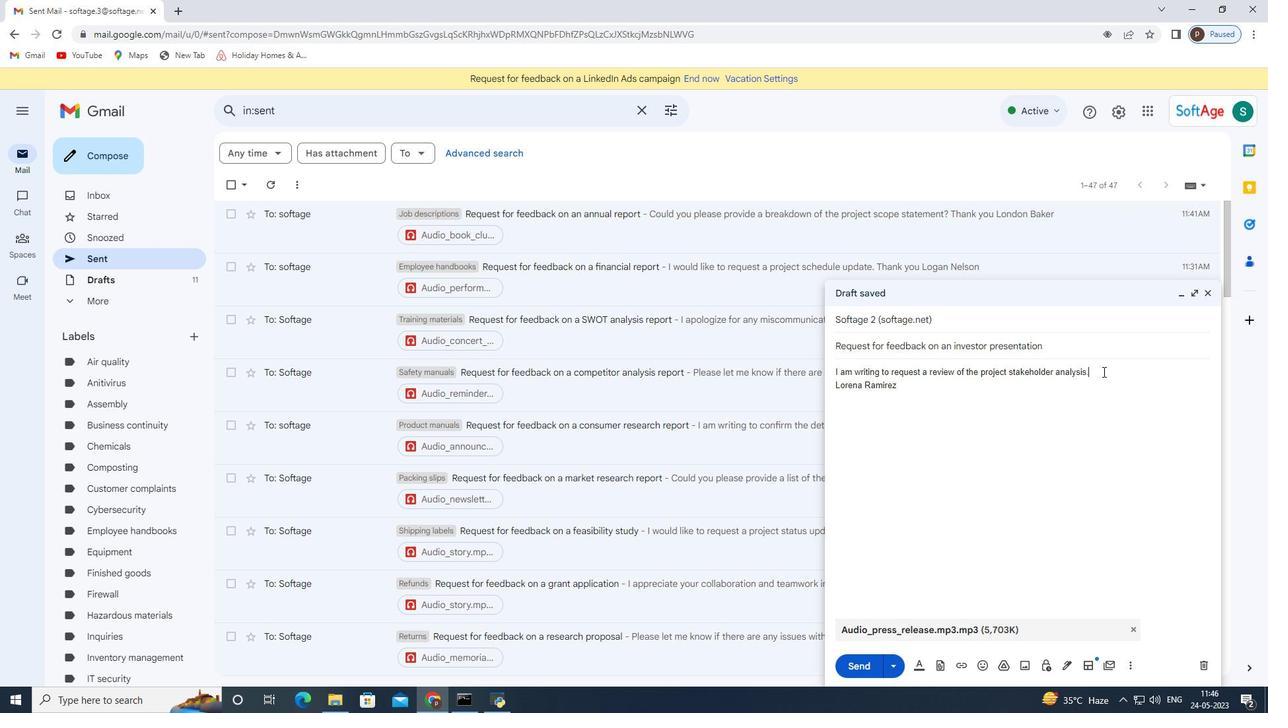 
Action: Key pressed <Key.backspace><Key.backspace><Key.backspace><Key.backspace><Key.backspace><Key.backspace><Key.backspace><Key.backspace><Key.backspace><Key.backspace><Key.backspace><Key.backspace><Key.backspace><Key.backspace><Key.backspace><Key.backspace><Key.backspace><Key.backspace><Key.backspace><Key.backspace><Key.backspace><Key.backspace><Key.backspace><Key.backspace><Key.backspace><Key.backspace><Key.backspace><Key.backspace><Key.backspace><Key.backspace><Key.backspace><Key.backspace><Key.backspace><Key.backspace><Key.backspace><Key.backspace><Key.backspace><Key.backspace><Key.backspace><Key.backspace><Key.backspace><Key.backspace><Key.backspace><Key.backspace><Key.backspace><Key.backspace><Key.backspace><Key.backspace><Key.backspace><Key.backspace><Key.backspace><Key.backspace><Key.backspace><Key.backspace><Key.backspace><Key.backspace><Key.backspace><Key.backspace><Key.backspace><Key.backspace><Key.backspace><Key.backspace><Key.backspace><Key.backspace><Key.backspace><Key.backspace><Key.backspace><Key.backspace><Key.backspace>ctrl+Z<'\x1a'><'\x1a'><'\x1a'><'\x1a'><'\x1a'><'\x1a'><'\x1a'><'\x1a'><'\x1a'><'\x1a'>sis.
Screenshot: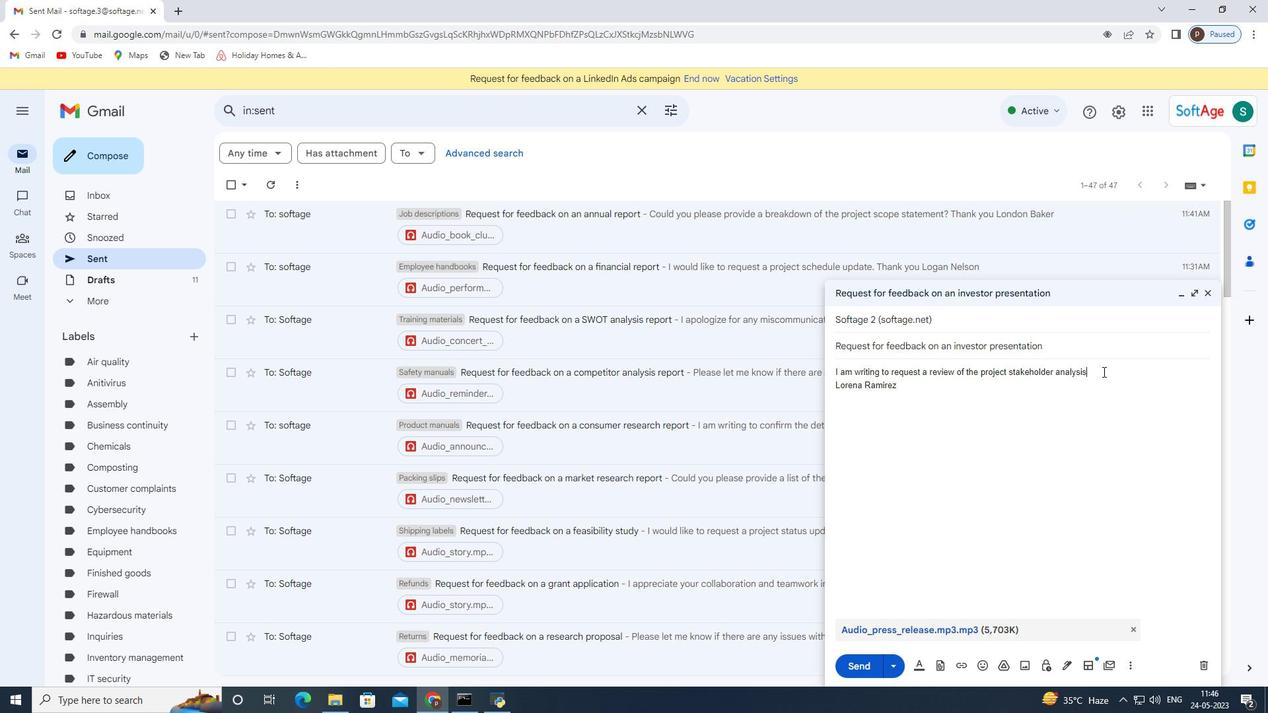 
Action: Mouse moved to (853, 670)
Screenshot: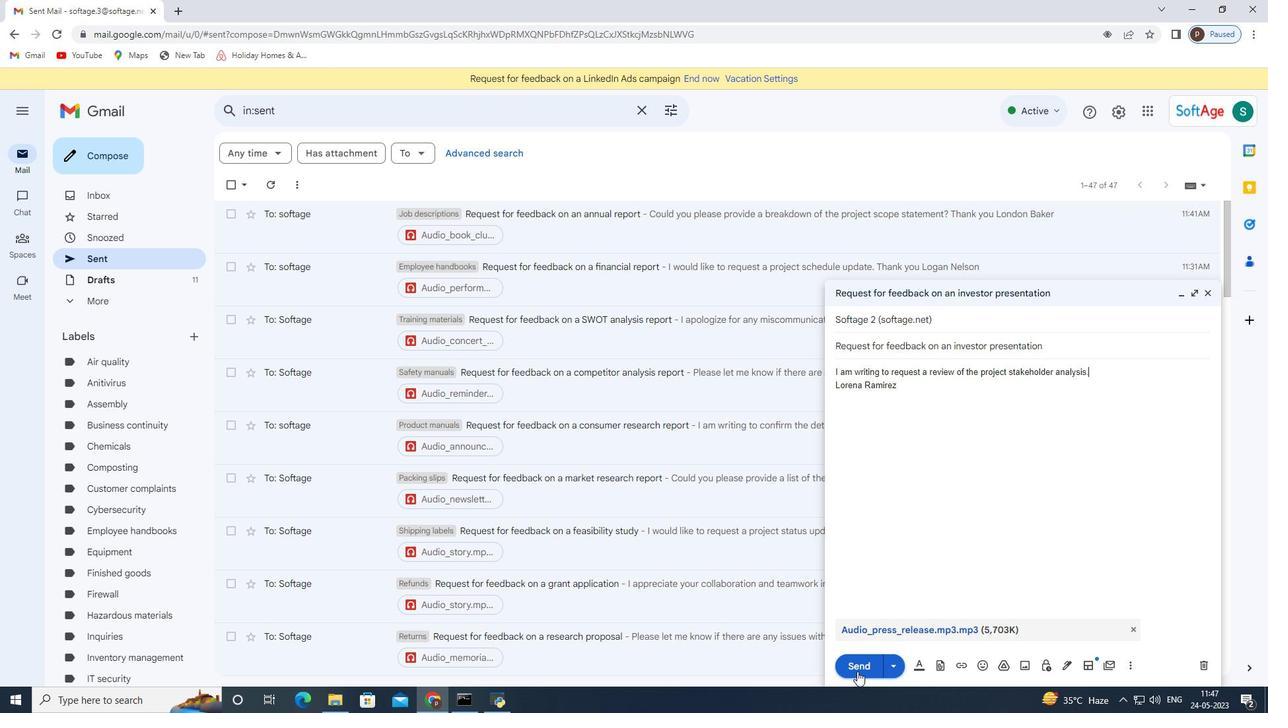 
Action: Mouse pressed left at (853, 670)
Screenshot: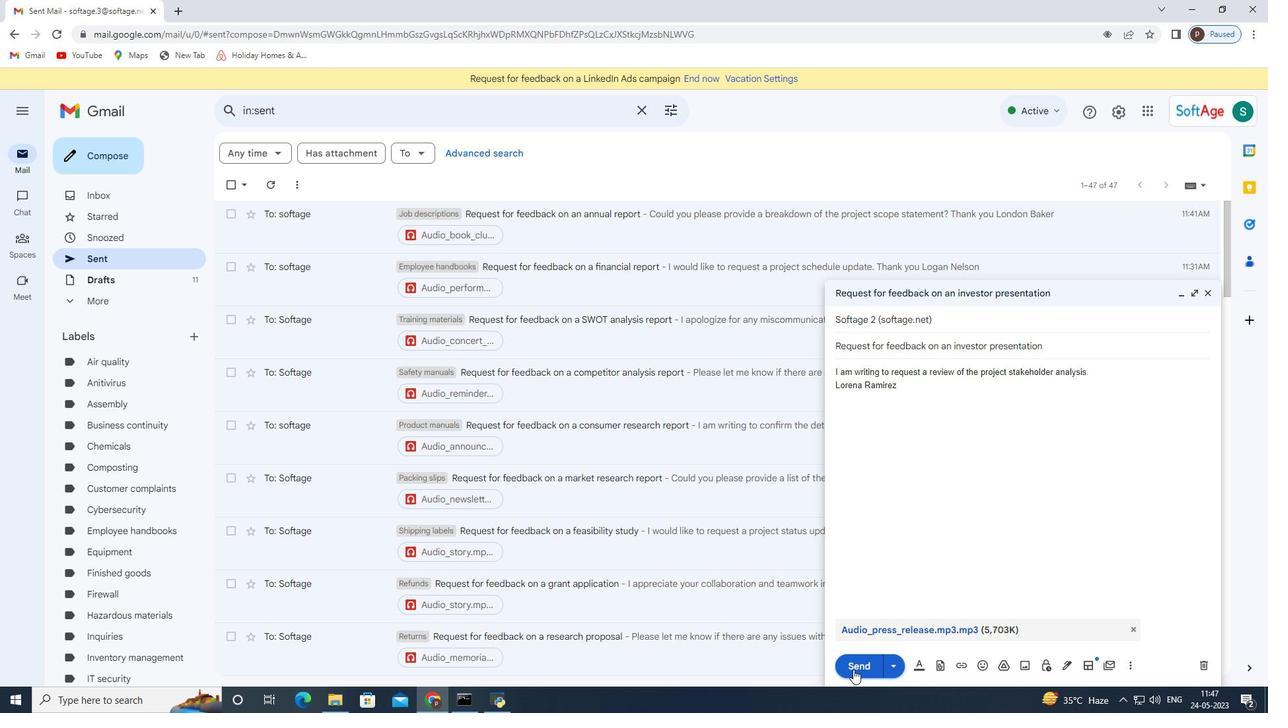 
Action: Mouse moved to (608, 233)
Screenshot: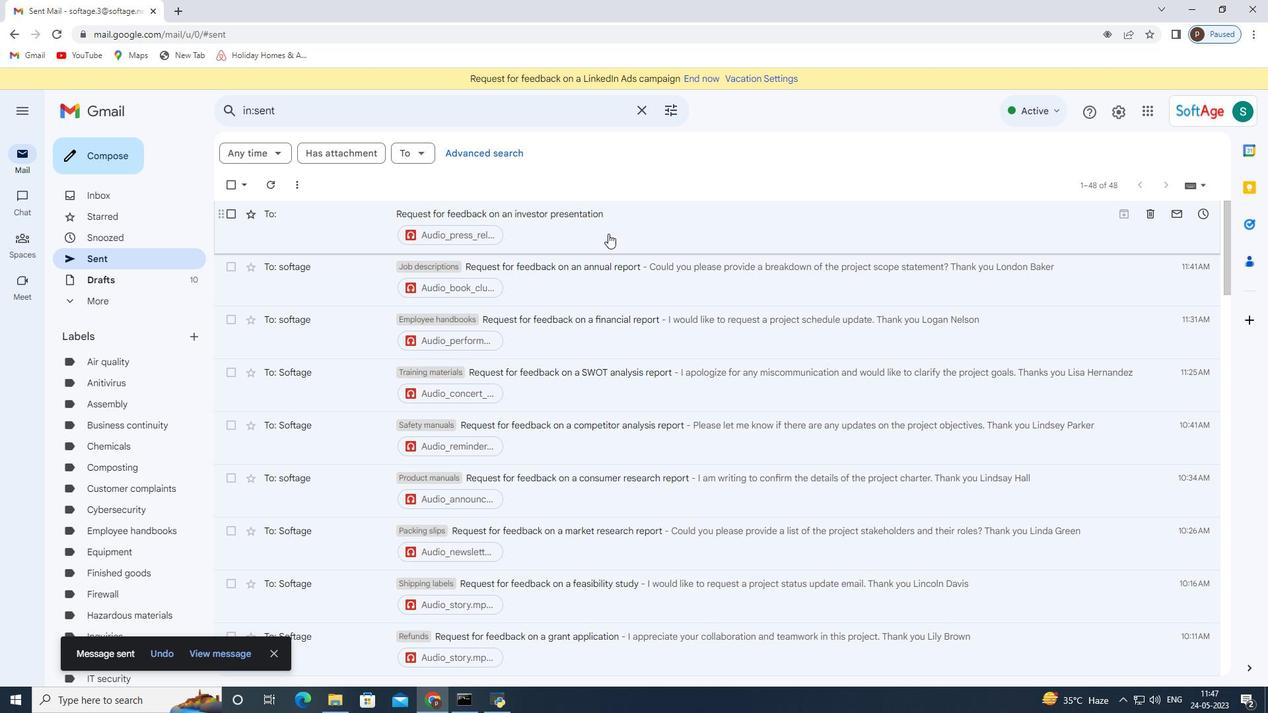 
Action: Mouse pressed right at (608, 233)
Screenshot: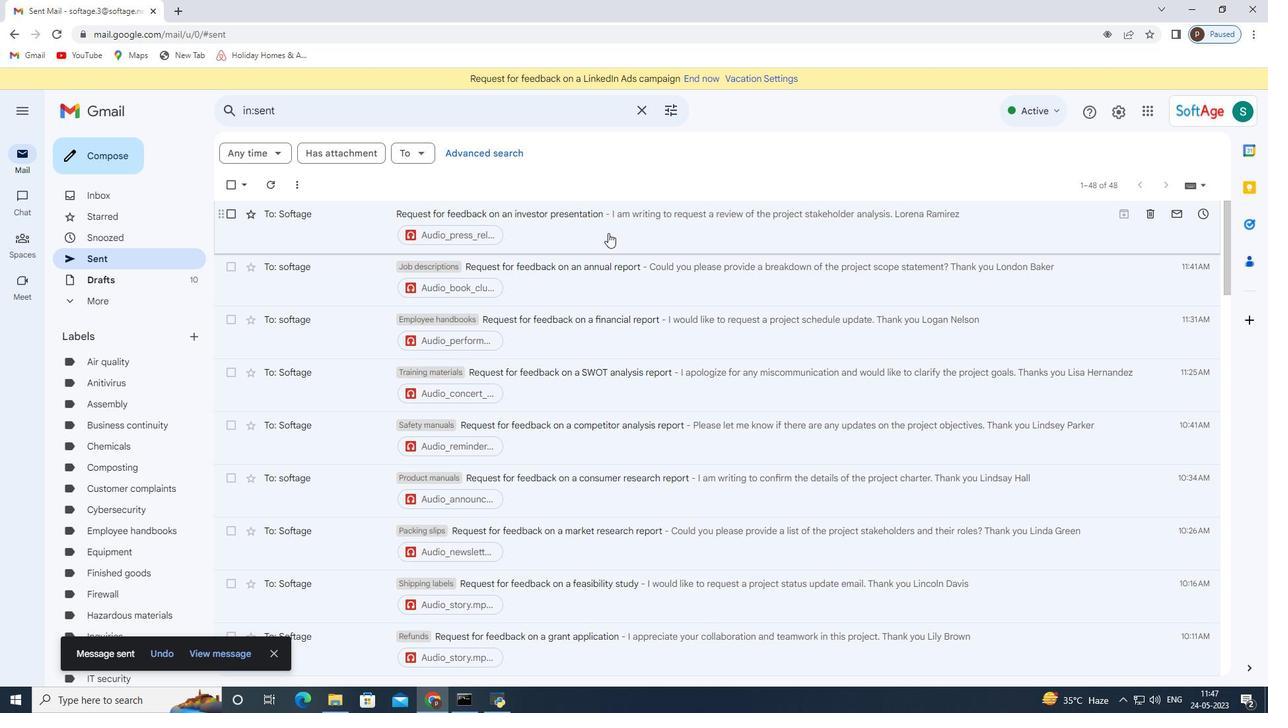 
Action: Mouse moved to (700, 451)
Screenshot: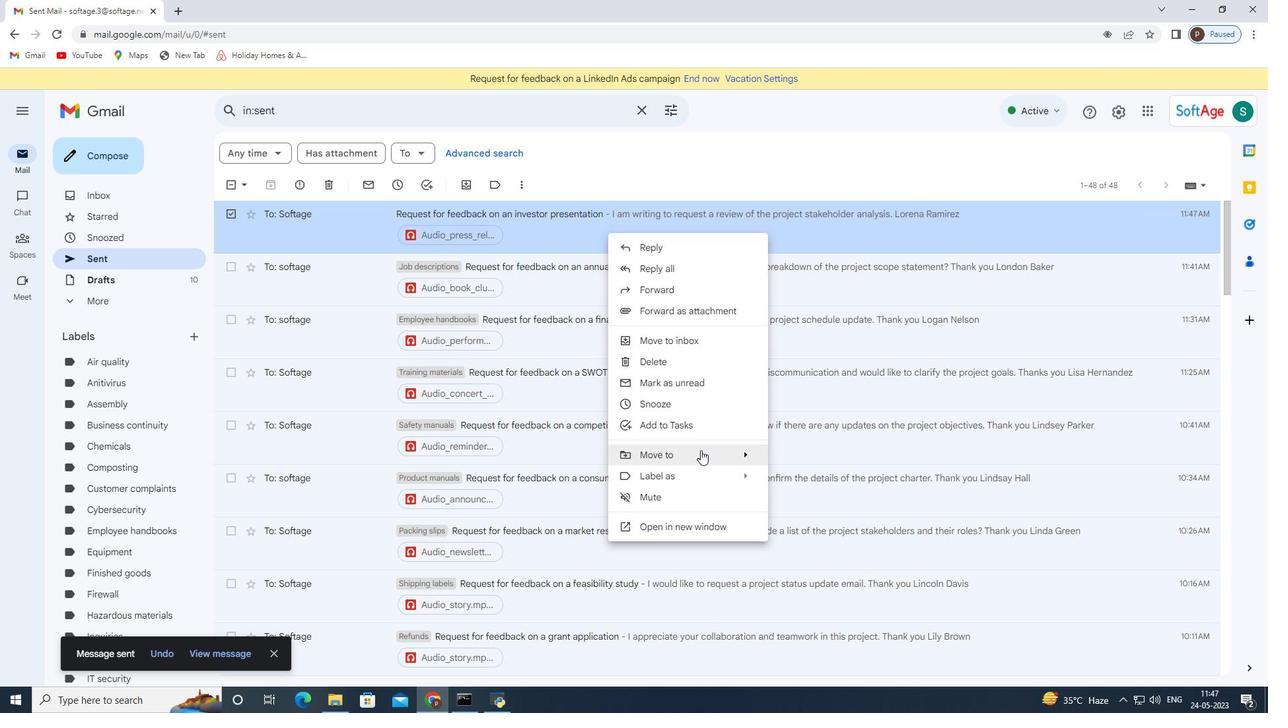 
Action: Mouse pressed left at (700, 451)
Screenshot: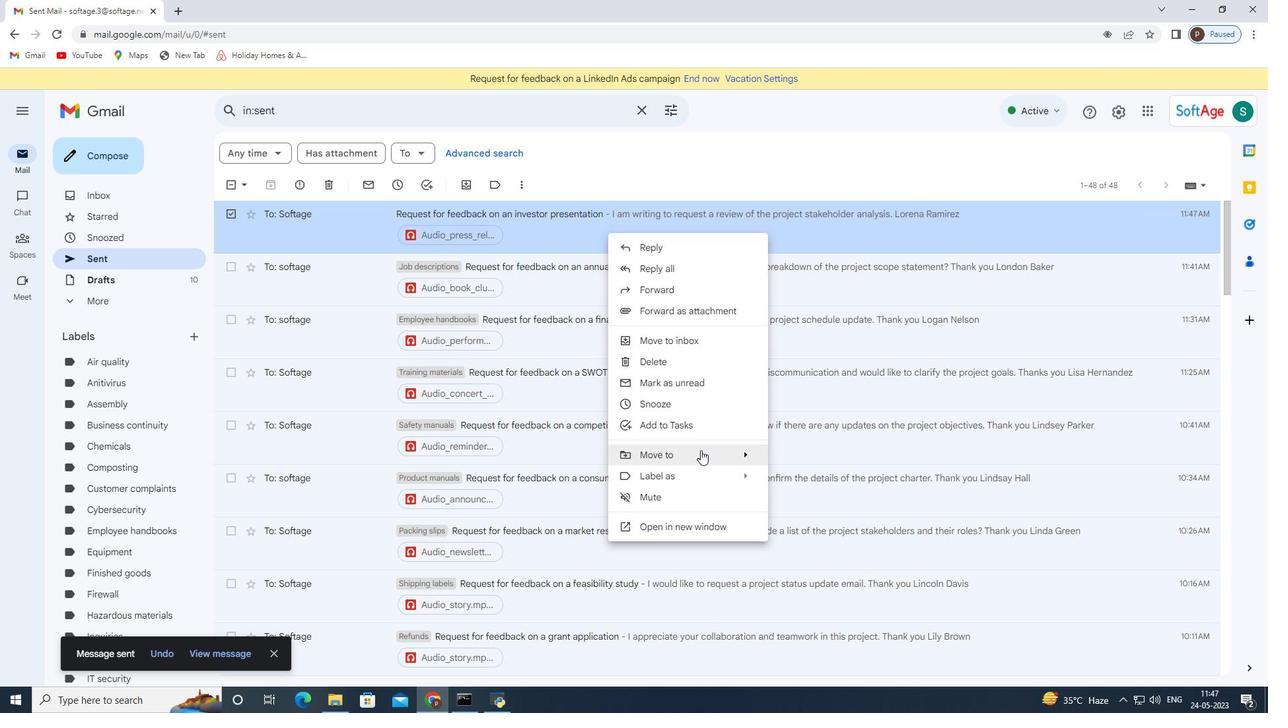 
Action: Mouse moved to (824, 427)
Screenshot: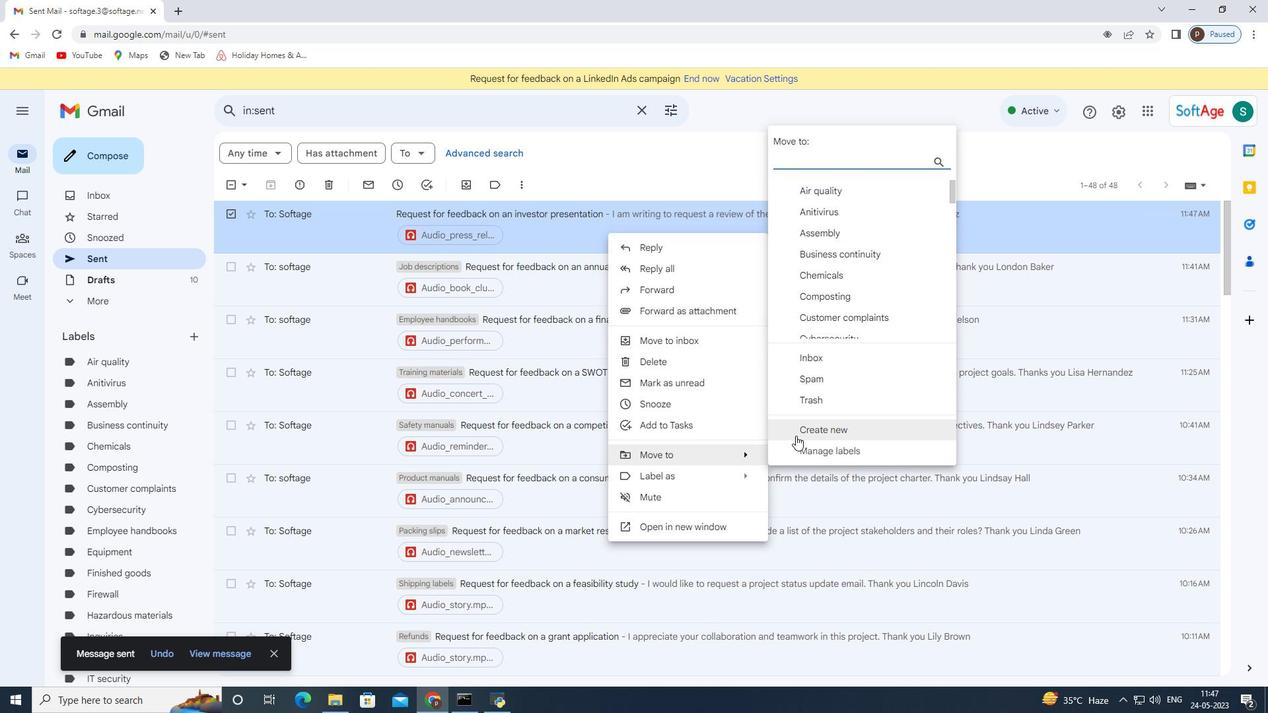 
Action: Mouse pressed left at (824, 427)
Screenshot: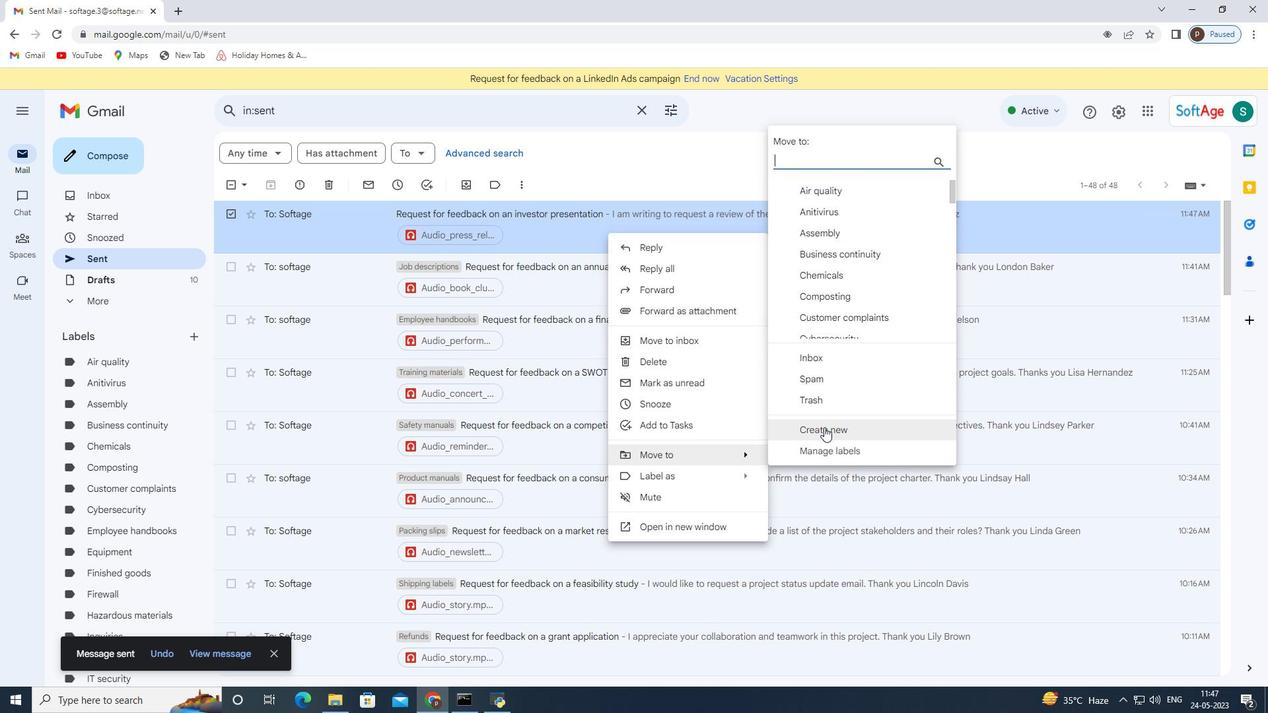 
Action: Mouse moved to (506, 361)
Screenshot: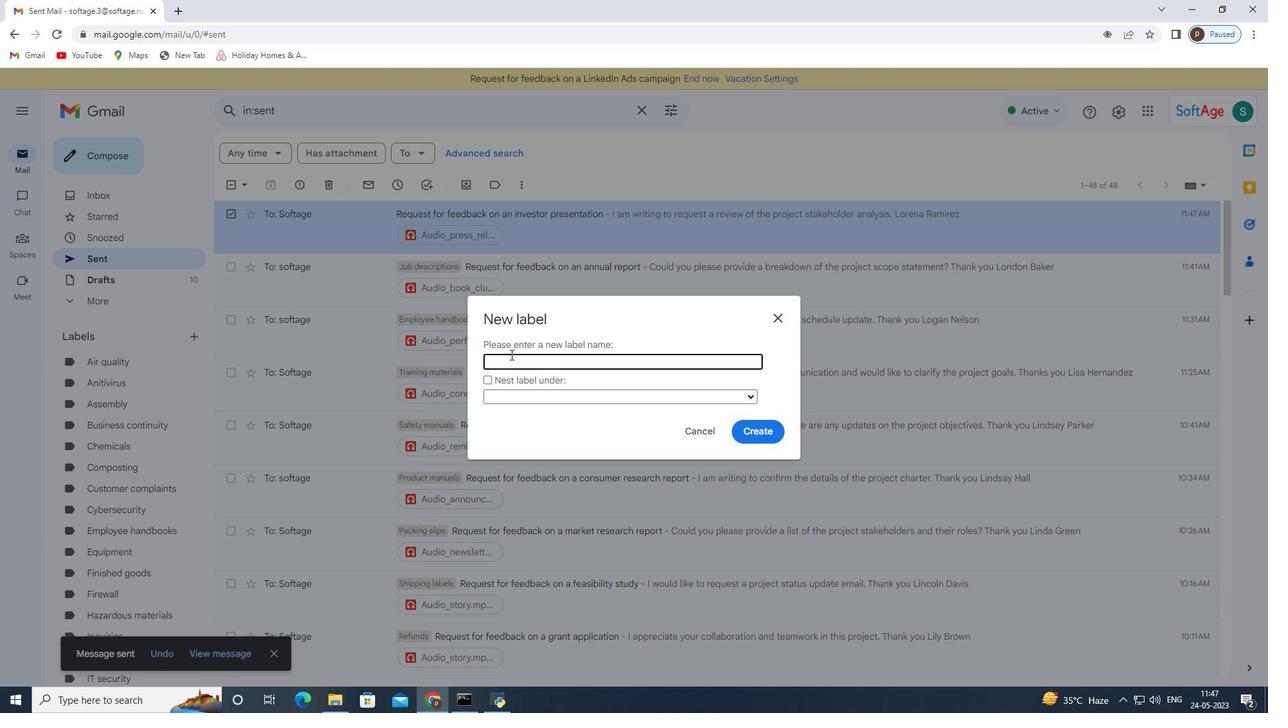 
Action: Mouse pressed left at (506, 361)
Screenshot: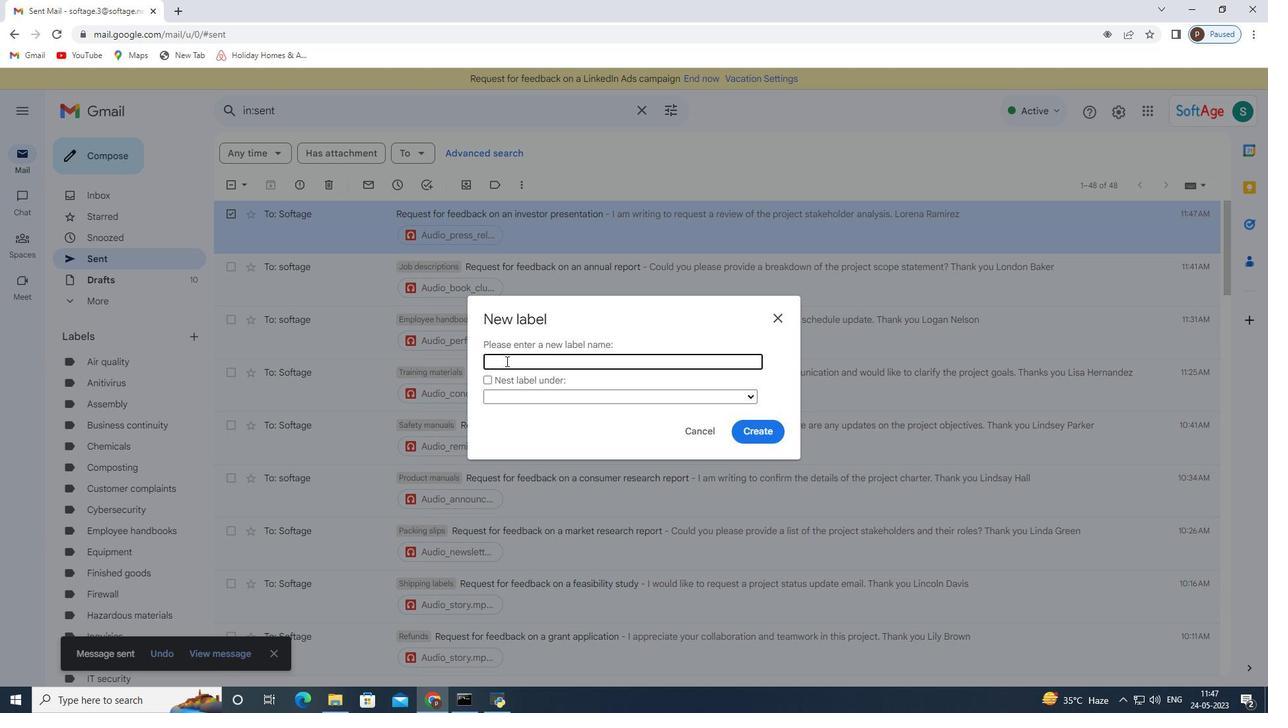 
Action: Key pressed <Key.shift>Performance<Key.space>metrics
Screenshot: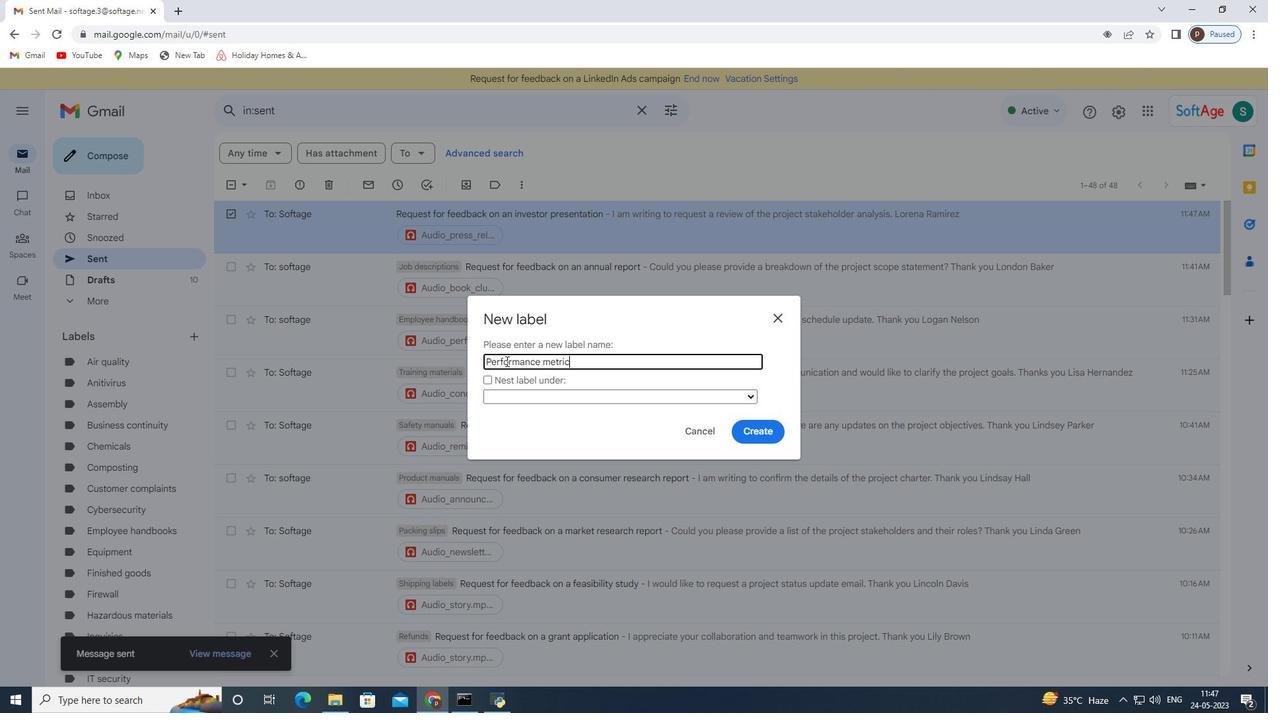 
Action: Mouse moved to (744, 430)
Screenshot: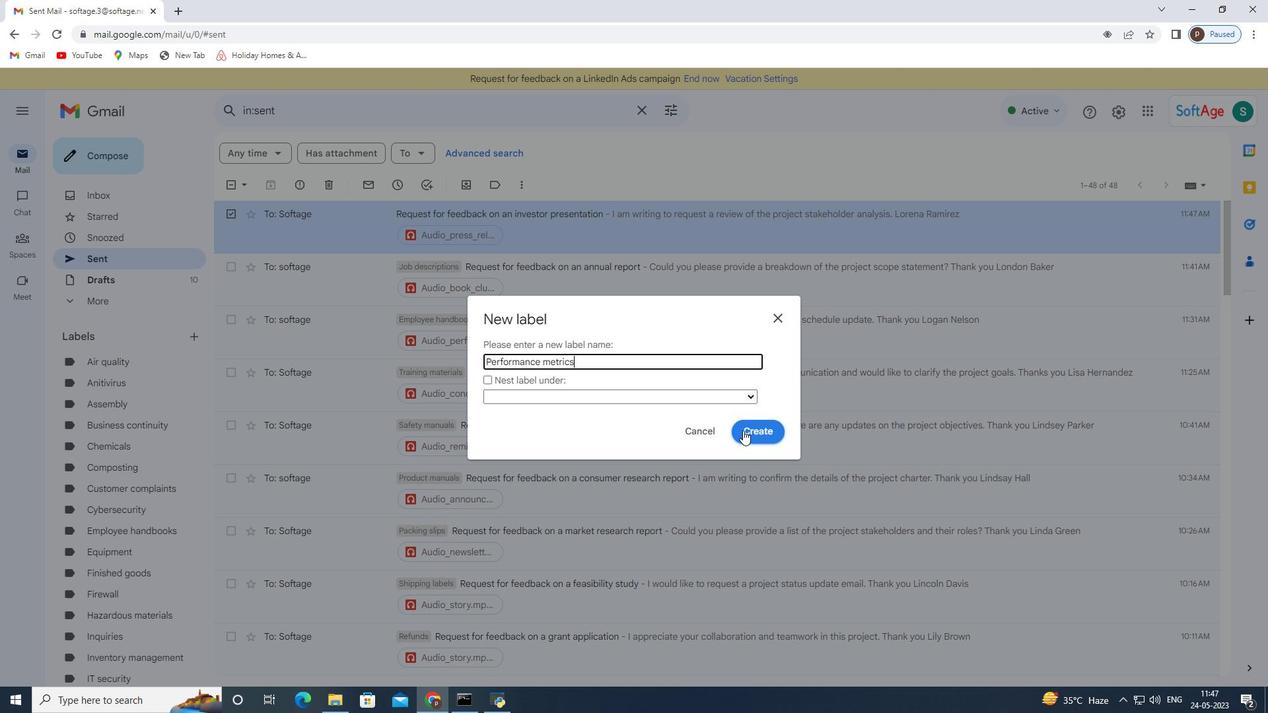 
Action: Mouse pressed left at (744, 430)
Screenshot: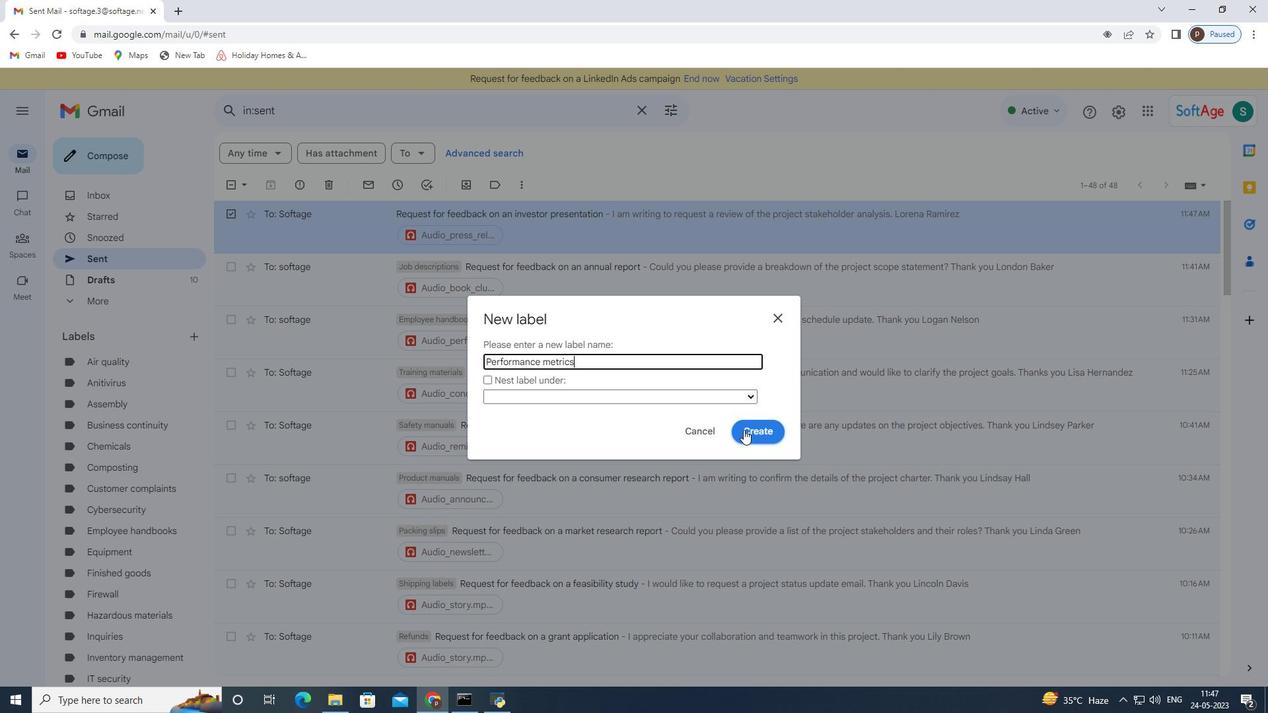 
